 Task: 1.3.10 Create page layout and record types for every objects and make few fields required
Action: Mouse moved to (651, 102)
Screenshot: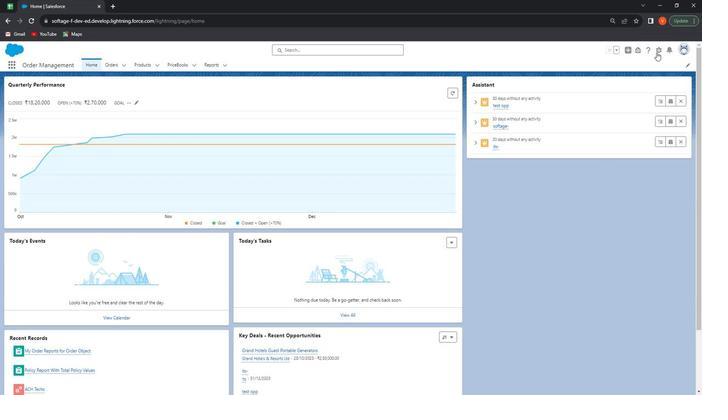 
Action: Mouse pressed left at (651, 102)
Screenshot: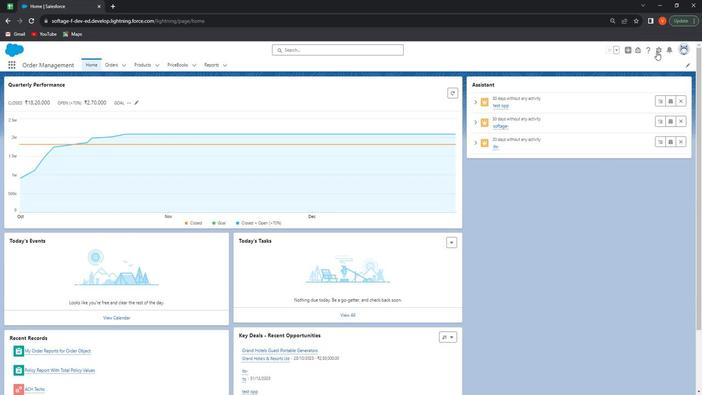
Action: Mouse moved to (642, 113)
Screenshot: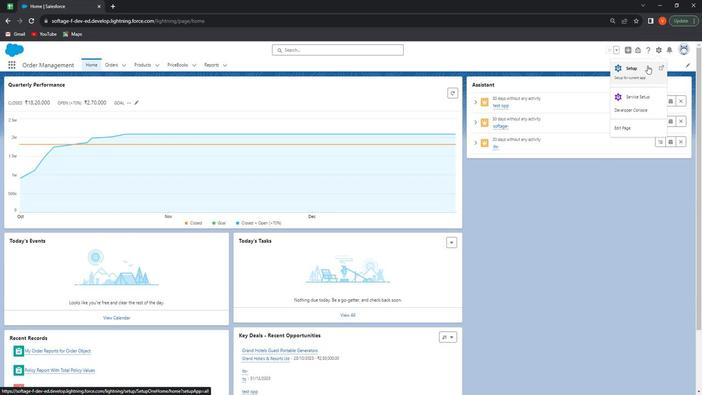 
Action: Mouse pressed left at (642, 113)
Screenshot: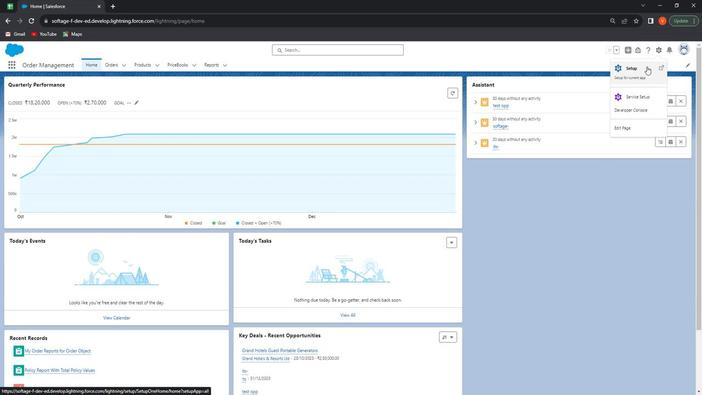 
Action: Mouse moved to (77, 113)
Screenshot: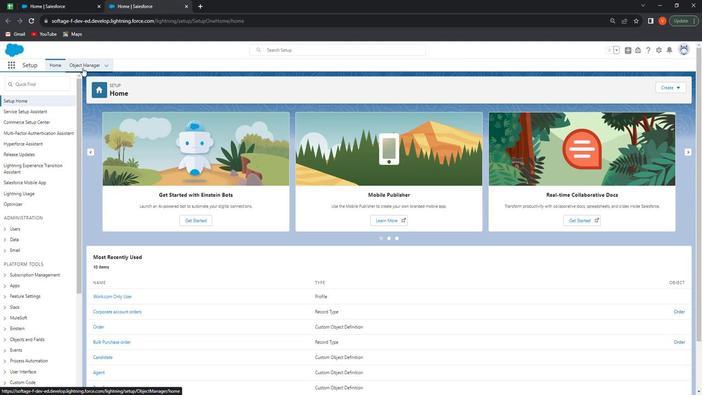 
Action: Mouse pressed left at (77, 113)
Screenshot: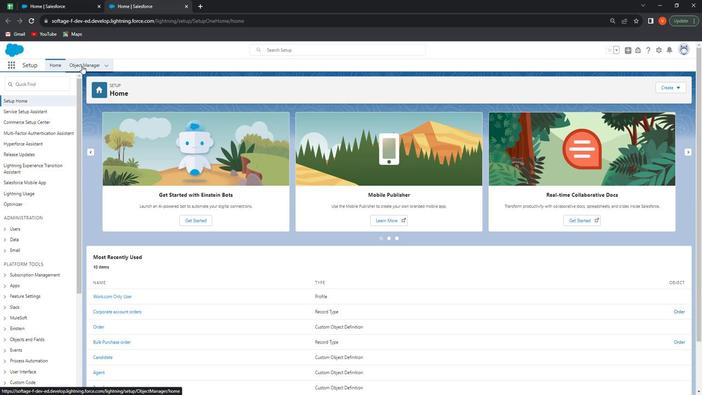 
Action: Mouse moved to (203, 221)
Screenshot: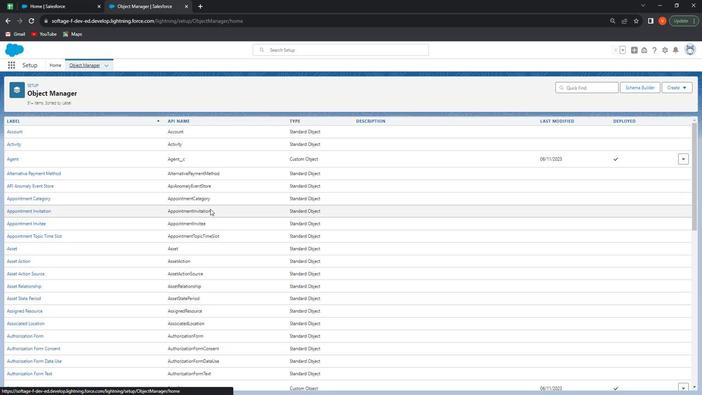 
Action: Mouse scrolled (203, 221) with delta (0, 0)
Screenshot: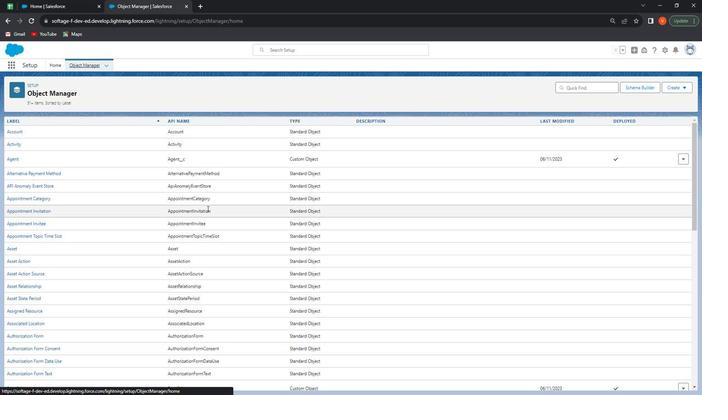 
Action: Mouse moved to (200, 222)
Screenshot: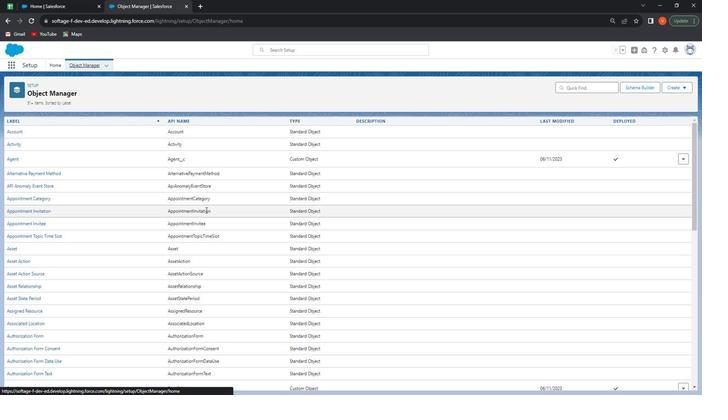 
Action: Mouse scrolled (200, 222) with delta (0, 0)
Screenshot: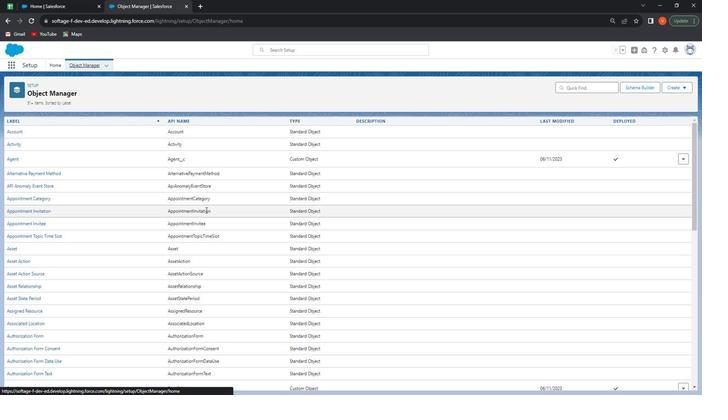 
Action: Mouse moved to (199, 222)
Screenshot: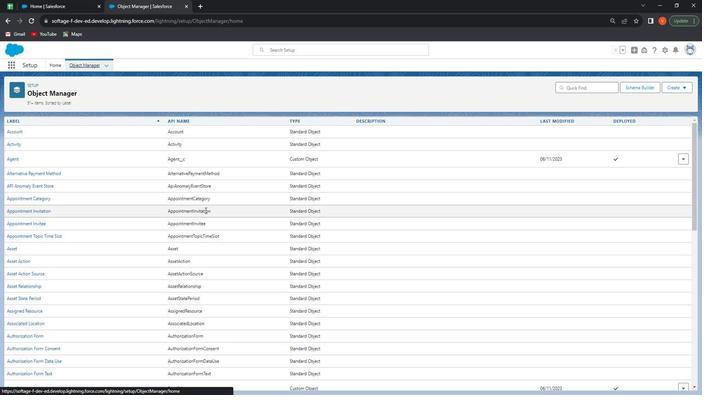 
Action: Mouse scrolled (199, 222) with delta (0, 0)
Screenshot: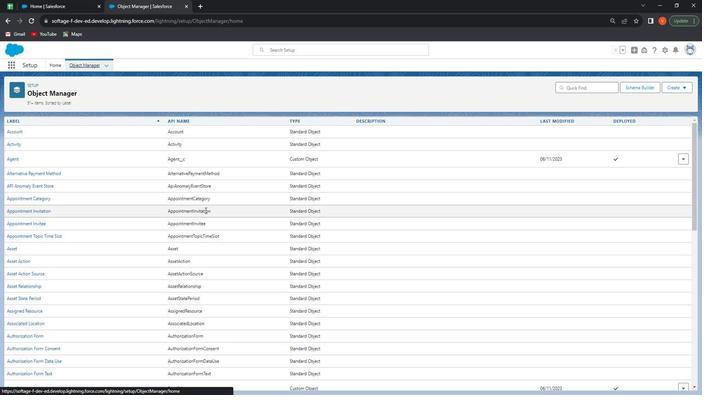 
Action: Mouse moved to (198, 222)
Screenshot: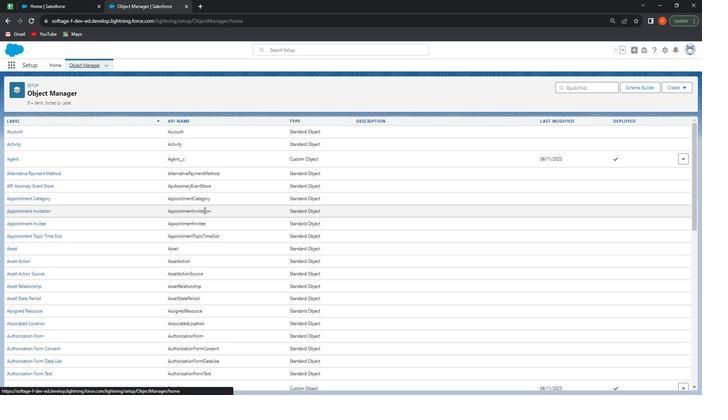 
Action: Mouse scrolled (198, 222) with delta (0, 0)
Screenshot: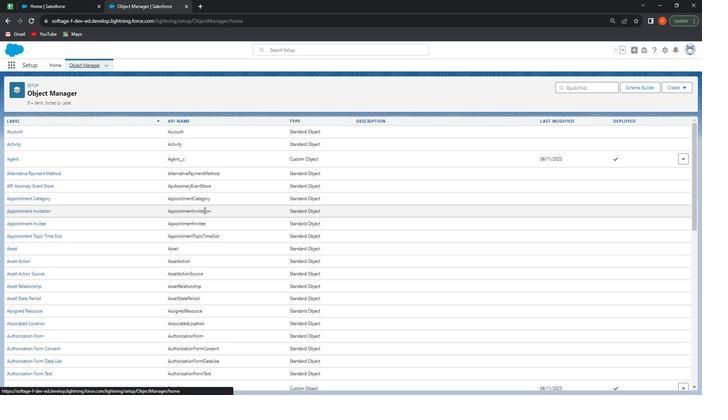 
Action: Mouse moved to (193, 222)
Screenshot: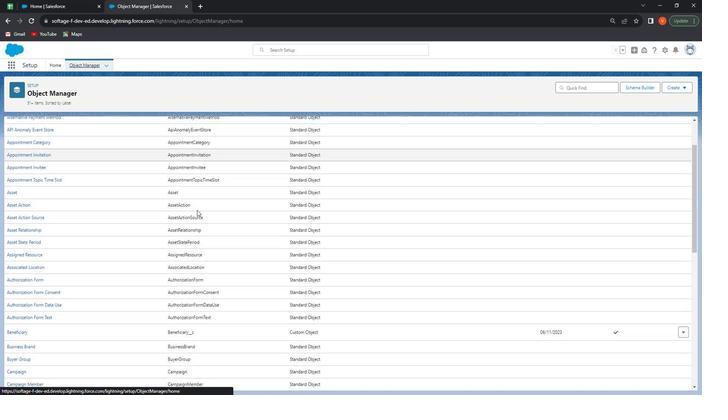 
Action: Mouse scrolled (194, 222) with delta (0, 0)
Screenshot: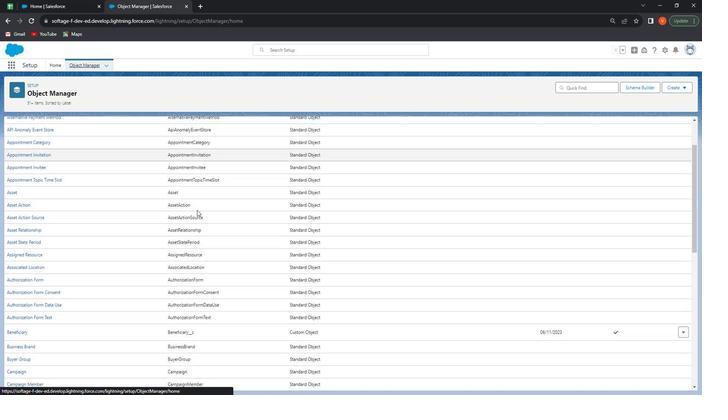 
Action: Mouse moved to (190, 222)
Screenshot: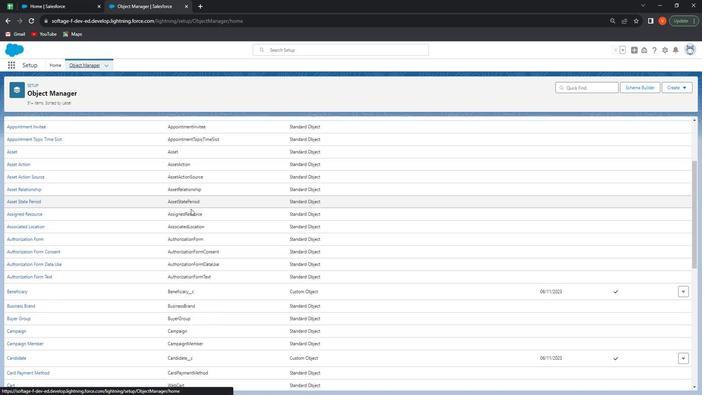 
Action: Mouse scrolled (190, 222) with delta (0, 0)
Screenshot: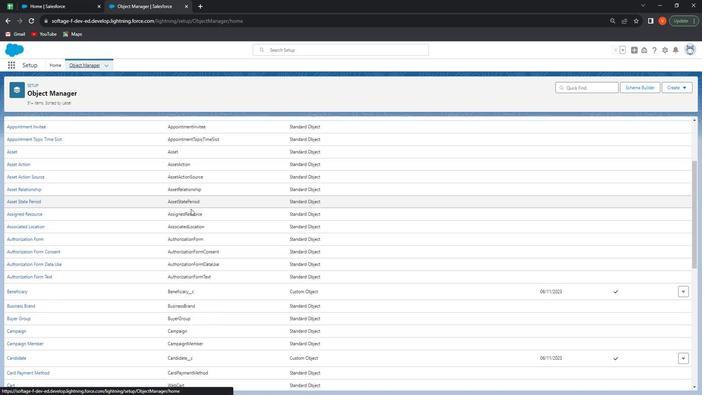 
Action: Mouse moved to (184, 221)
Screenshot: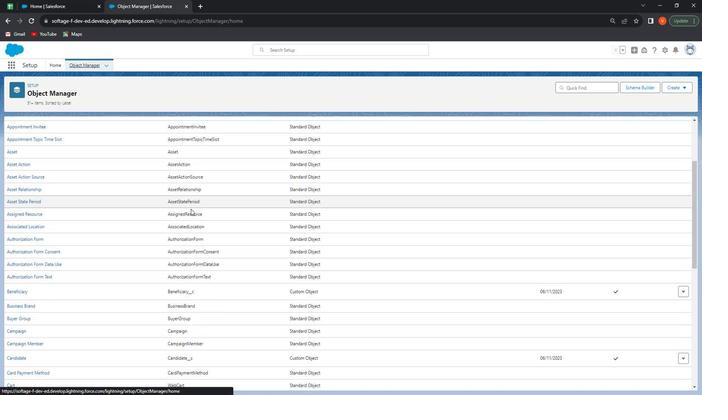 
Action: Mouse scrolled (184, 221) with delta (0, 0)
Screenshot: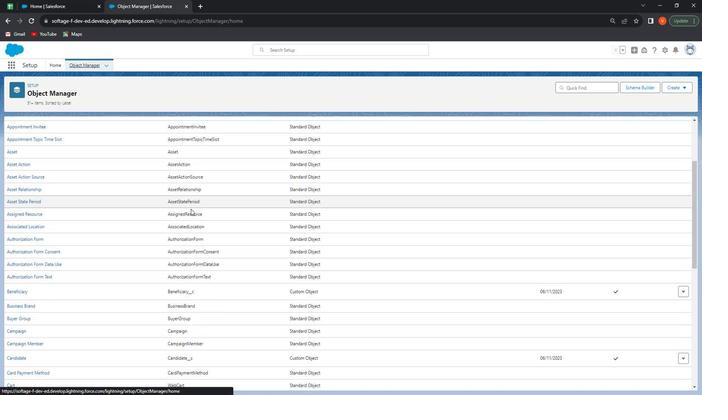 
Action: Mouse moved to (170, 226)
Screenshot: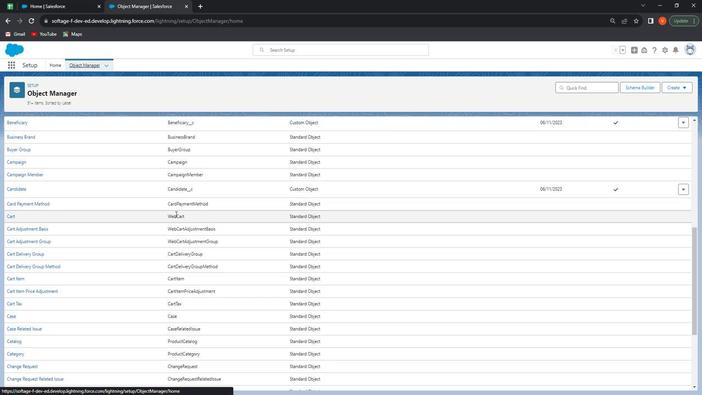 
Action: Mouse scrolled (170, 226) with delta (0, 0)
Screenshot: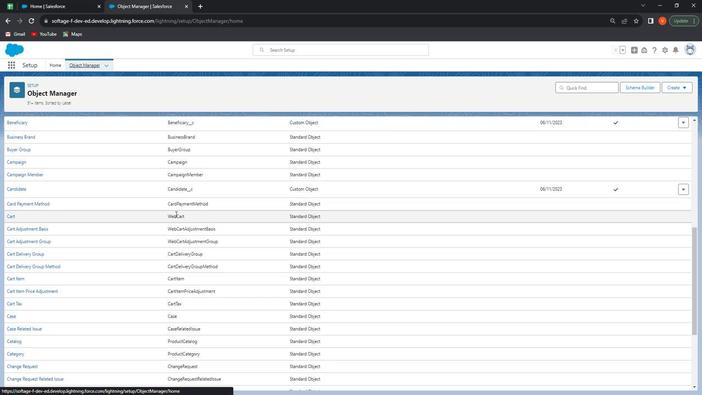 
Action: Mouse moved to (170, 226)
Screenshot: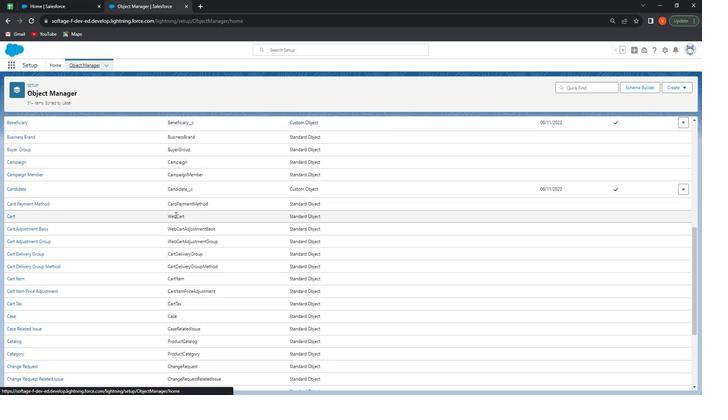 
Action: Mouse scrolled (170, 226) with delta (0, 0)
Screenshot: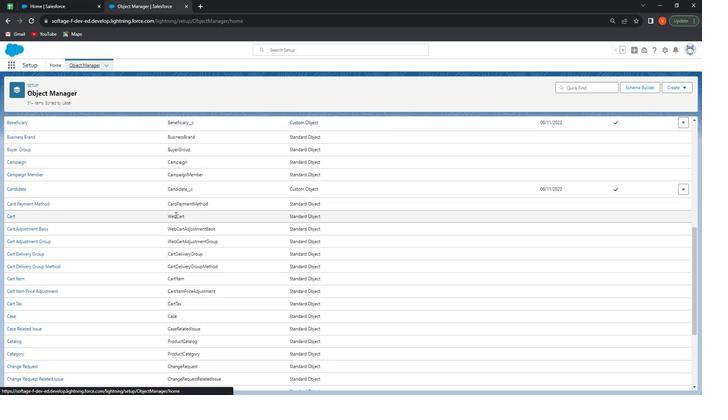 
Action: Mouse moved to (170, 227)
Screenshot: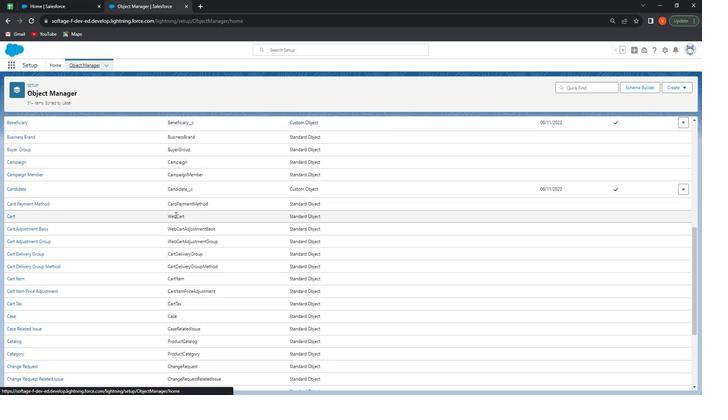 
Action: Mouse scrolled (170, 226) with delta (0, 0)
Screenshot: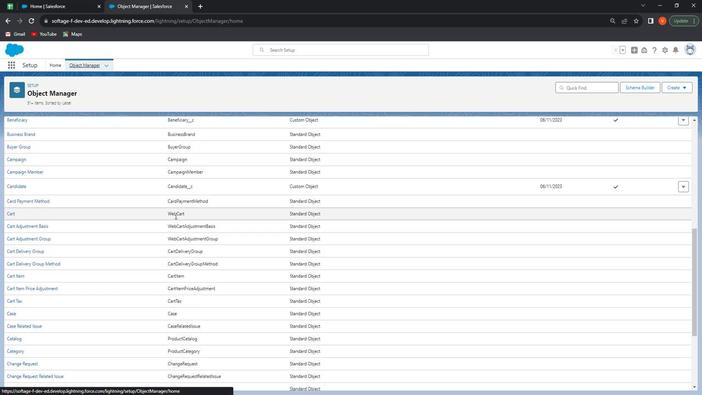 
Action: Mouse moved to (170, 227)
Screenshot: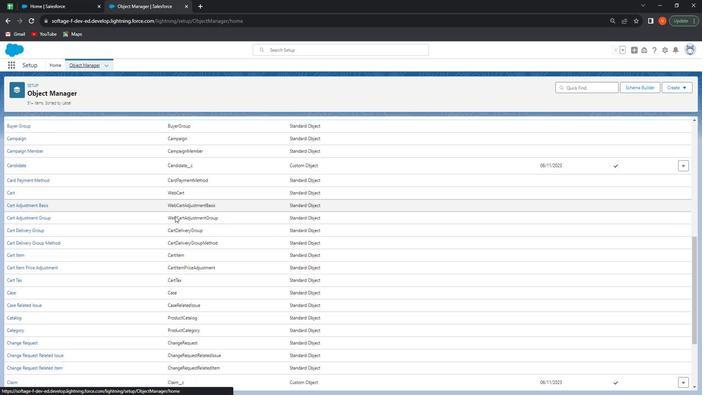 
Action: Mouse scrolled (170, 227) with delta (0, 0)
Screenshot: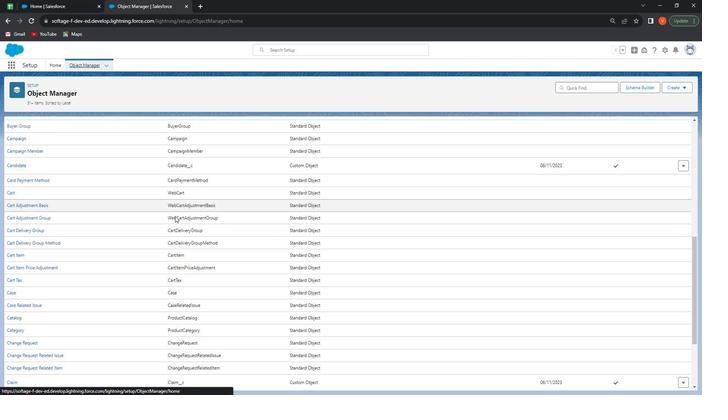 
Action: Mouse scrolled (170, 227) with delta (0, 0)
Screenshot: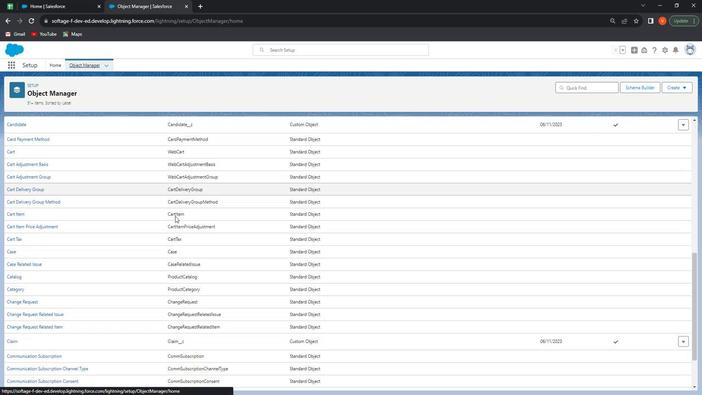 
Action: Mouse scrolled (170, 227) with delta (0, 0)
Screenshot: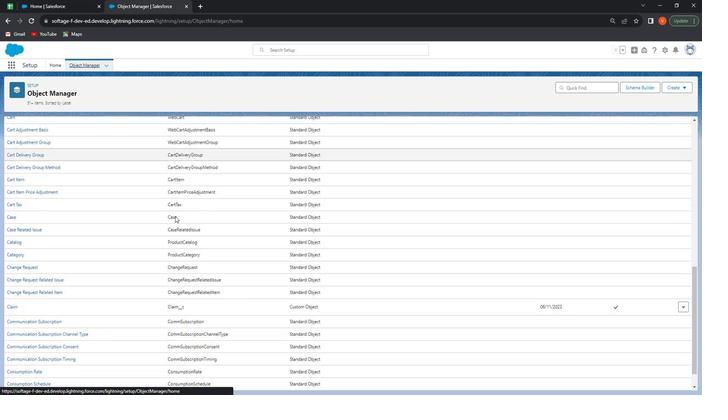 
Action: Mouse scrolled (170, 227) with delta (0, 0)
Screenshot: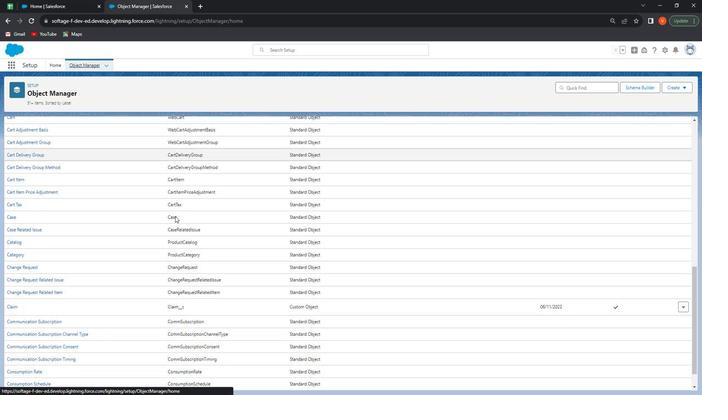 
Action: Mouse moved to (171, 227)
Screenshot: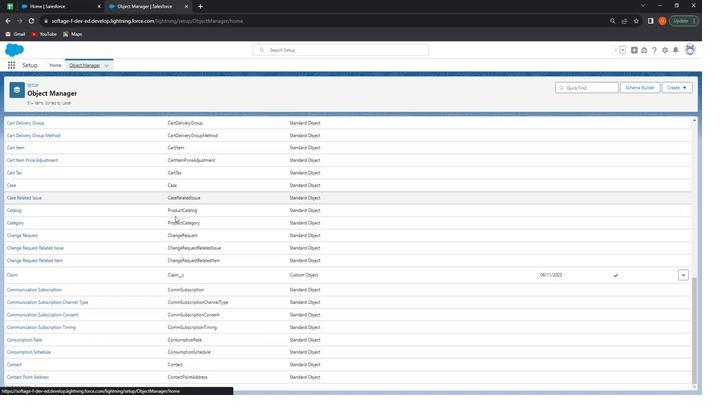 
Action: Mouse scrolled (171, 227) with delta (0, 0)
Screenshot: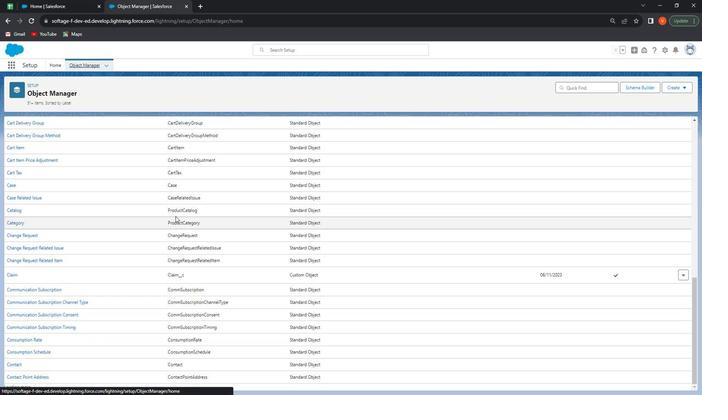 
Action: Mouse scrolled (171, 227) with delta (0, 0)
Screenshot: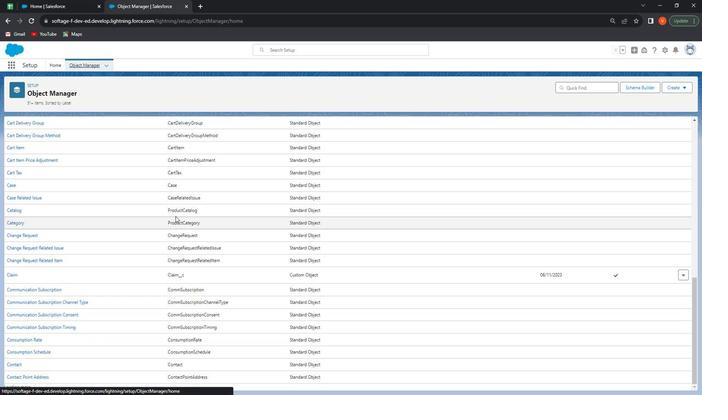 
Action: Mouse scrolled (171, 227) with delta (0, 0)
Screenshot: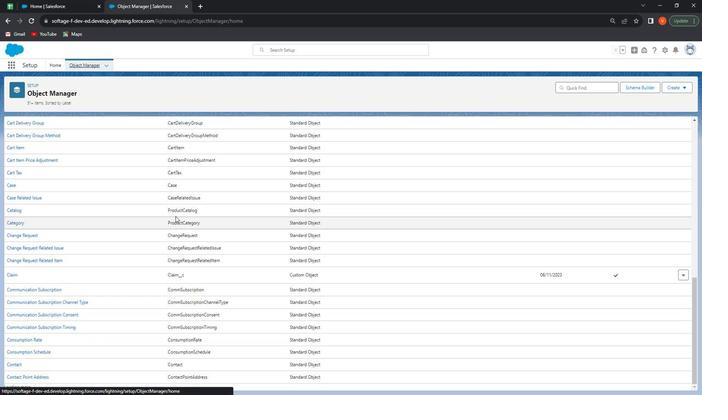 
Action: Mouse scrolled (171, 227) with delta (0, 0)
Screenshot: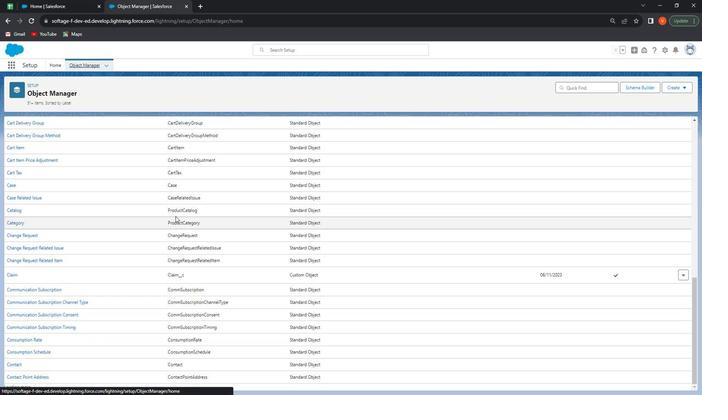 
Action: Mouse scrolled (171, 227) with delta (0, 0)
Screenshot: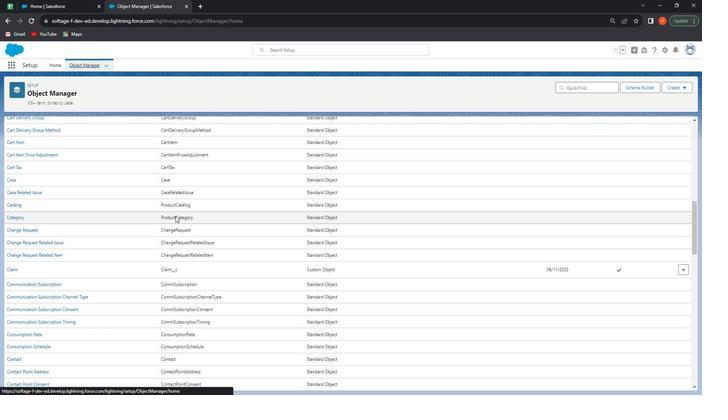 
Action: Mouse scrolled (171, 227) with delta (0, 0)
Screenshot: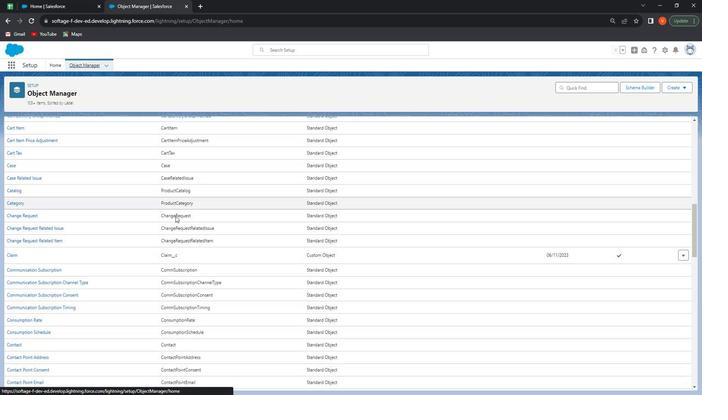 
Action: Mouse scrolled (171, 227) with delta (0, 0)
Screenshot: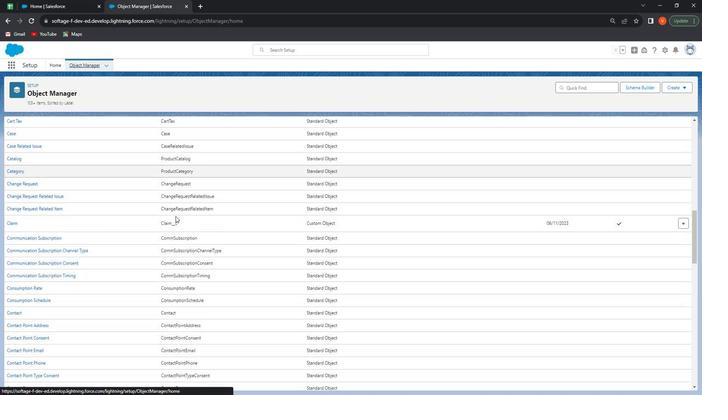 
Action: Mouse moved to (170, 228)
Screenshot: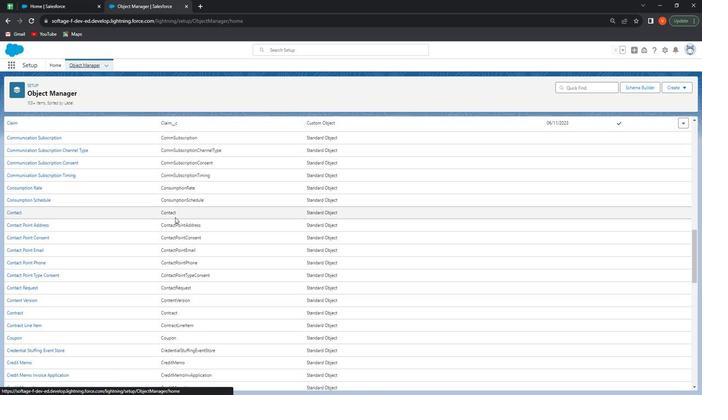 
Action: Mouse scrolled (170, 227) with delta (0, 0)
Screenshot: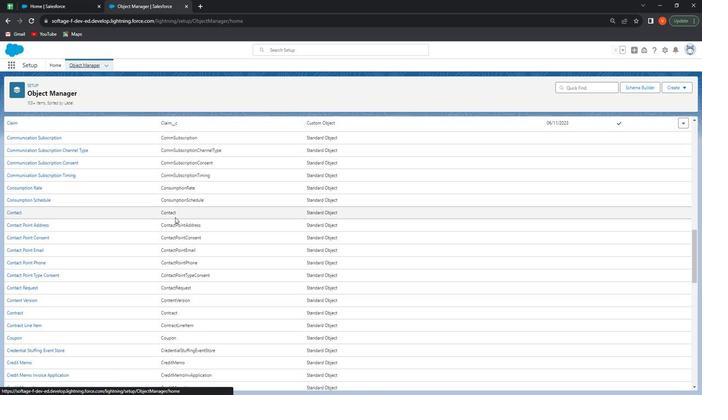
Action: Mouse moved to (169, 229)
Screenshot: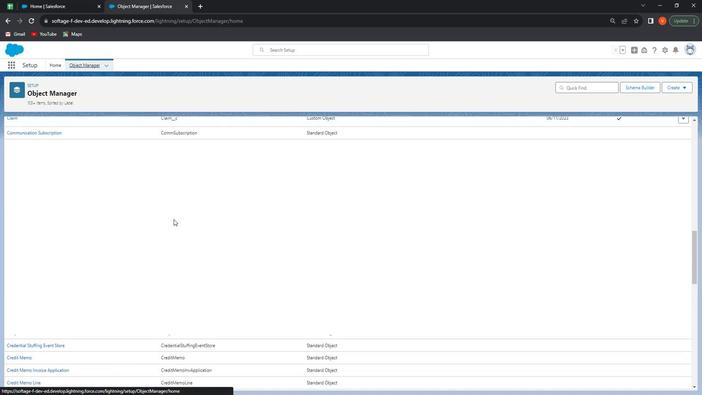 
Action: Mouse scrolled (169, 229) with delta (0, 0)
Screenshot: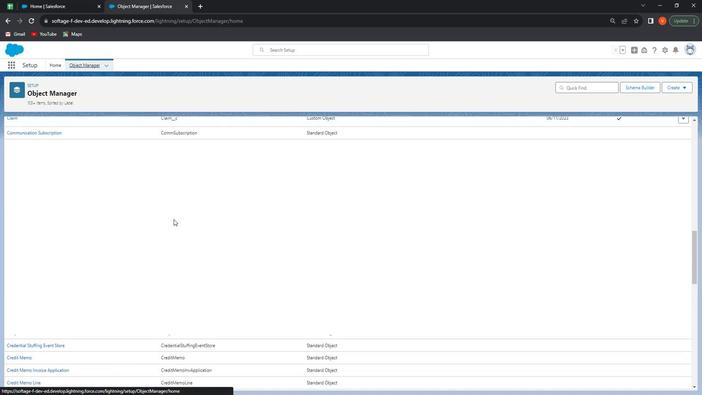
Action: Mouse moved to (169, 229)
Screenshot: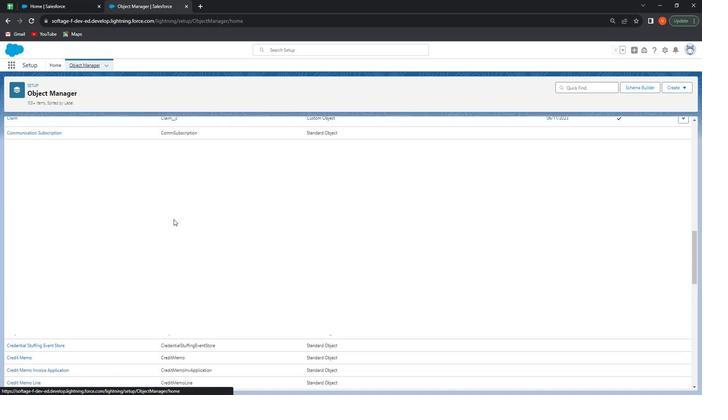 
Action: Mouse scrolled (169, 229) with delta (0, 0)
Screenshot: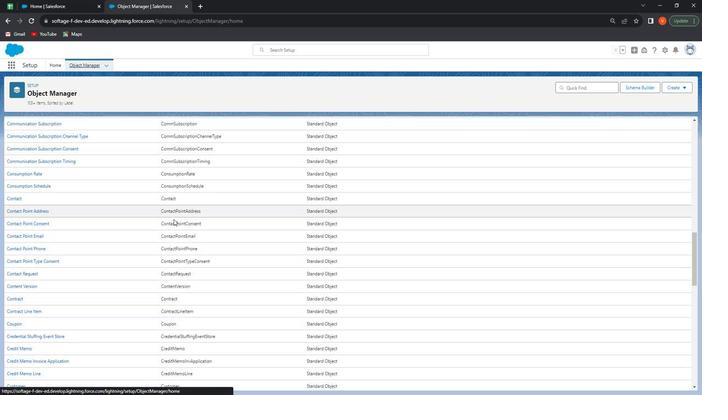 
Action: Mouse moved to (167, 230)
Screenshot: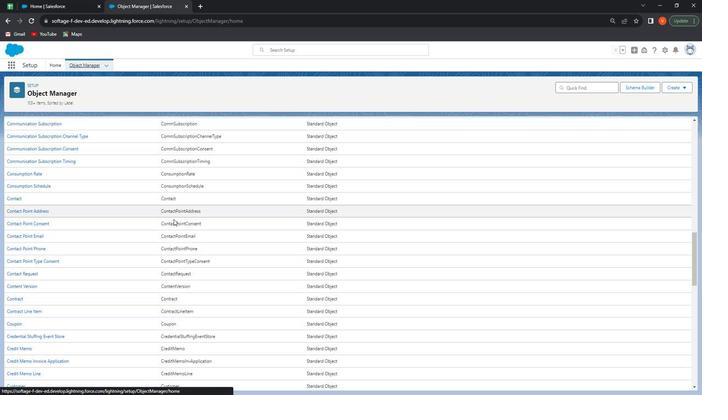 
Action: Mouse scrolled (167, 229) with delta (0, 0)
Screenshot: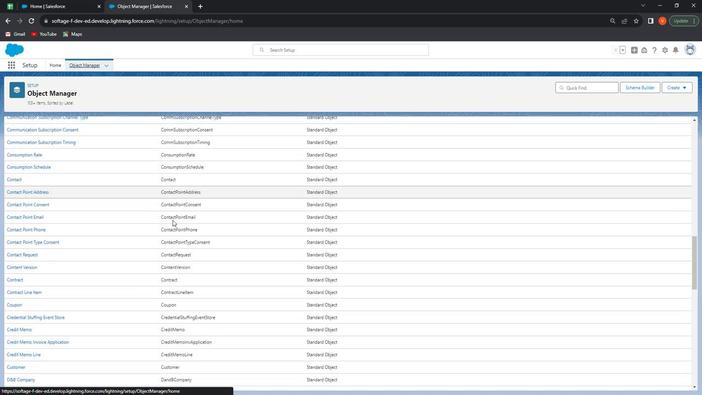
Action: Mouse moved to (167, 230)
Screenshot: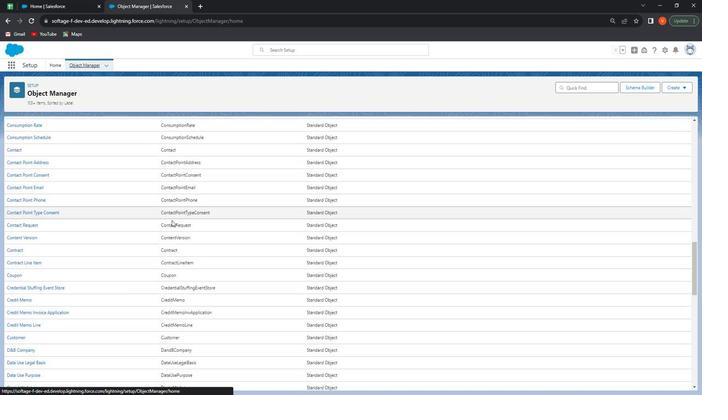 
Action: Mouse scrolled (167, 229) with delta (0, 0)
Screenshot: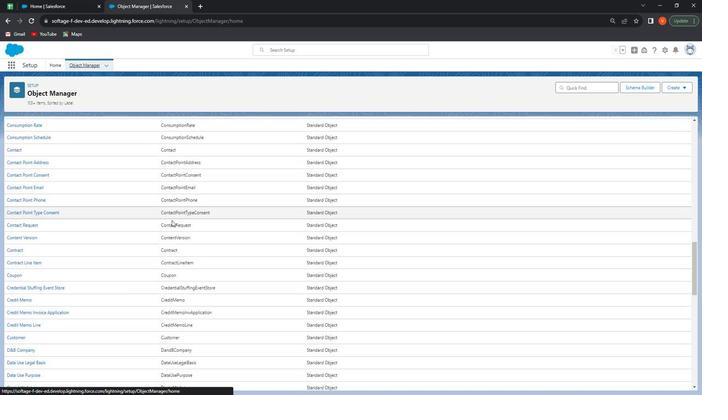 
Action: Mouse moved to (165, 230)
Screenshot: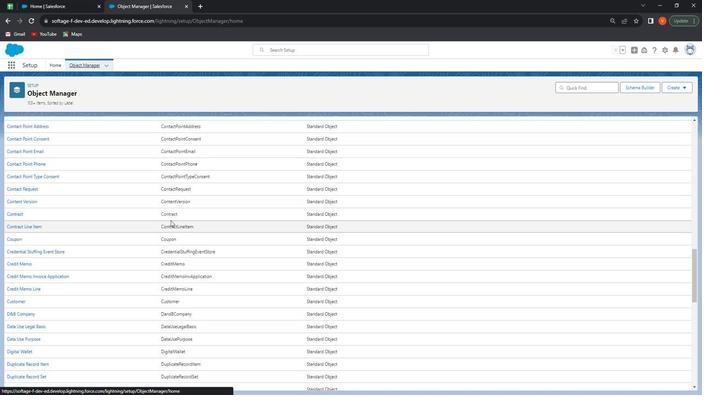 
Action: Mouse scrolled (165, 230) with delta (0, 0)
Screenshot: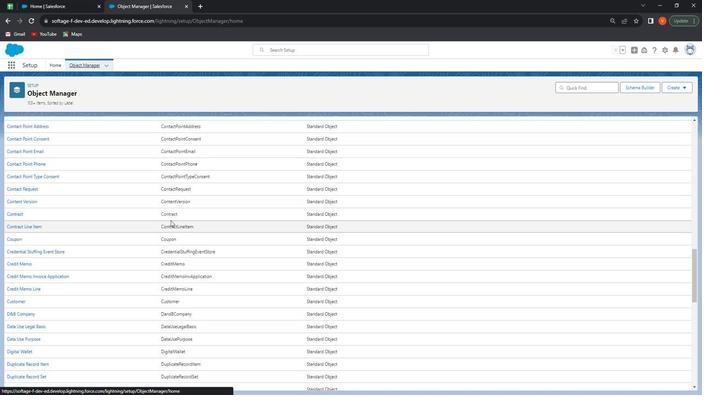 
Action: Mouse moved to (161, 230)
Screenshot: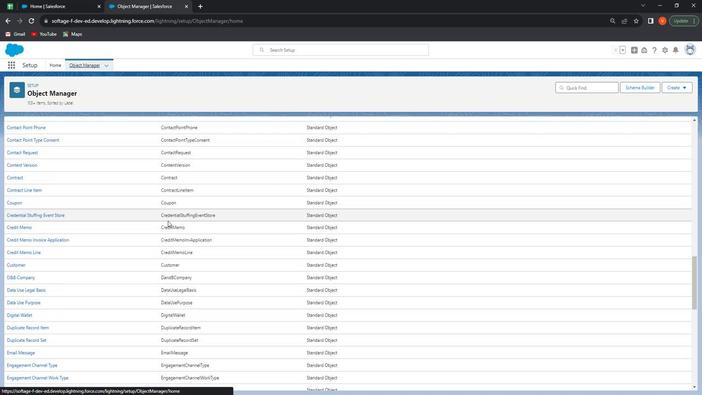 
Action: Mouse scrolled (161, 230) with delta (0, 0)
Screenshot: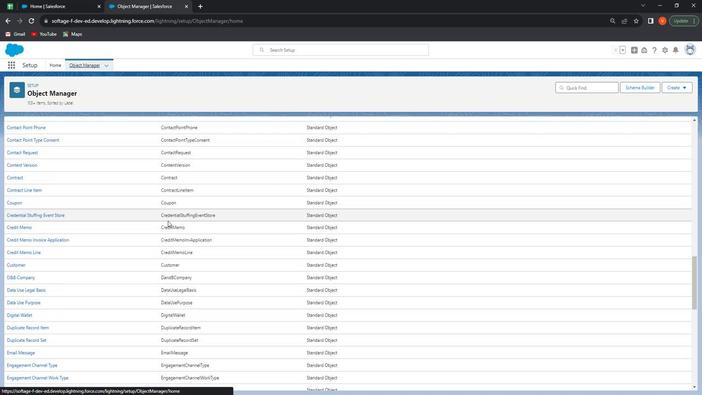 
Action: Mouse moved to (158, 230)
Screenshot: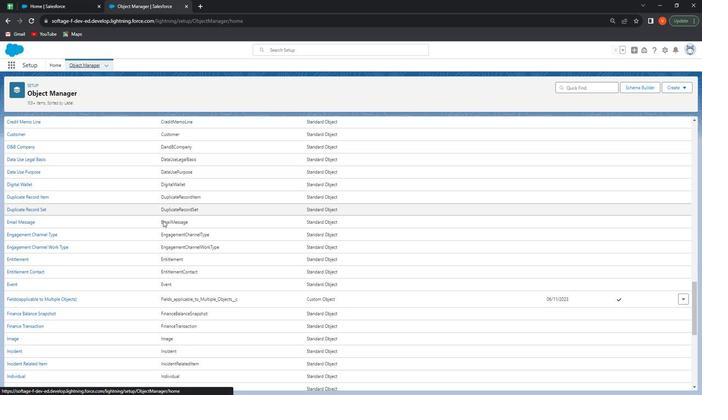 
Action: Mouse scrolled (158, 230) with delta (0, 0)
Screenshot: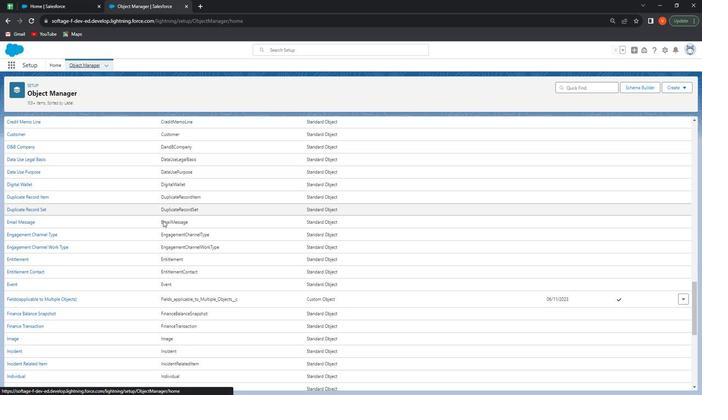 
Action: Mouse scrolled (158, 230) with delta (0, 0)
Screenshot: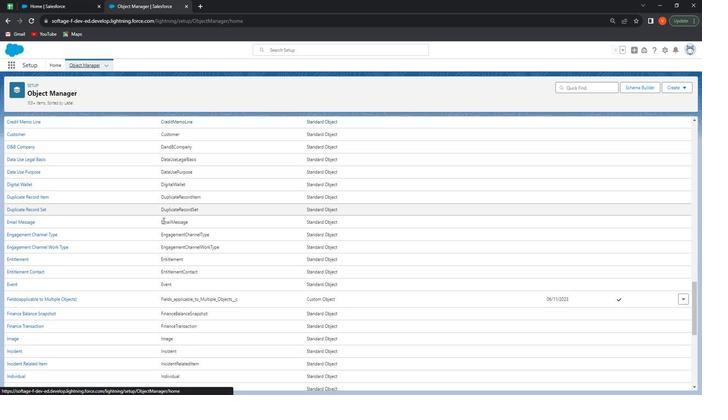 
Action: Mouse scrolled (158, 230) with delta (0, 0)
Screenshot: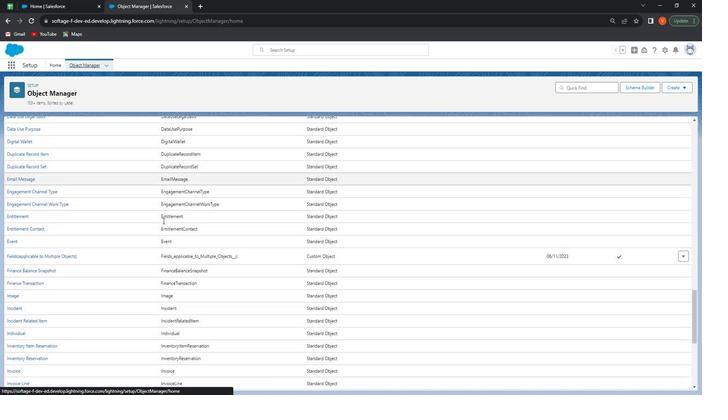 
Action: Mouse scrolled (158, 230) with delta (0, 0)
Screenshot: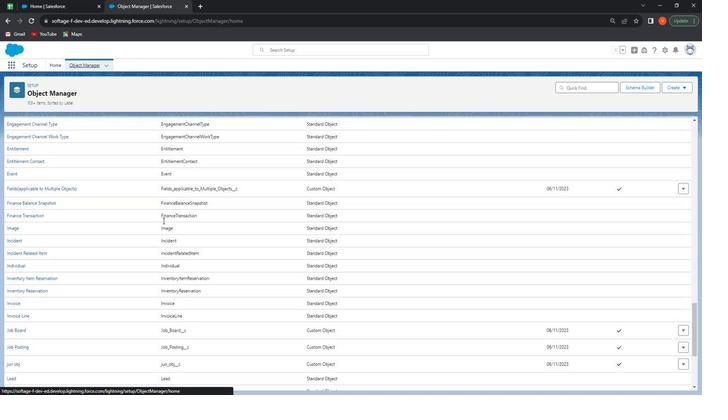 
Action: Mouse scrolled (158, 230) with delta (0, 0)
Screenshot: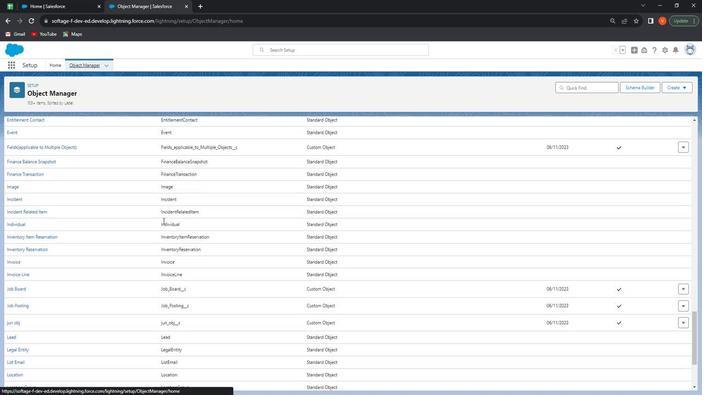 
Action: Mouse scrolled (158, 230) with delta (0, 0)
Screenshot: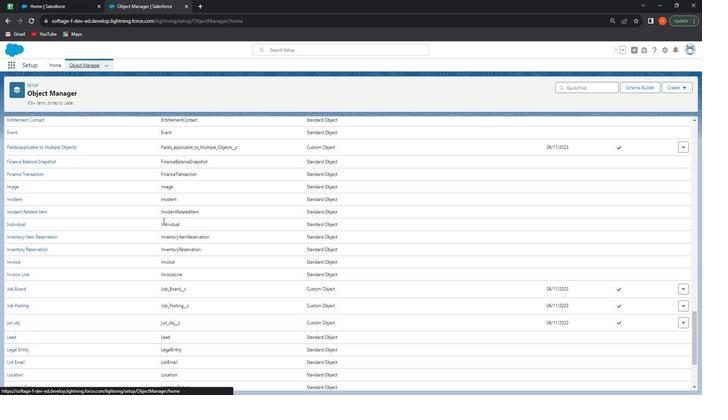 
Action: Mouse scrolled (158, 230) with delta (0, 0)
Screenshot: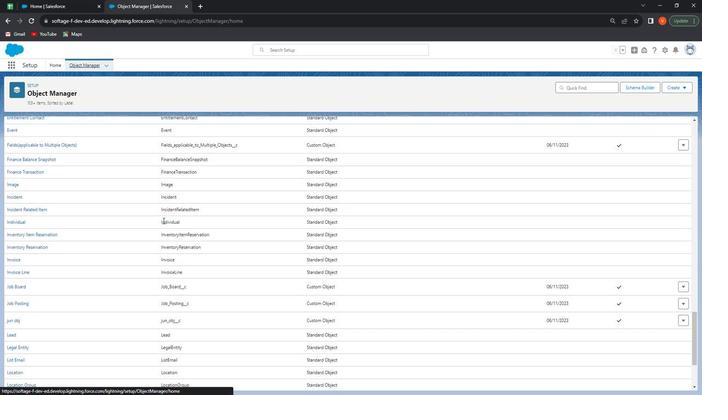 
Action: Mouse scrolled (158, 230) with delta (0, 0)
Screenshot: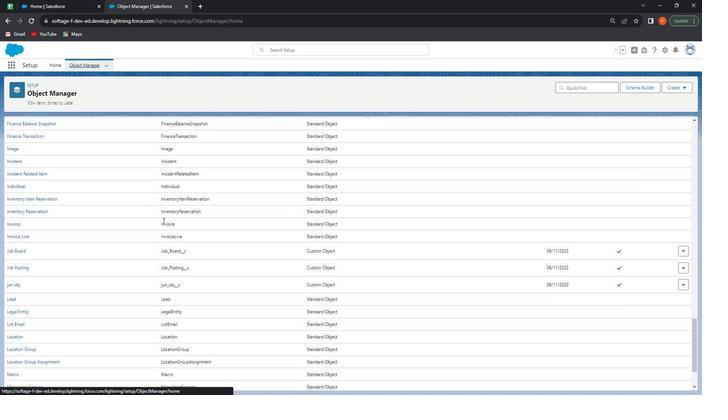 
Action: Mouse scrolled (158, 230) with delta (0, 0)
Screenshot: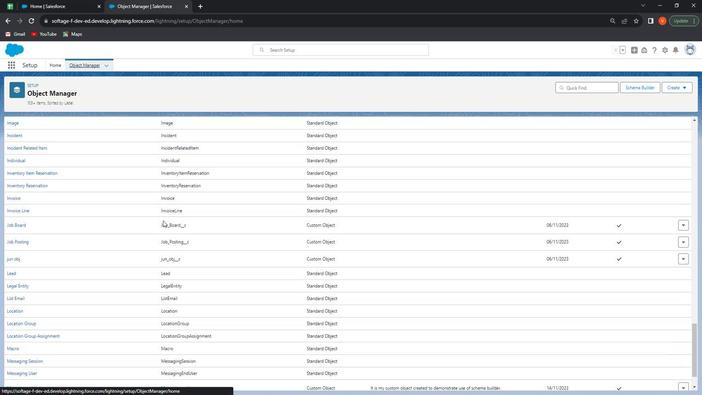 
Action: Mouse scrolled (158, 230) with delta (0, 0)
Screenshot: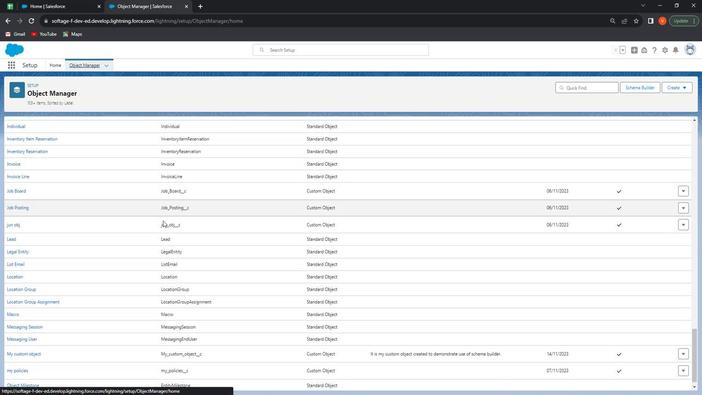 
Action: Mouse scrolled (158, 230) with delta (0, 0)
Screenshot: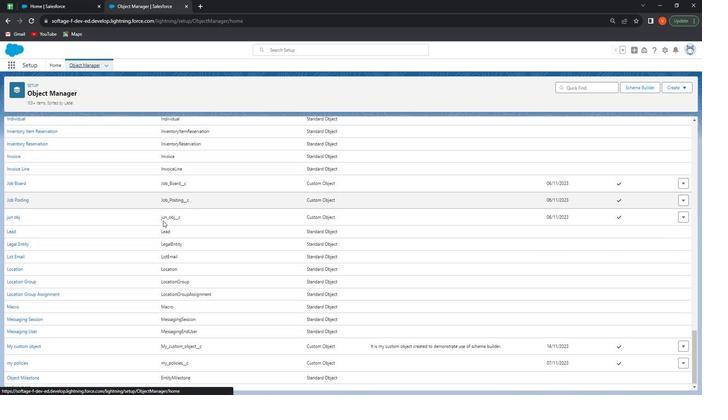 
Action: Mouse moved to (158, 233)
Screenshot: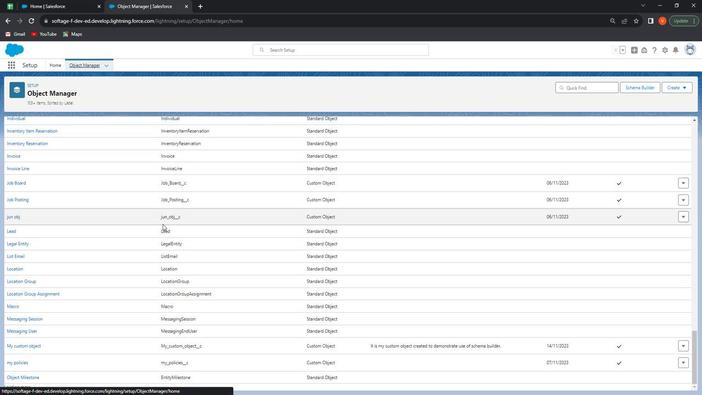 
Action: Mouse scrolled (158, 233) with delta (0, 0)
Screenshot: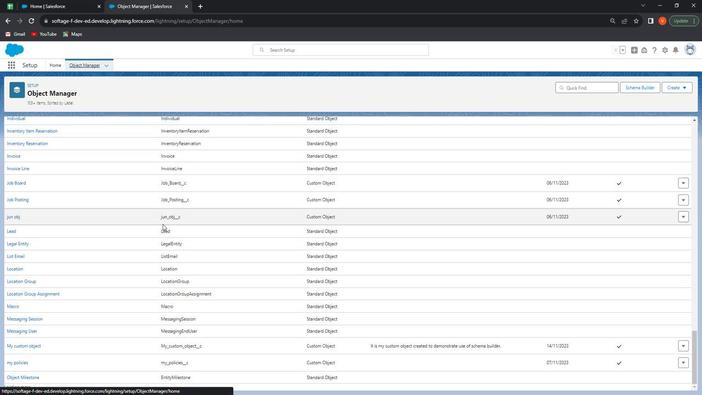 
Action: Mouse moved to (158, 234)
Screenshot: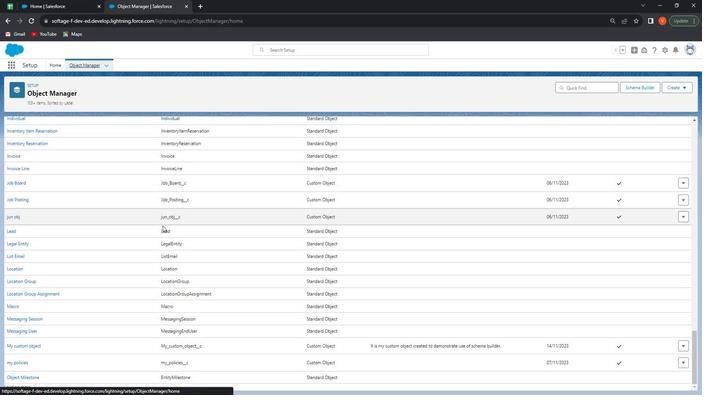 
Action: Mouse scrolled (158, 234) with delta (0, 0)
Screenshot: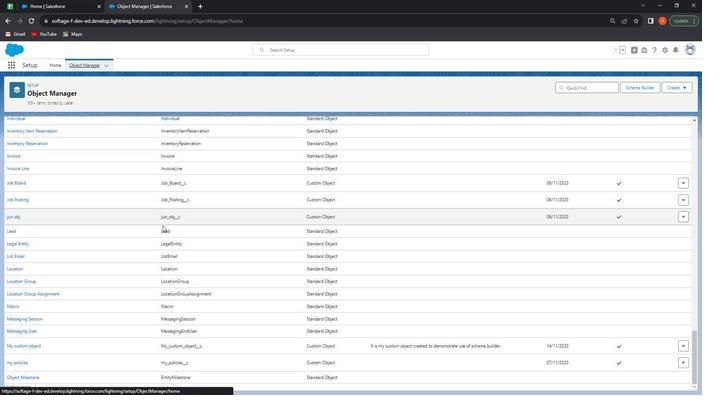 
Action: Mouse scrolled (158, 234) with delta (0, 0)
Screenshot: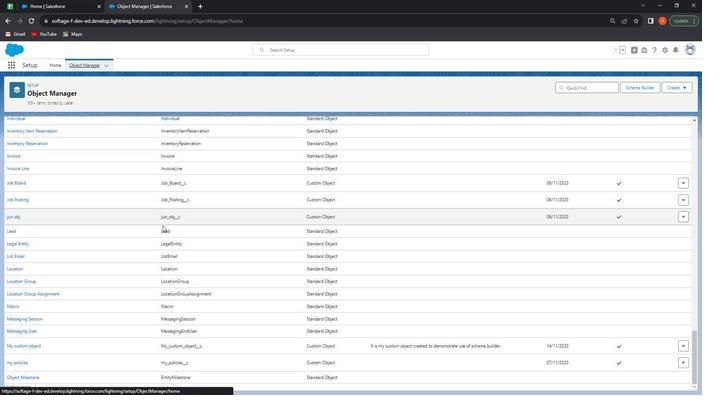 
Action: Mouse scrolled (158, 234) with delta (0, 0)
Screenshot: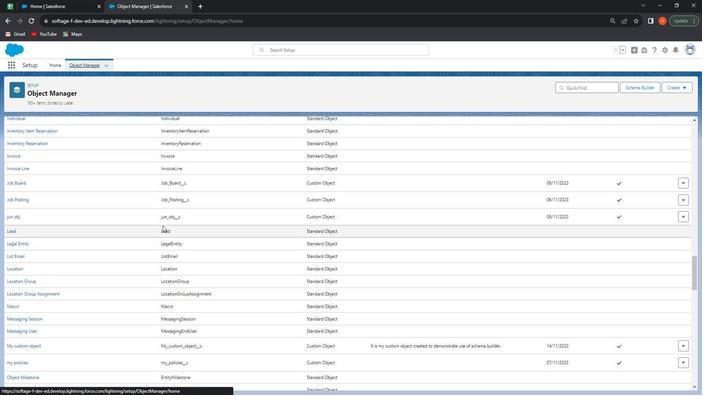 
Action: Mouse scrolled (158, 234) with delta (0, 0)
Screenshot: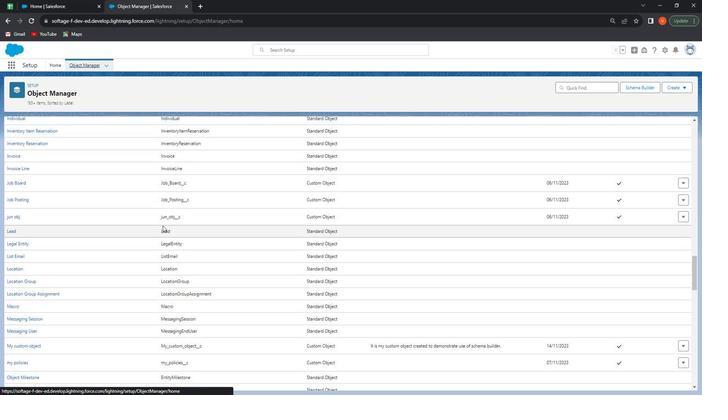 
Action: Mouse scrolled (158, 234) with delta (0, 0)
Screenshot: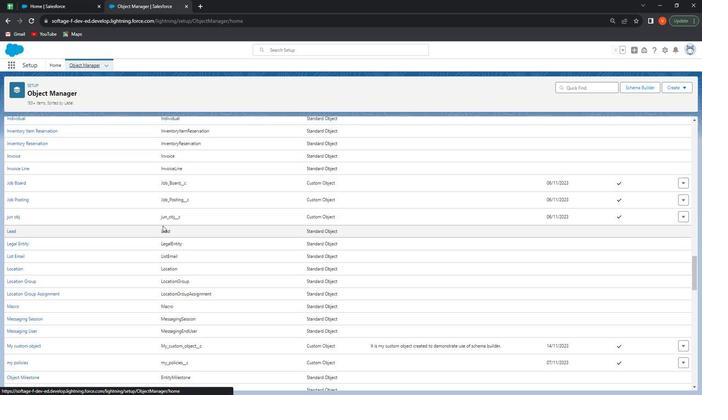 
Action: Mouse scrolled (158, 234) with delta (0, 0)
Screenshot: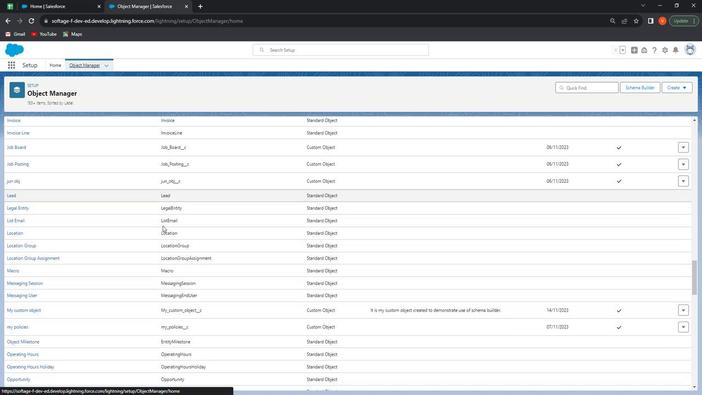 
Action: Mouse scrolled (158, 234) with delta (0, 0)
Screenshot: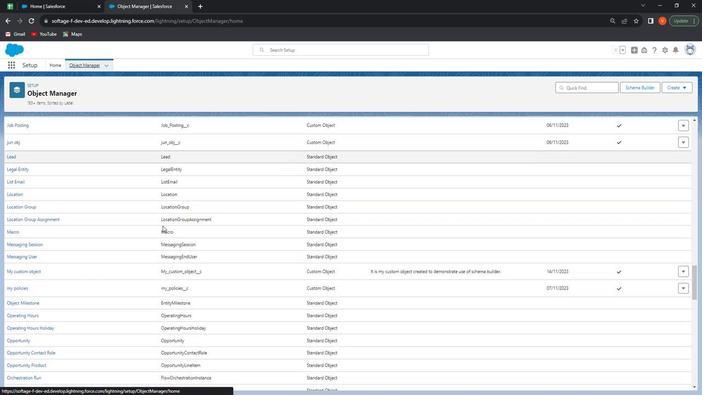 
Action: Mouse scrolled (158, 234) with delta (0, 0)
Screenshot: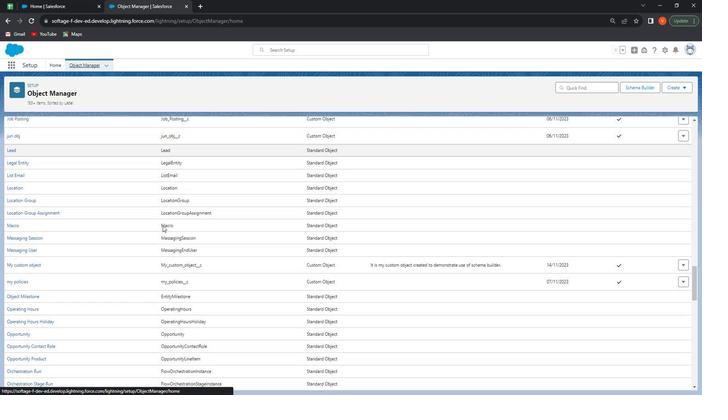 
Action: Mouse scrolled (158, 234) with delta (0, 0)
Screenshot: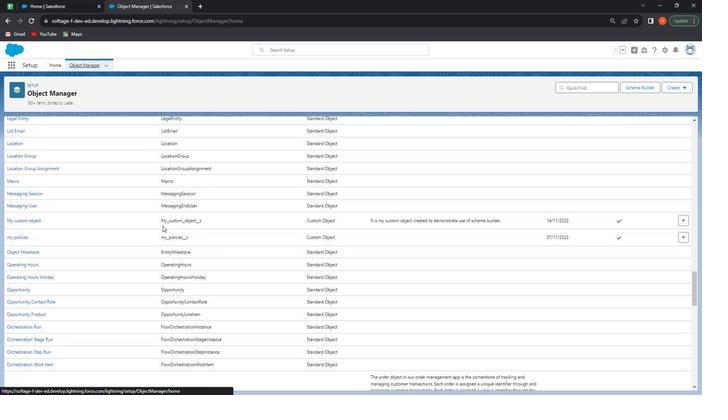 
Action: Mouse moved to (160, 233)
Screenshot: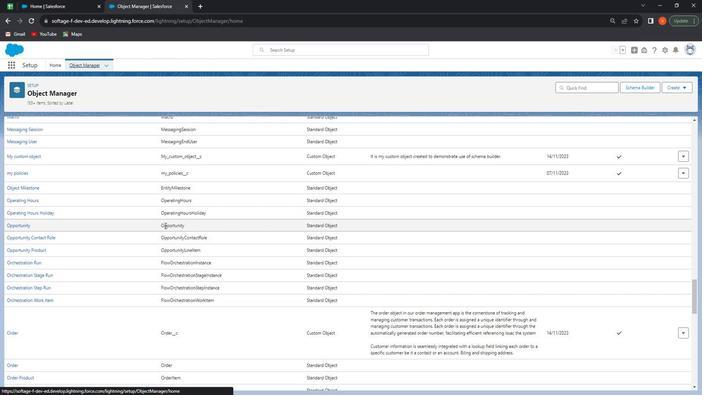 
Action: Mouse scrolled (160, 233) with delta (0, 0)
Screenshot: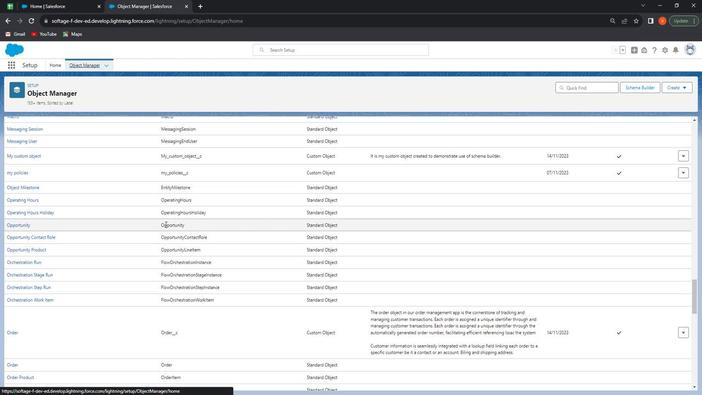 
Action: Mouse scrolled (160, 233) with delta (0, 0)
Screenshot: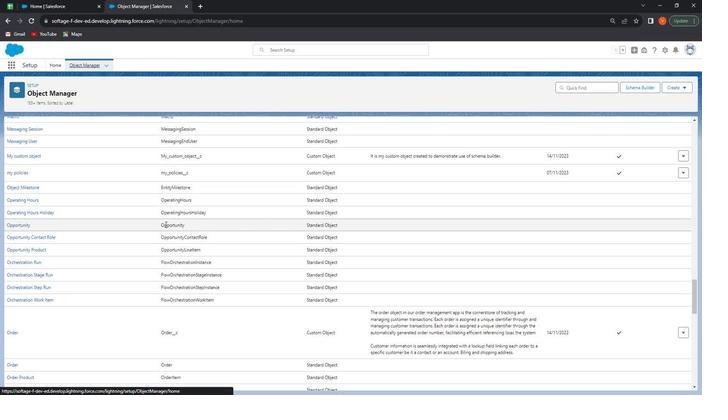 
Action: Mouse moved to (160, 234)
Screenshot: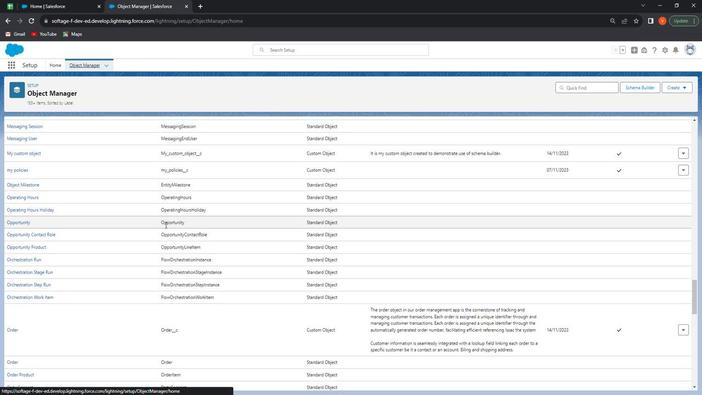 
Action: Mouse scrolled (160, 233) with delta (0, 0)
Screenshot: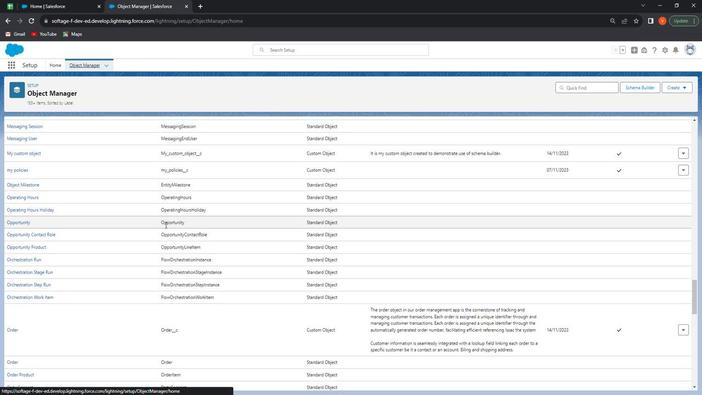 
Action: Mouse scrolled (160, 233) with delta (0, 0)
Screenshot: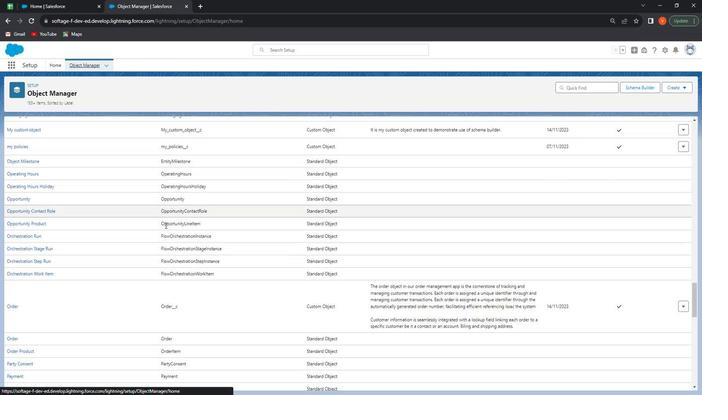
Action: Mouse moved to (5, 199)
Screenshot: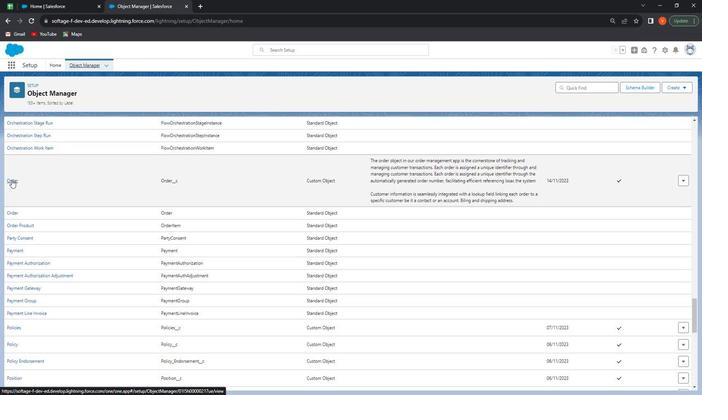
Action: Mouse pressed left at (5, 199)
Screenshot: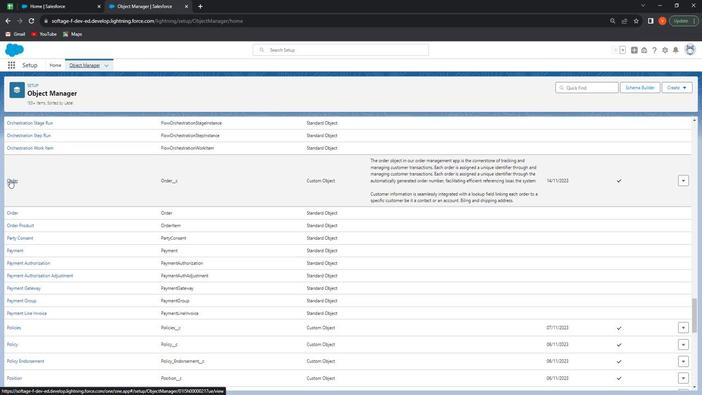
Action: Mouse moved to (38, 173)
Screenshot: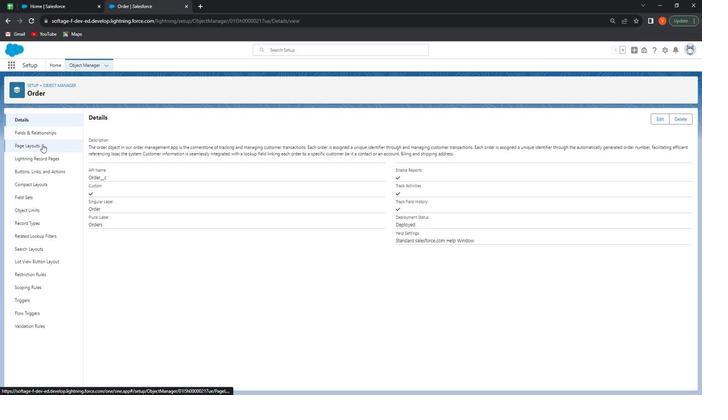 
Action: Mouse pressed left at (38, 173)
Screenshot: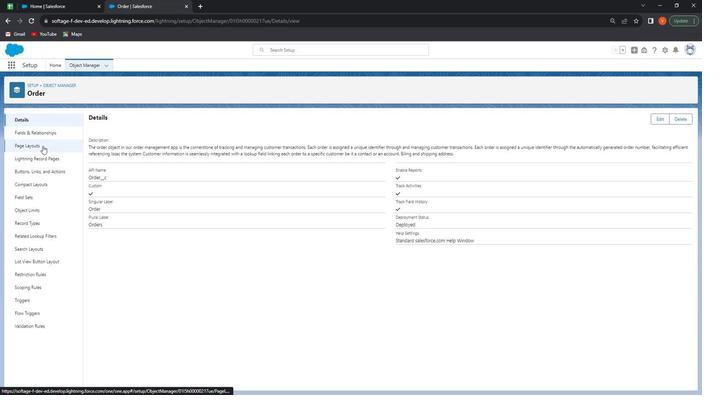 
Action: Mouse moved to (618, 154)
Screenshot: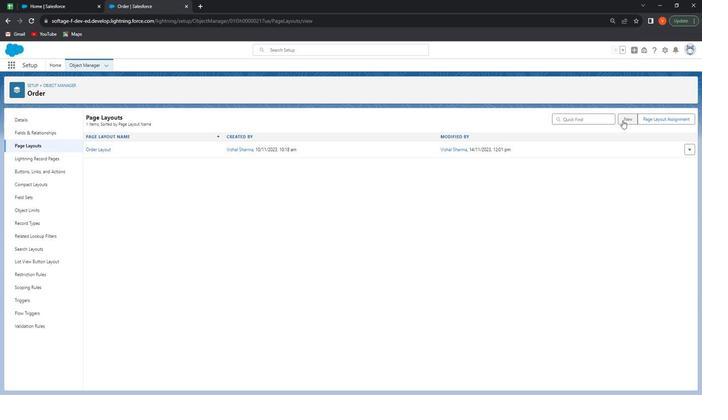 
Action: Mouse pressed left at (618, 154)
Screenshot: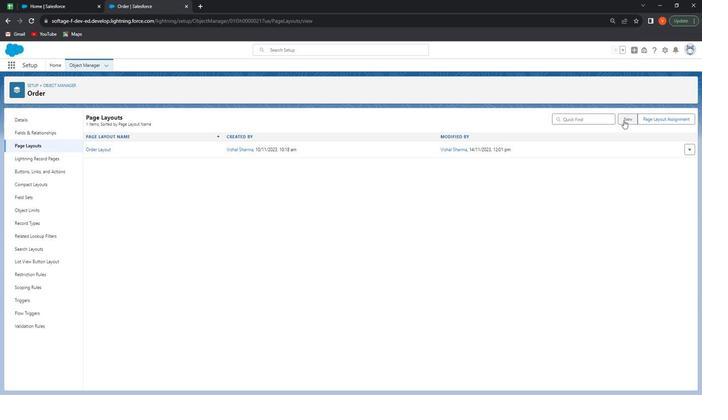 
Action: Mouse moved to (221, 185)
Screenshot: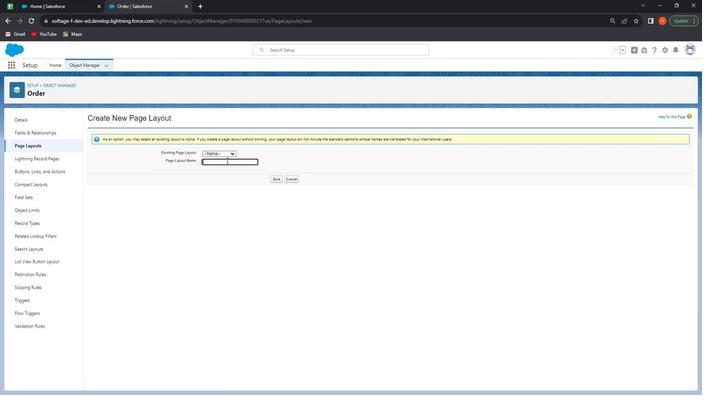 
Action: Mouse pressed left at (221, 185)
Screenshot: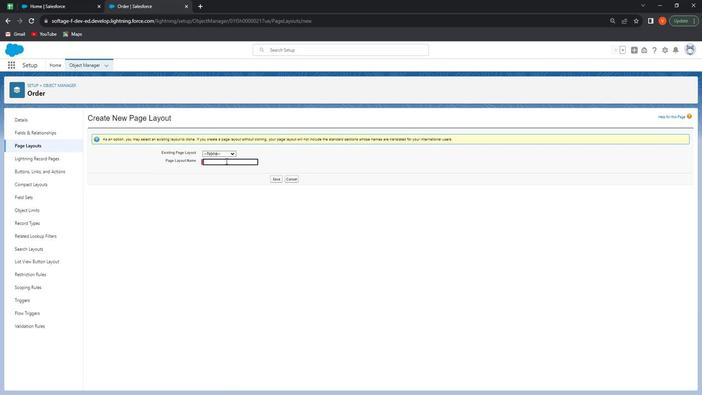 
Action: Key pressed <Key.shift>My<Key.space>page<Key.space>layout<Key.space>1
Screenshot: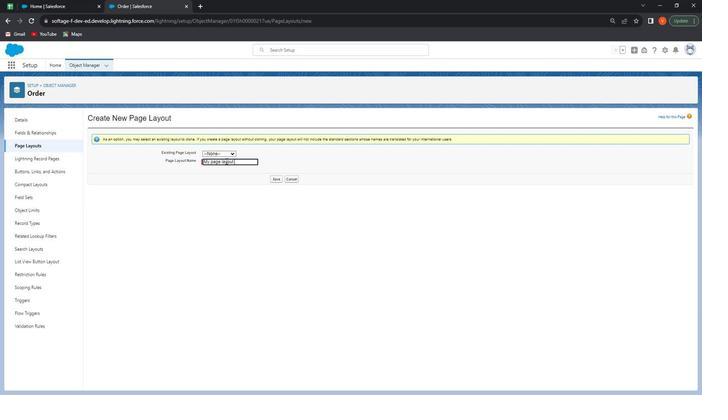 
Action: Mouse moved to (273, 198)
Screenshot: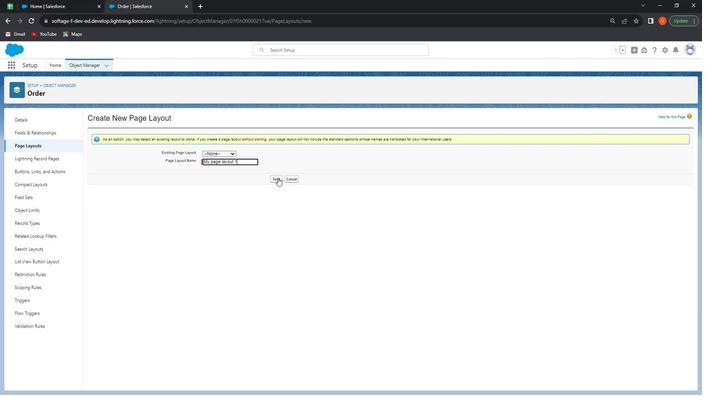 
Action: Mouse pressed left at (273, 198)
Screenshot: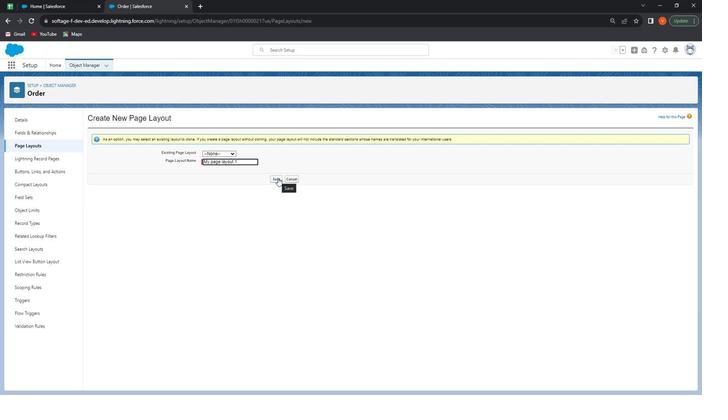 
Action: Mouse moved to (249, 282)
Screenshot: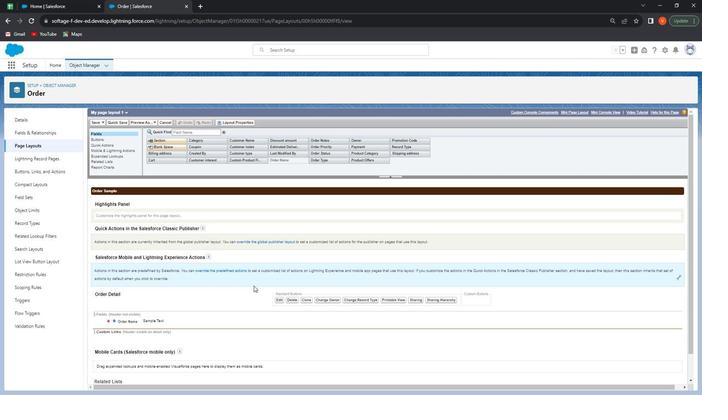 
Action: Mouse scrolled (249, 281) with delta (0, 0)
Screenshot: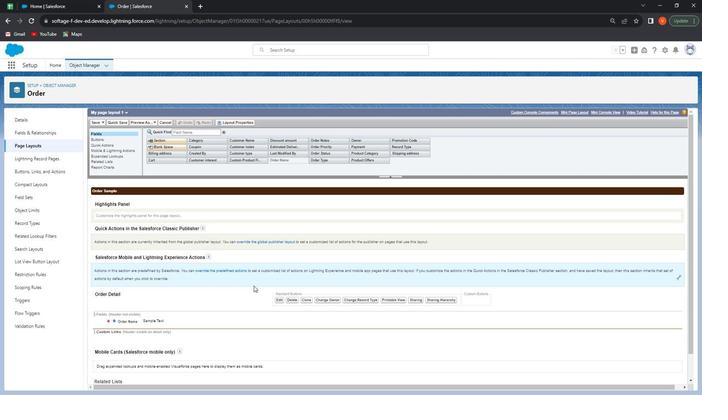 
Action: Mouse moved to (250, 282)
Screenshot: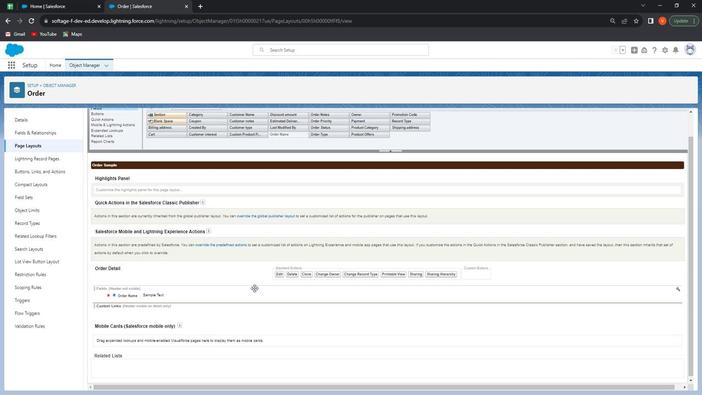 
Action: Mouse scrolled (250, 282) with delta (0, 0)
Screenshot: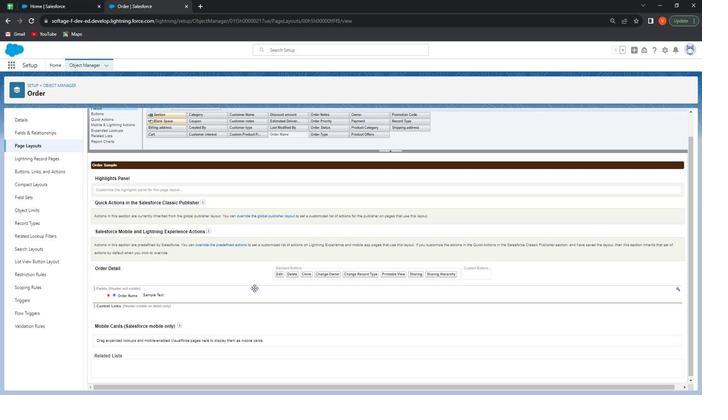 
Action: Mouse moved to (89, 148)
Screenshot: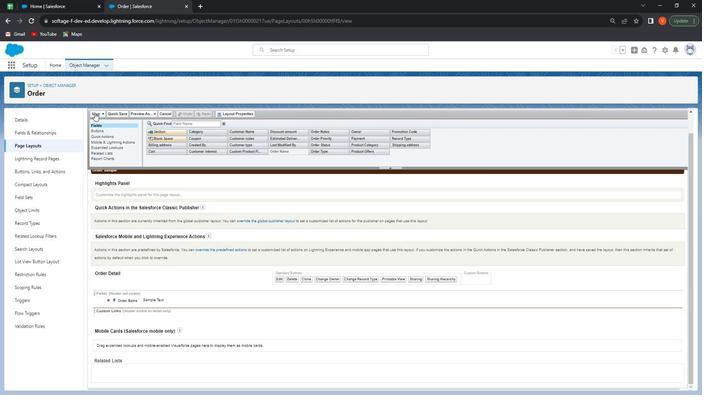 
Action: Mouse pressed left at (89, 148)
Screenshot: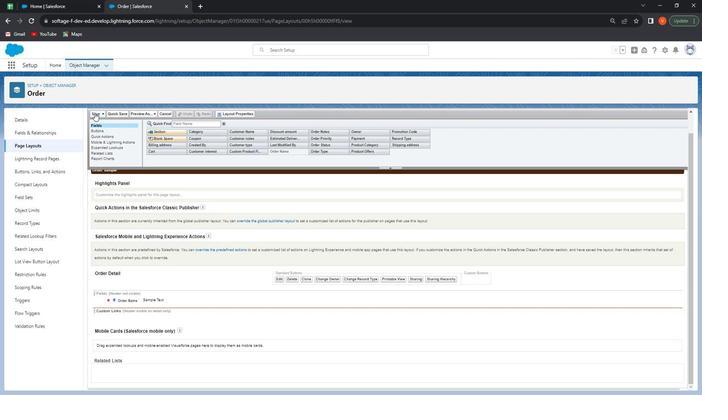 
Action: Mouse moved to (26, 154)
Screenshot: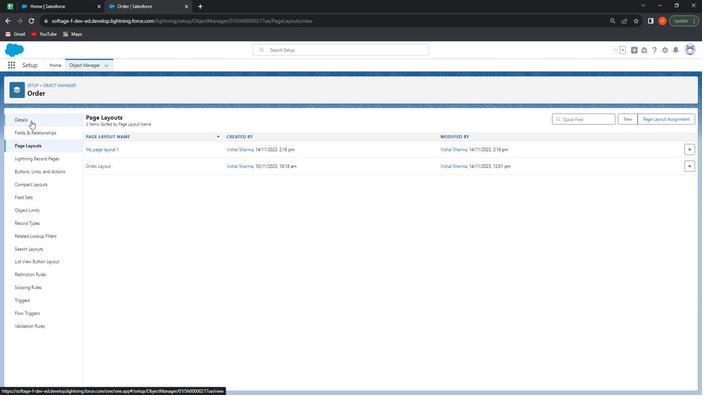 
Action: Mouse pressed left at (26, 154)
Screenshot: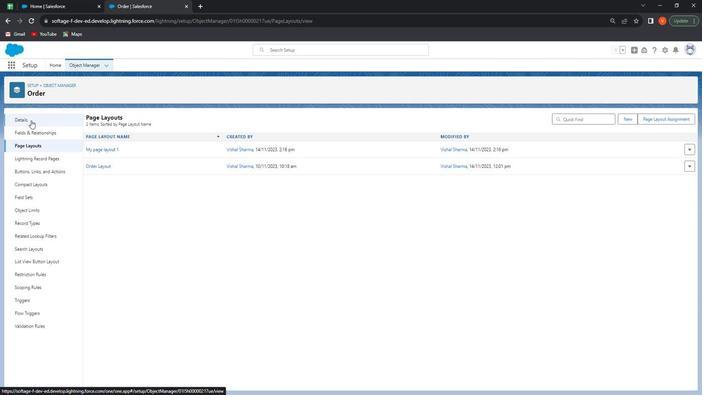 
Action: Mouse moved to (35, 176)
Screenshot: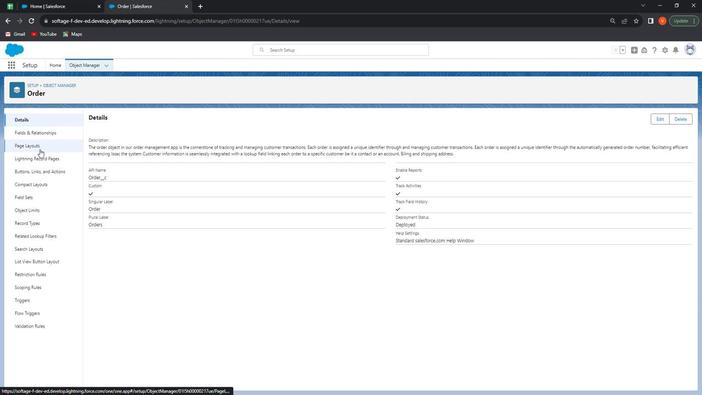 
Action: Mouse pressed left at (35, 176)
Screenshot: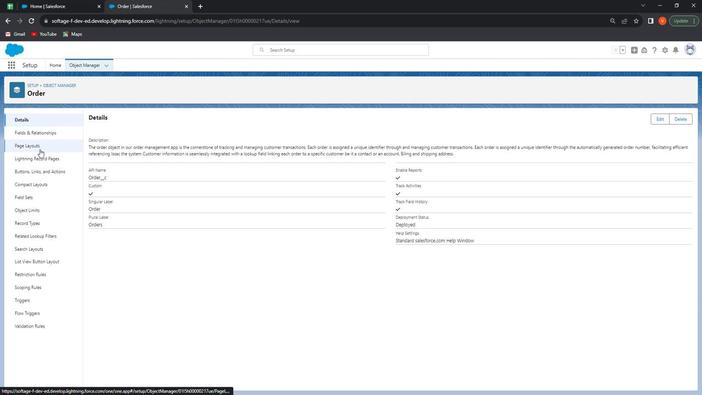 
Action: Mouse moved to (622, 153)
Screenshot: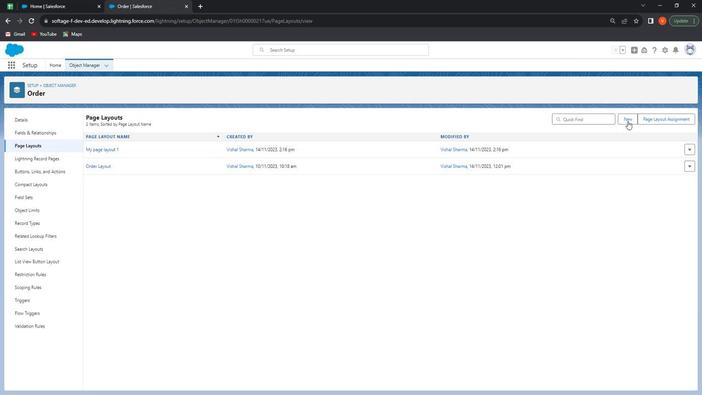
Action: Mouse pressed left at (622, 153)
Screenshot: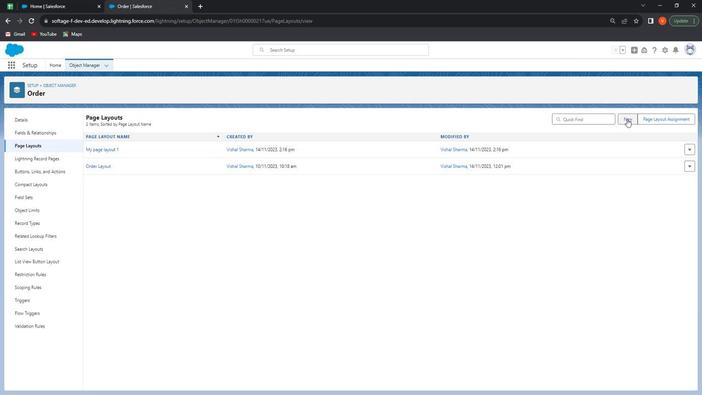 
Action: Mouse moved to (224, 186)
Screenshot: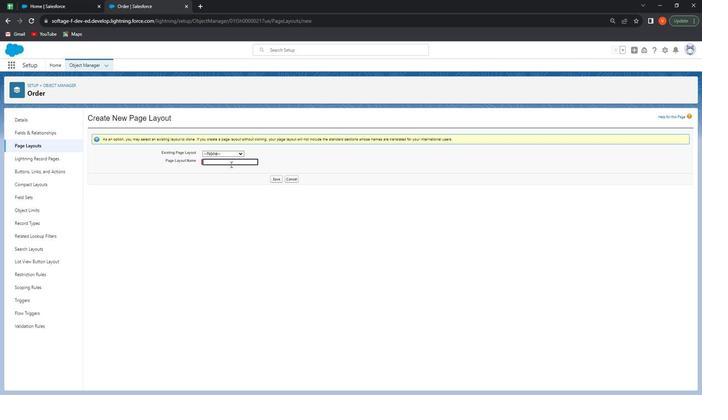 
Action: Mouse pressed left at (224, 186)
Screenshot: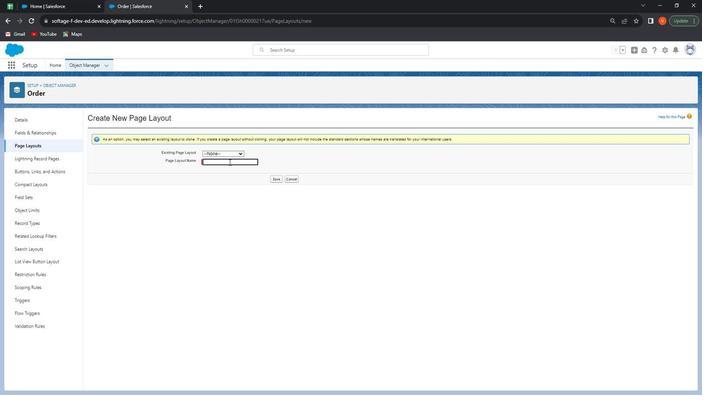 
Action: Key pressed <Key.shift>My<Key.space>page<Key.space>layout<Key.space>2
Screenshot: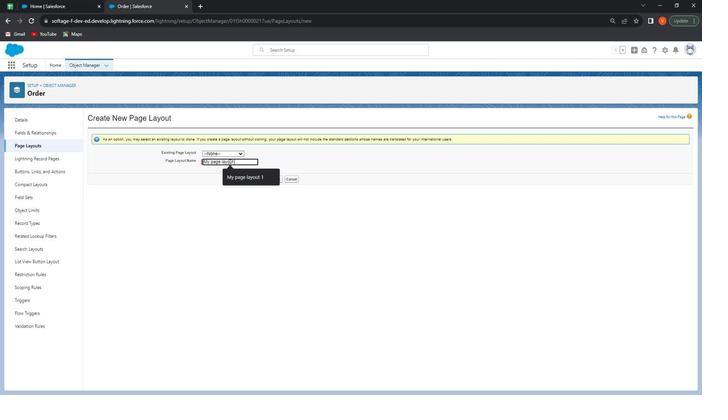 
Action: Mouse moved to (272, 198)
Screenshot: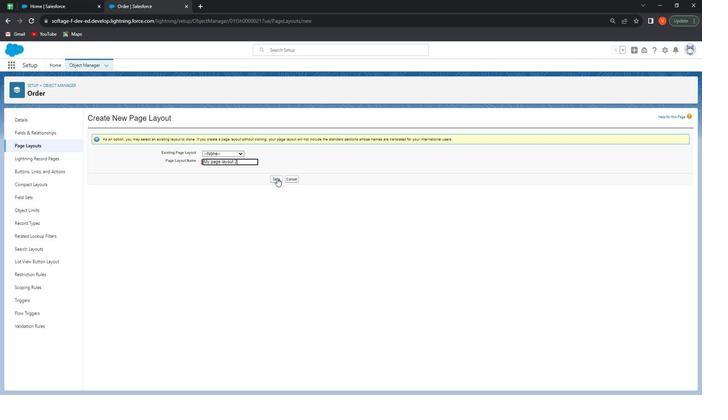 
Action: Mouse pressed left at (272, 198)
Screenshot: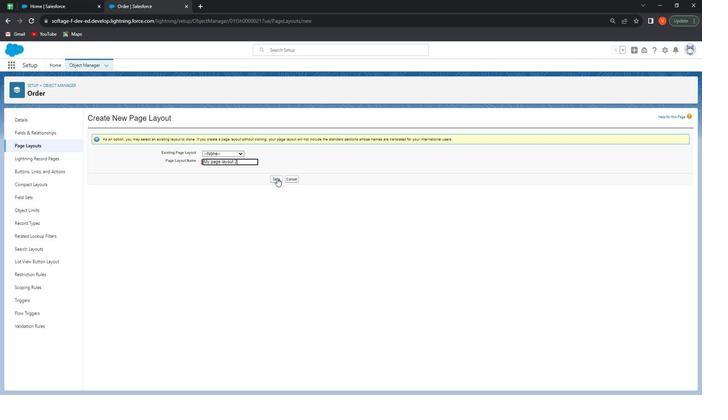 
Action: Mouse moved to (318, 254)
Screenshot: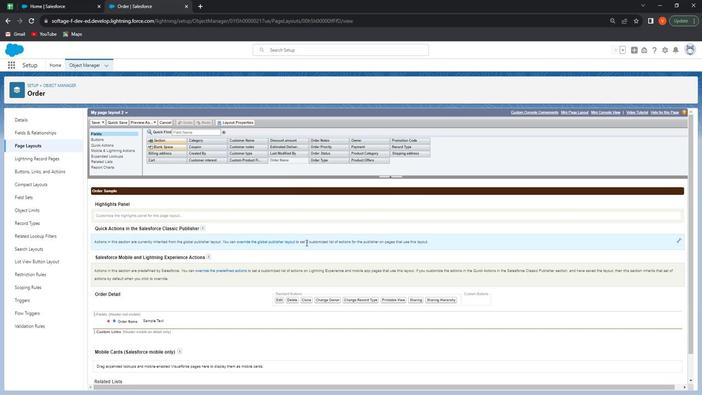 
Action: Mouse scrolled (318, 253) with delta (0, 0)
Screenshot: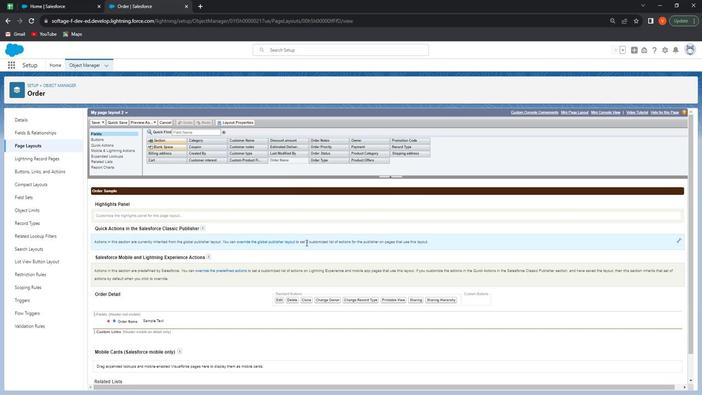 
Action: Mouse moved to (333, 263)
Screenshot: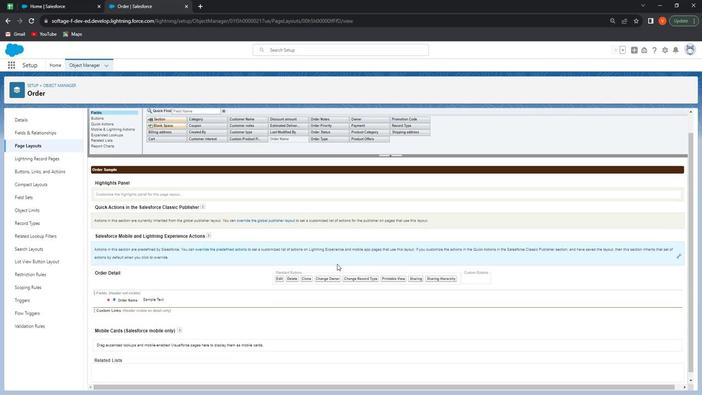 
Action: Mouse scrolled (333, 263) with delta (0, 0)
Screenshot: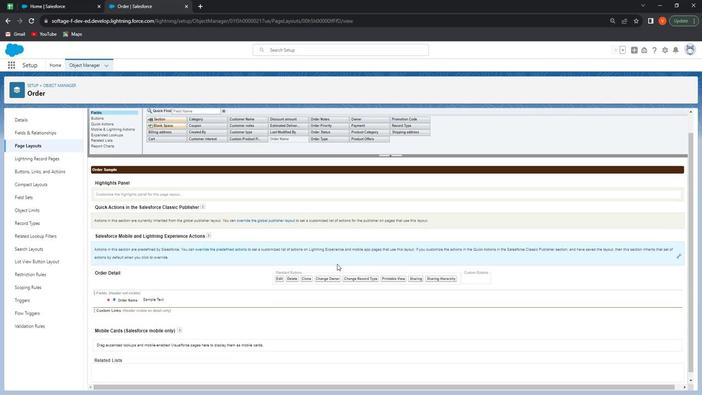 
Action: Mouse moved to (334, 263)
Screenshot: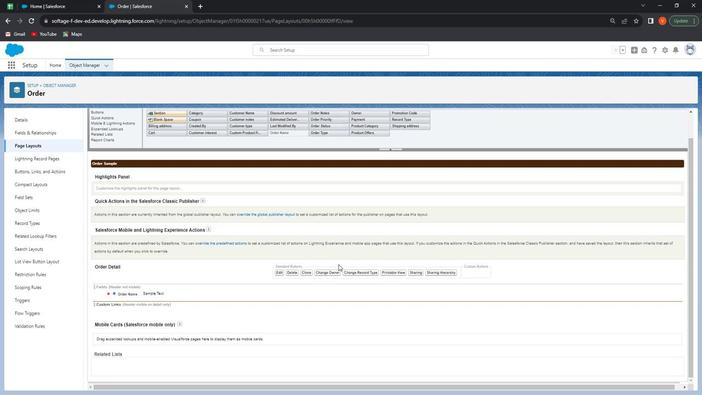 
Action: Mouse scrolled (334, 263) with delta (0, 0)
Screenshot: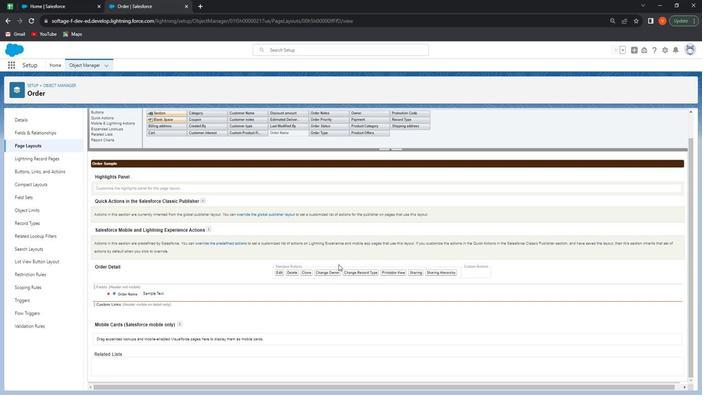 
Action: Mouse scrolled (334, 263) with delta (0, 0)
Screenshot: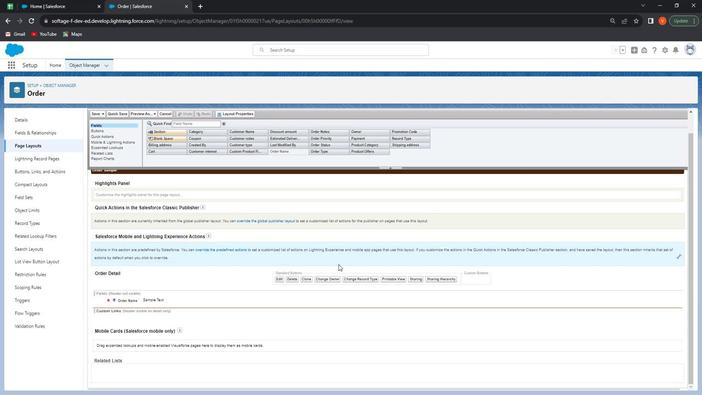 
Action: Mouse moved to (145, 223)
Screenshot: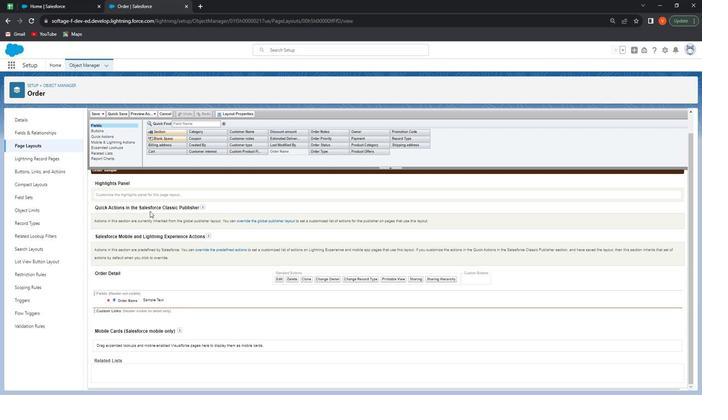 
Action: Mouse scrolled (145, 223) with delta (0, 0)
Screenshot: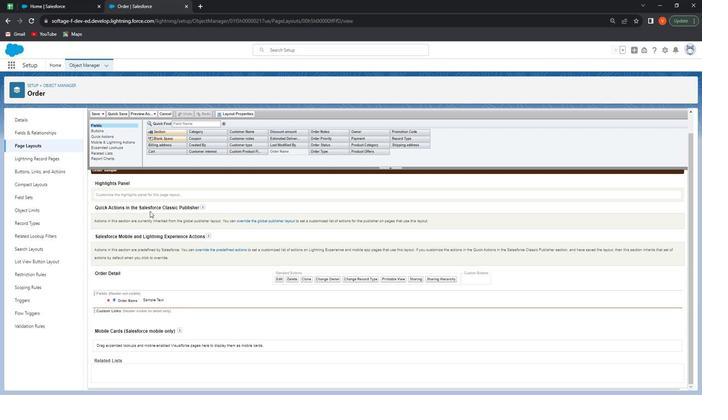 
Action: Mouse moved to (145, 222)
Screenshot: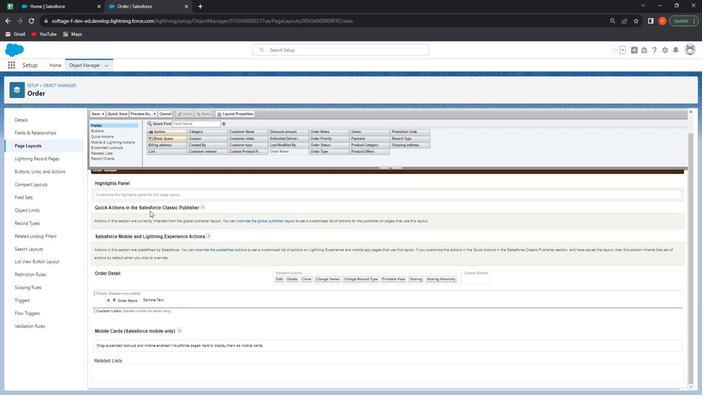 
Action: Mouse scrolled (145, 223) with delta (0, 0)
Screenshot: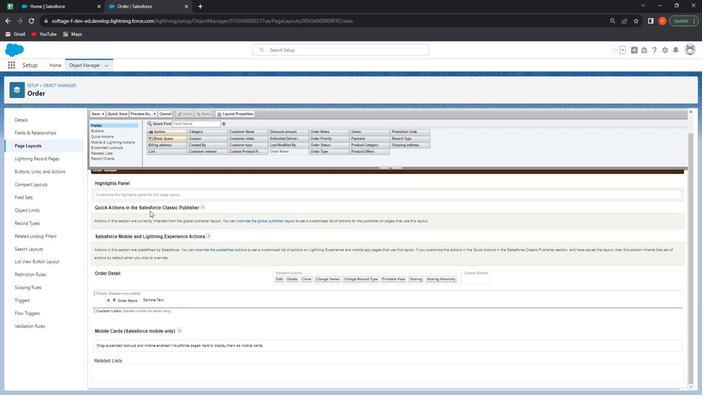 
Action: Mouse moved to (212, 170)
Screenshot: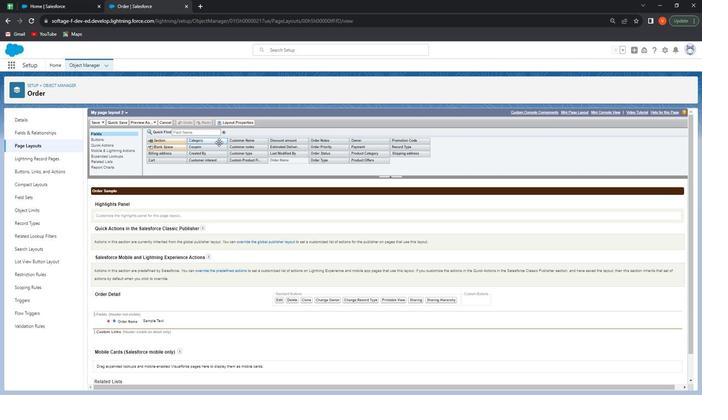 
Action: Mouse pressed left at (212, 170)
Screenshot: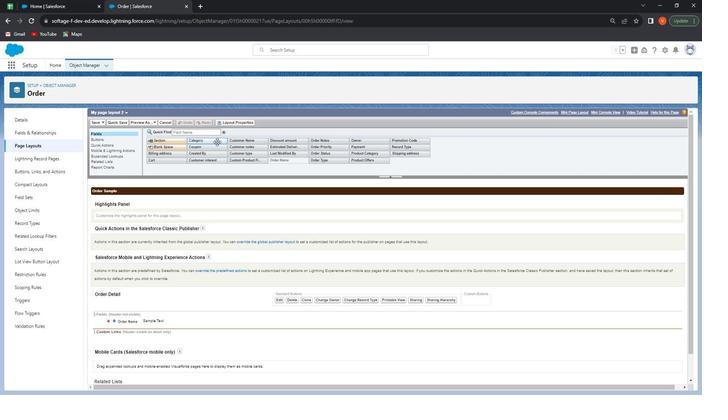 
Action: Mouse moved to (201, 176)
Screenshot: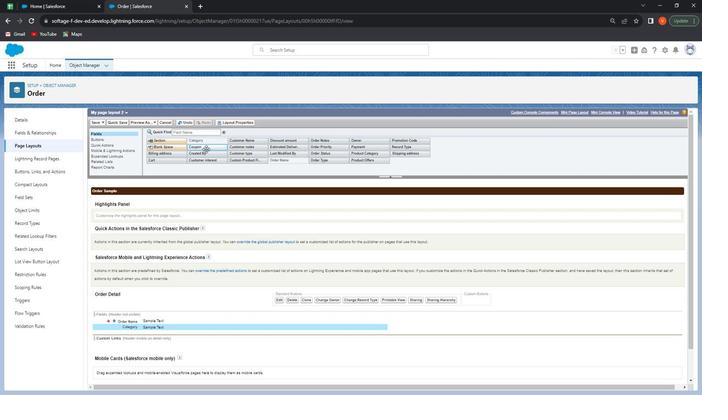 
Action: Mouse pressed left at (201, 176)
Screenshot: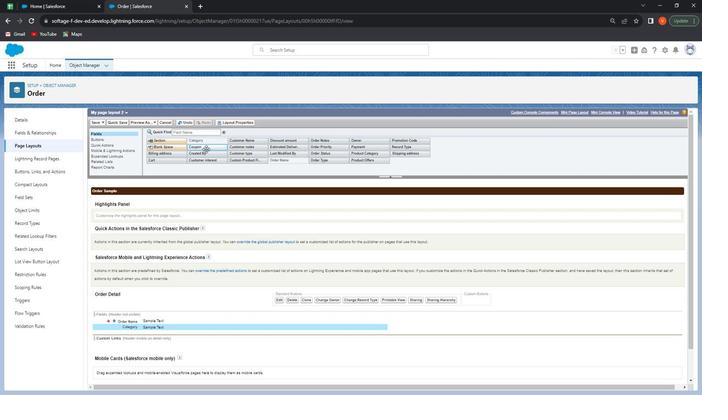 
Action: Mouse moved to (204, 179)
Screenshot: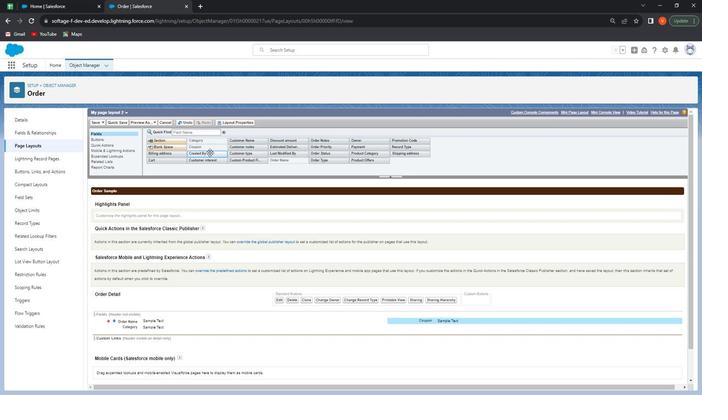 
Action: Mouse pressed left at (204, 179)
Screenshot: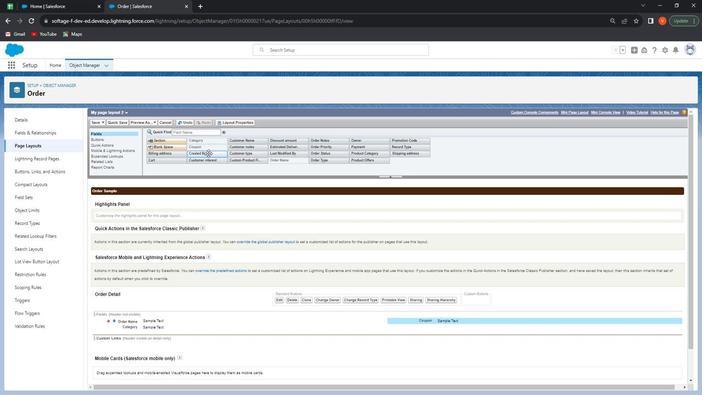 
Action: Mouse moved to (206, 184)
Screenshot: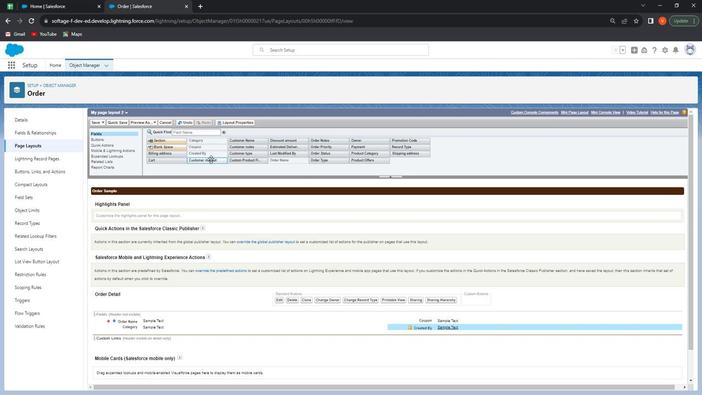 
Action: Mouse pressed left at (206, 184)
Screenshot: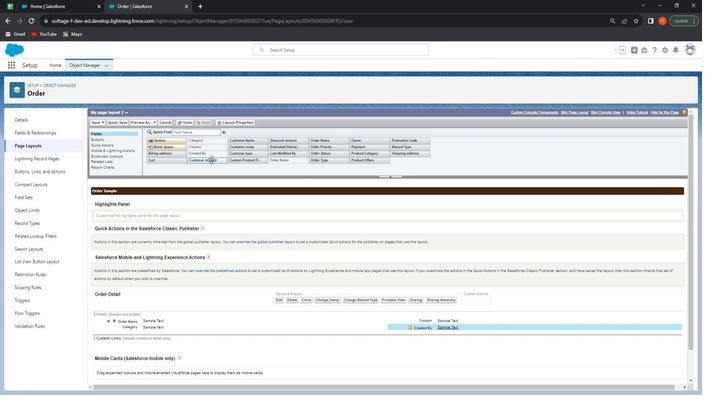 
Action: Mouse moved to (238, 170)
Screenshot: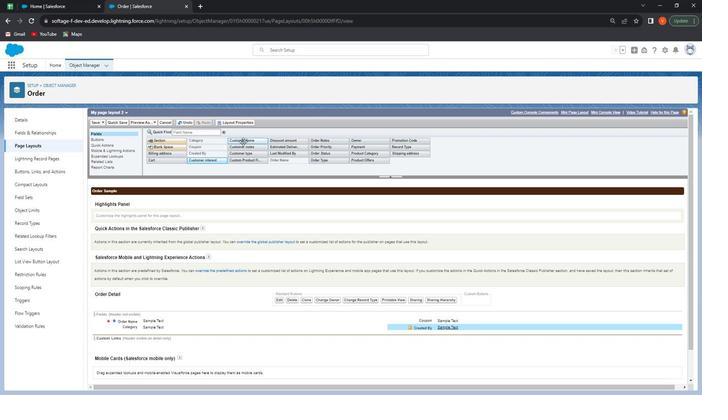 
Action: Mouse pressed left at (238, 170)
Screenshot: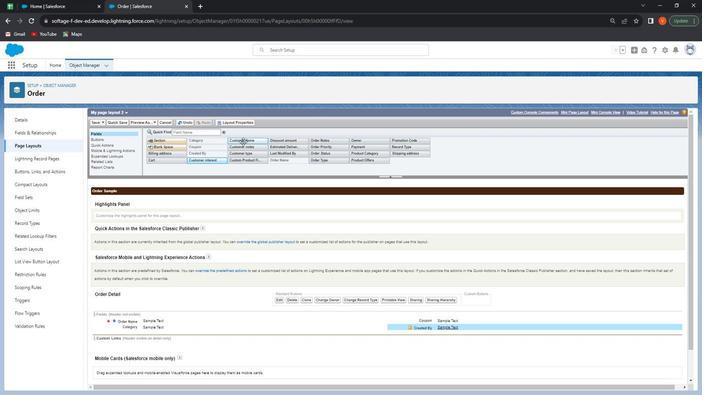 
Action: Mouse moved to (252, 175)
Screenshot: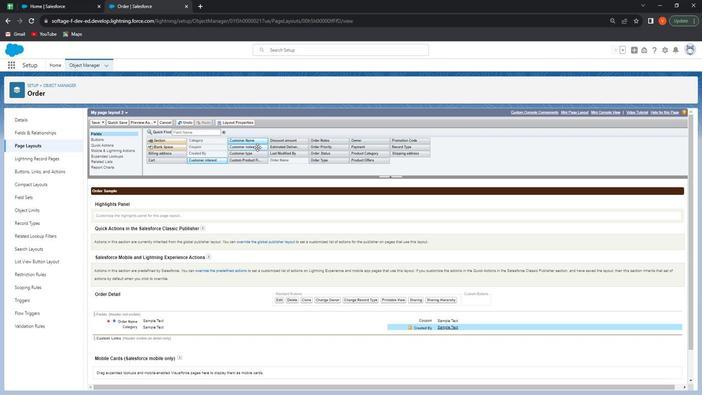 
Action: Mouse pressed left at (252, 175)
Screenshot: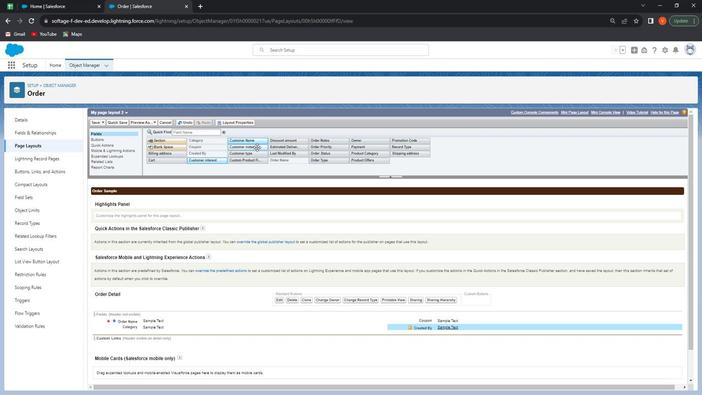
Action: Mouse moved to (254, 179)
Screenshot: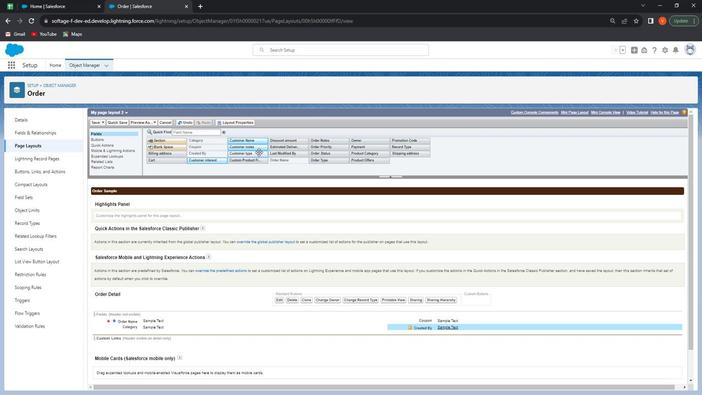 
Action: Mouse pressed left at (254, 179)
Screenshot: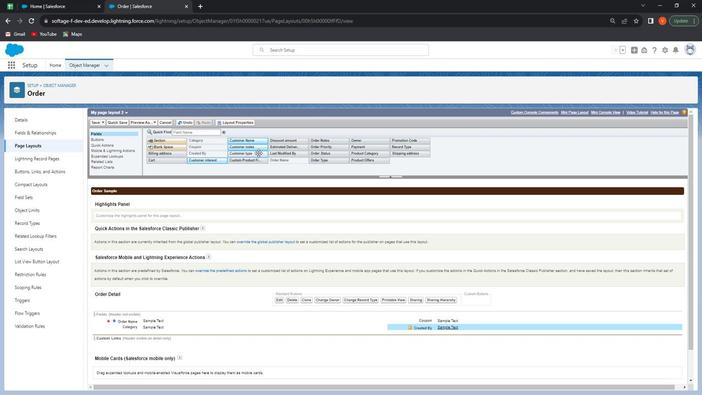 
Action: Mouse moved to (253, 184)
Screenshot: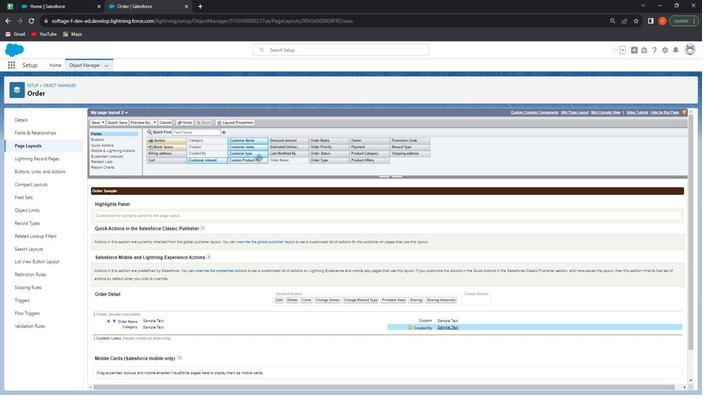 
Action: Mouse pressed left at (253, 184)
Screenshot: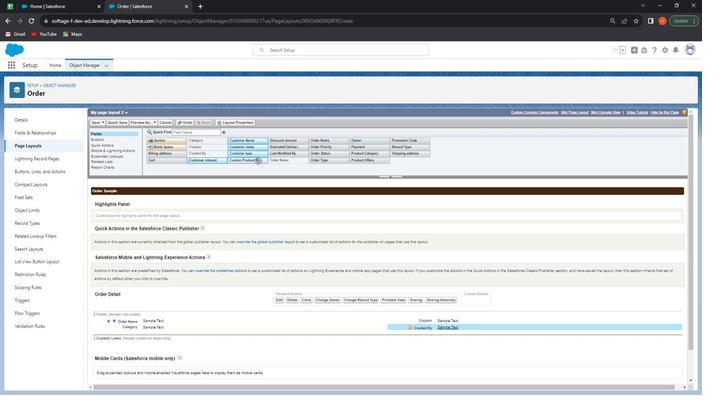 
Action: Mouse moved to (279, 169)
Screenshot: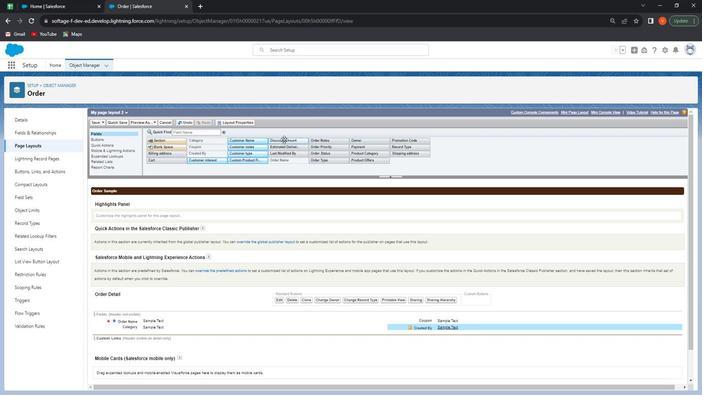 
Action: Mouse pressed left at (279, 169)
Screenshot: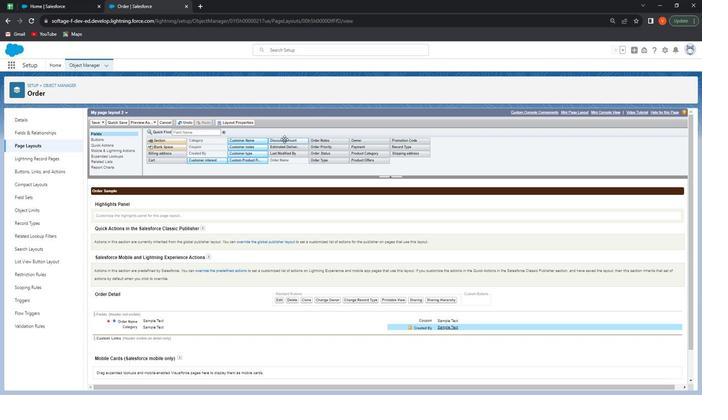 
Action: Mouse moved to (283, 175)
Screenshot: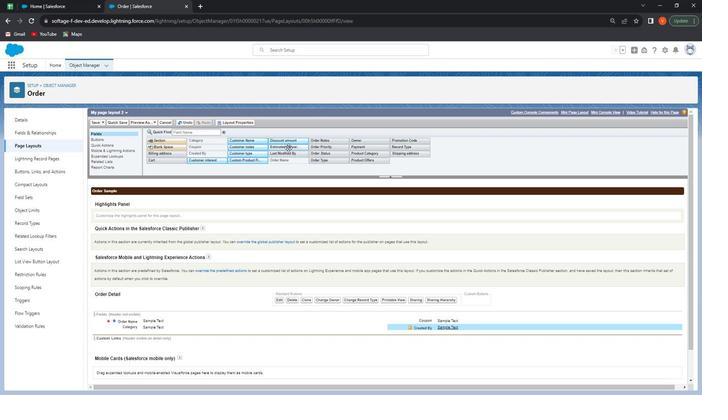 
Action: Mouse pressed left at (283, 175)
Screenshot: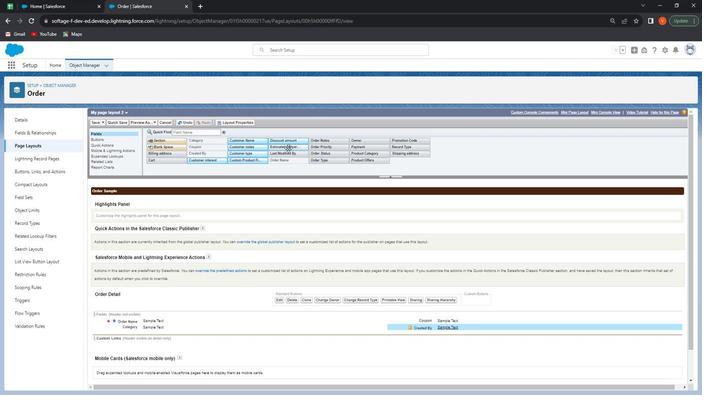 
Action: Mouse moved to (286, 180)
Screenshot: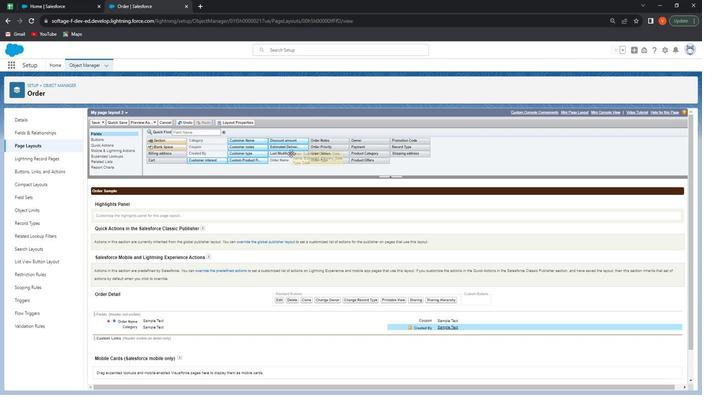 
Action: Mouse pressed left at (286, 180)
Screenshot: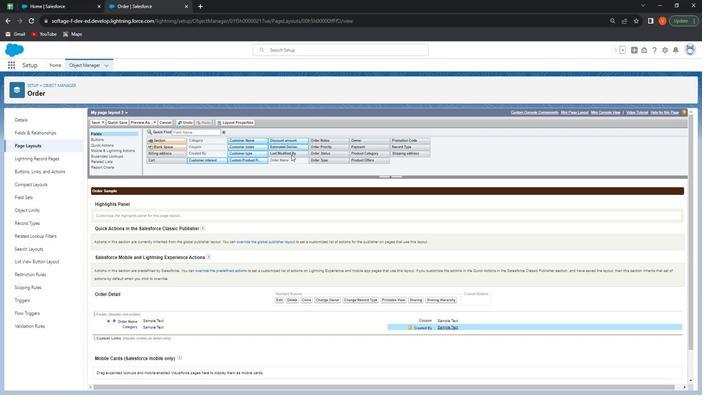 
Action: Mouse moved to (284, 179)
Screenshot: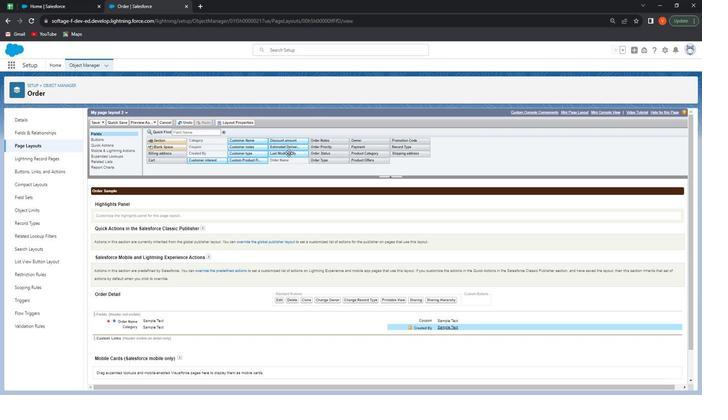 
Action: Mouse pressed left at (284, 179)
Screenshot: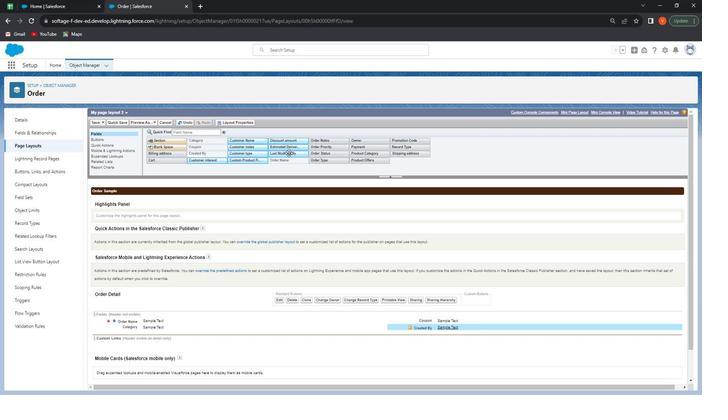 
Action: Mouse moved to (323, 170)
Screenshot: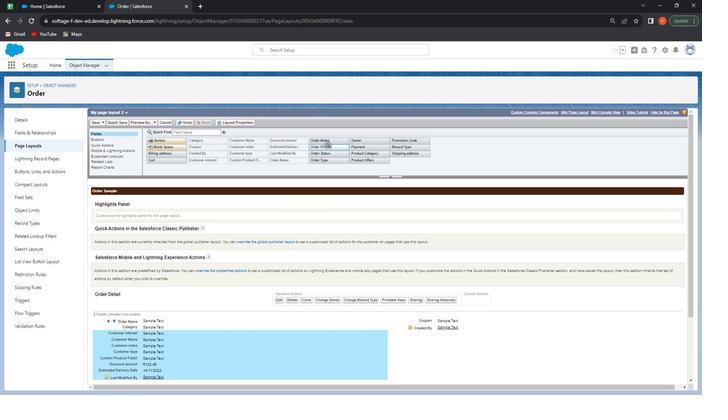 
Action: Mouse pressed left at (323, 170)
Screenshot: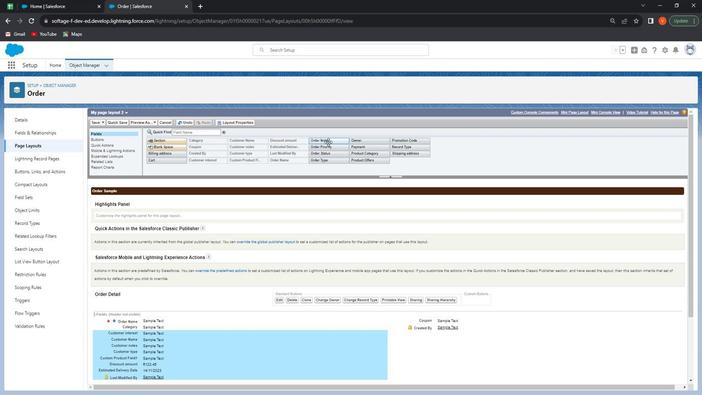 
Action: Mouse moved to (329, 174)
Screenshot: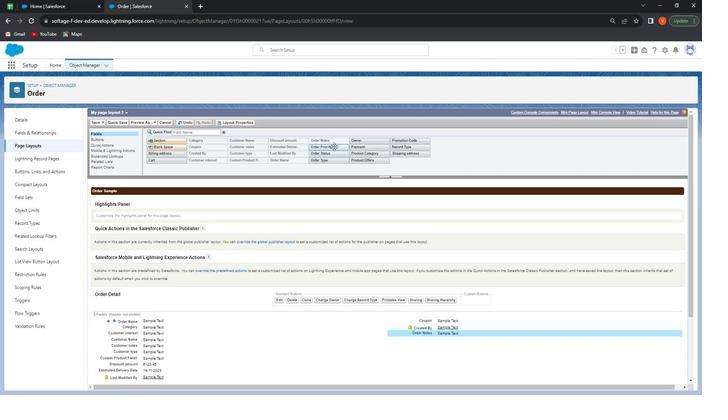 
Action: Mouse pressed left at (329, 174)
Screenshot: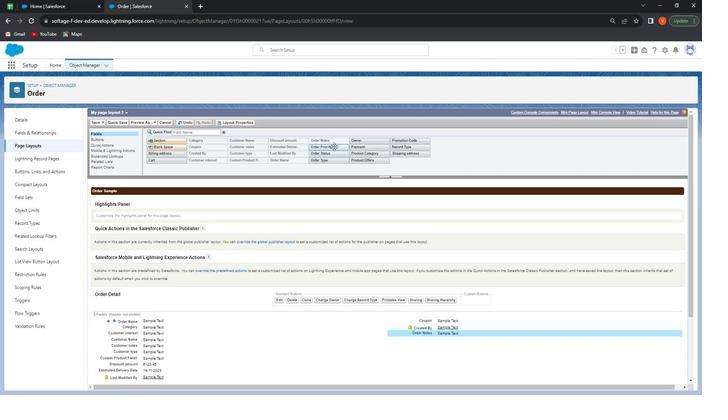 
Action: Mouse moved to (321, 180)
Screenshot: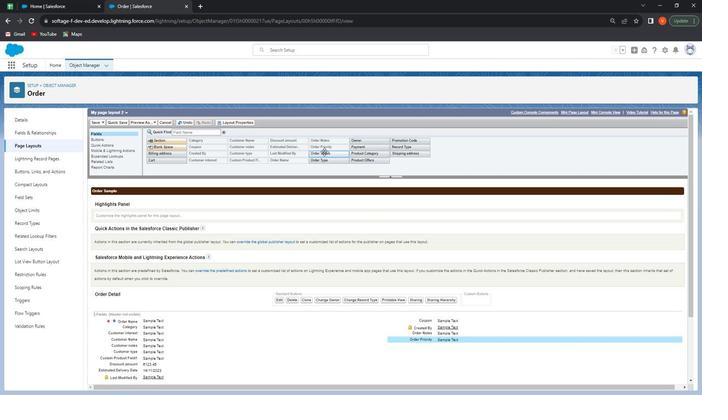 
Action: Mouse pressed left at (321, 180)
Screenshot: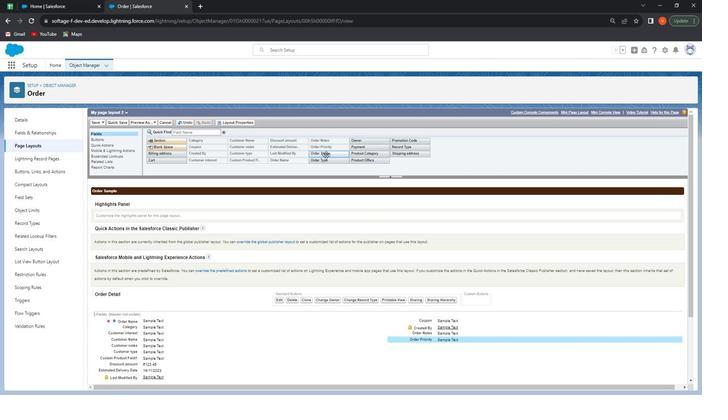 
Action: Mouse moved to (328, 183)
Screenshot: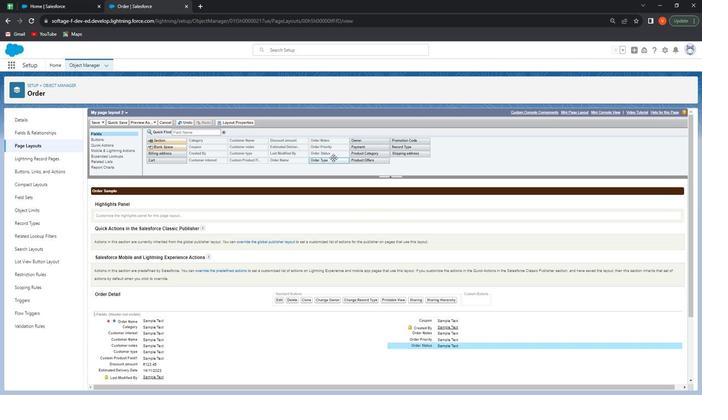 
Action: Mouse pressed left at (328, 183)
Screenshot: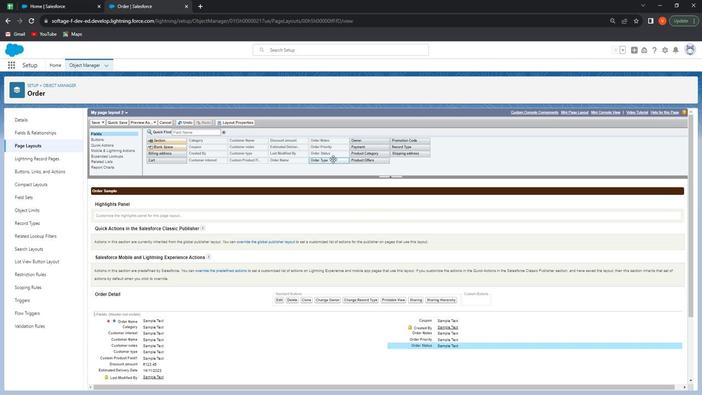 
Action: Mouse moved to (360, 170)
Screenshot: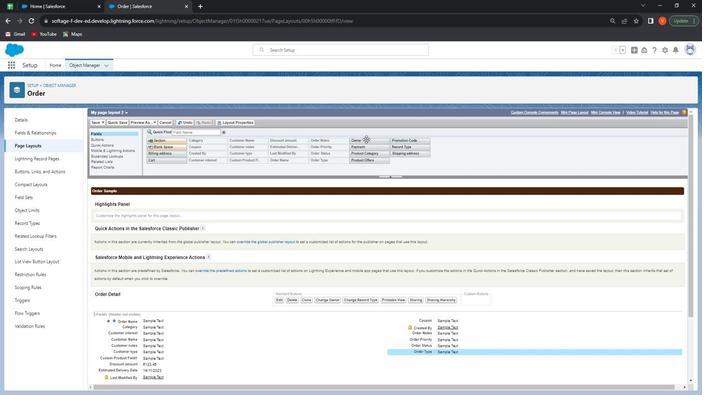 
Action: Mouse pressed left at (360, 170)
Screenshot: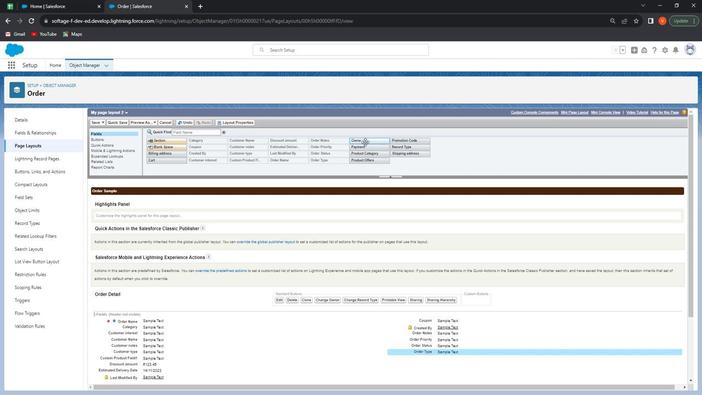 
Action: Mouse moved to (370, 175)
Screenshot: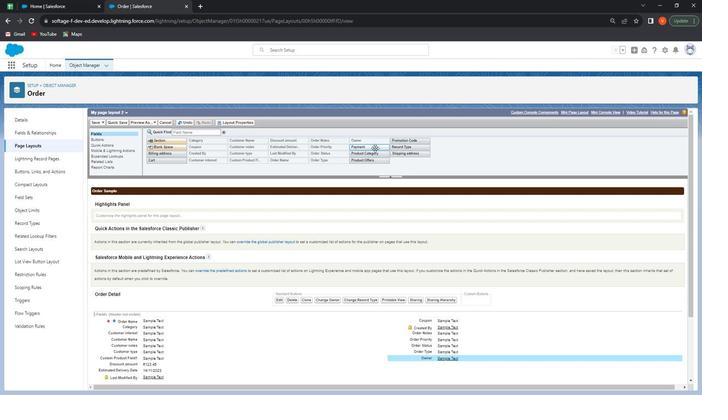 
Action: Mouse pressed left at (370, 175)
Screenshot: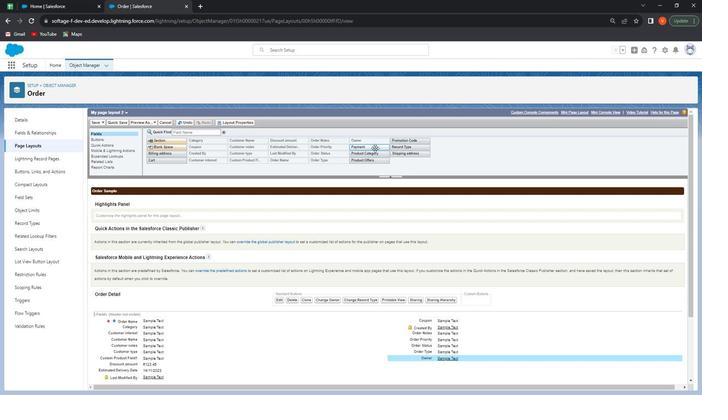 
Action: Mouse moved to (370, 185)
Screenshot: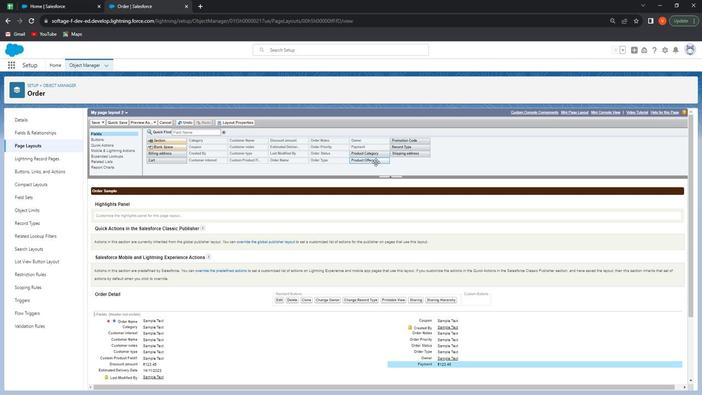 
Action: Mouse pressed left at (370, 185)
Screenshot: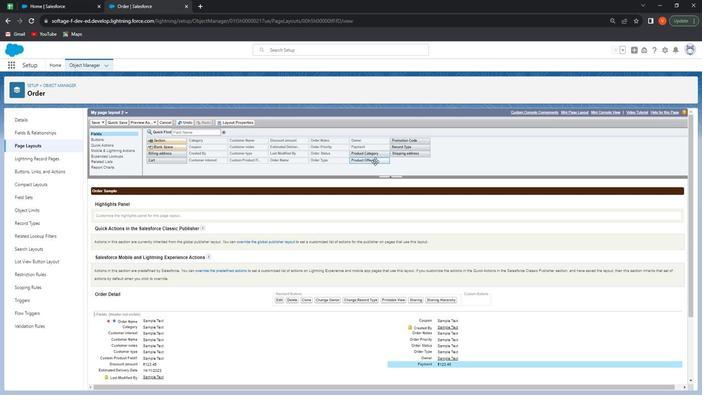 
Action: Mouse moved to (366, 178)
Screenshot: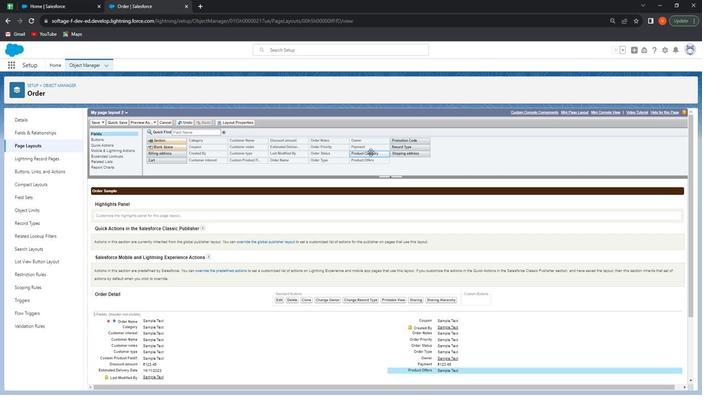 
Action: Mouse pressed left at (366, 178)
Screenshot: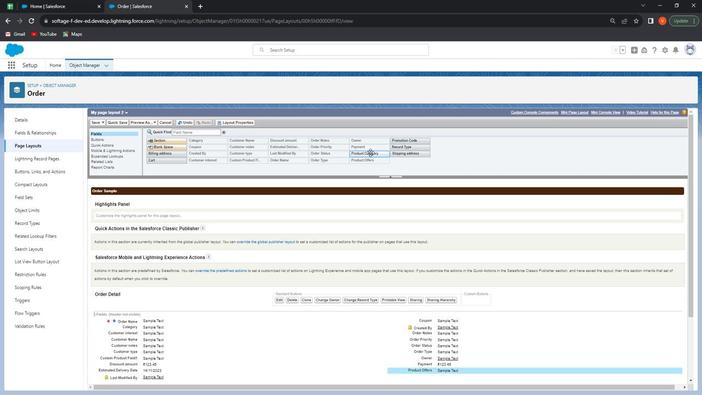 
Action: Mouse moved to (406, 171)
Screenshot: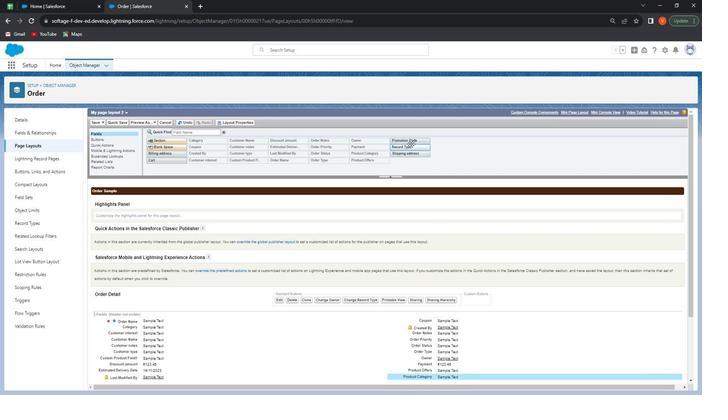 
Action: Mouse pressed left at (406, 171)
Screenshot: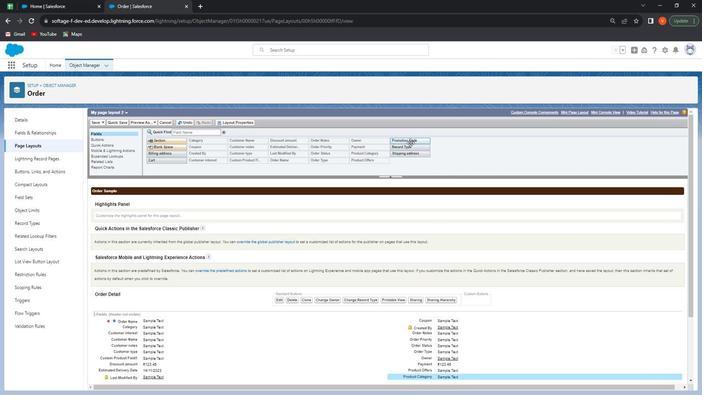 
Action: Mouse moved to (392, 169)
Screenshot: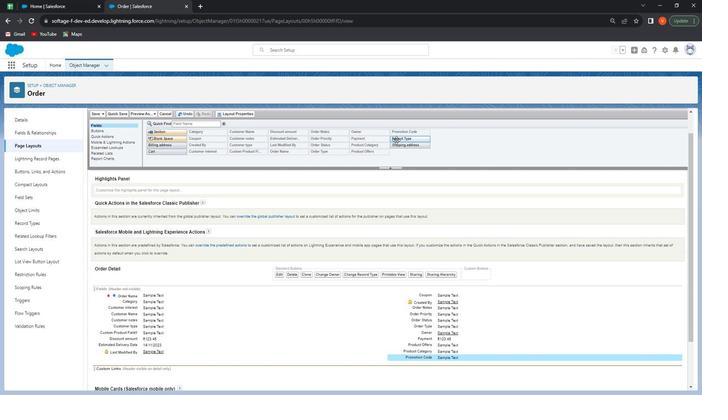 
Action: Mouse pressed left at (392, 169)
Screenshot: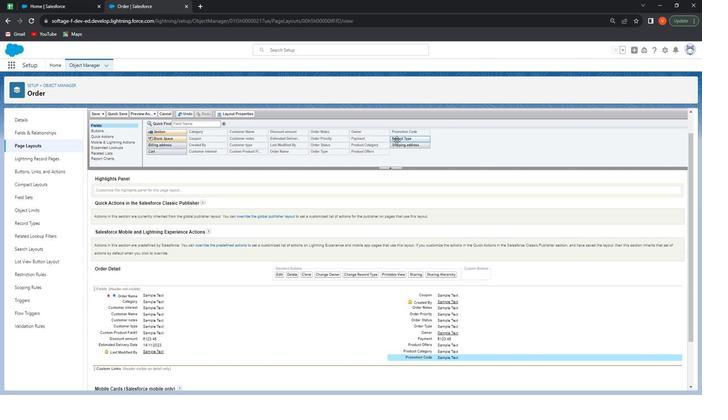
Action: Mouse moved to (170, 176)
Screenshot: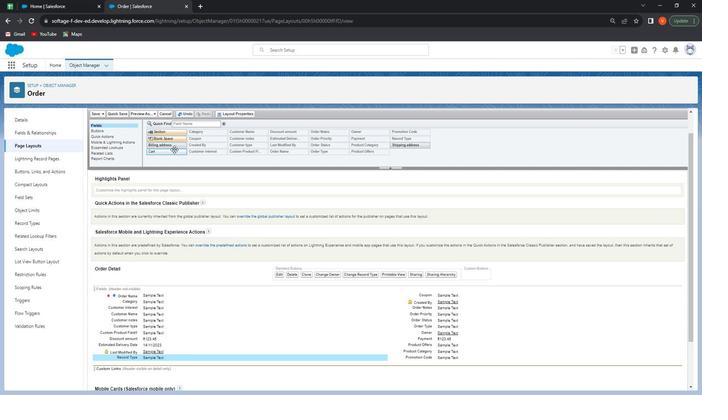 
Action: Mouse pressed left at (170, 176)
Screenshot: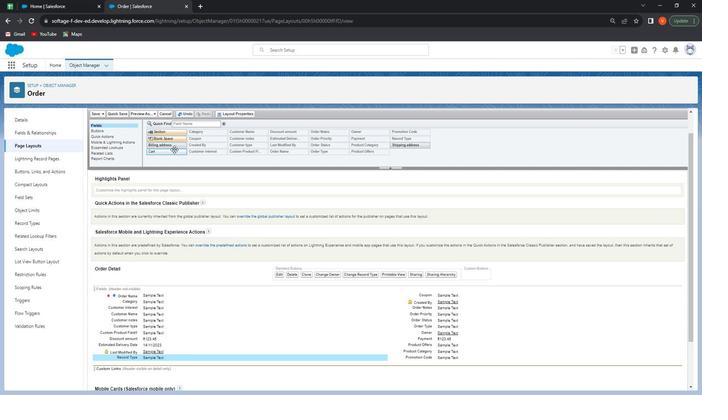 
Action: Mouse moved to (132, 331)
Screenshot: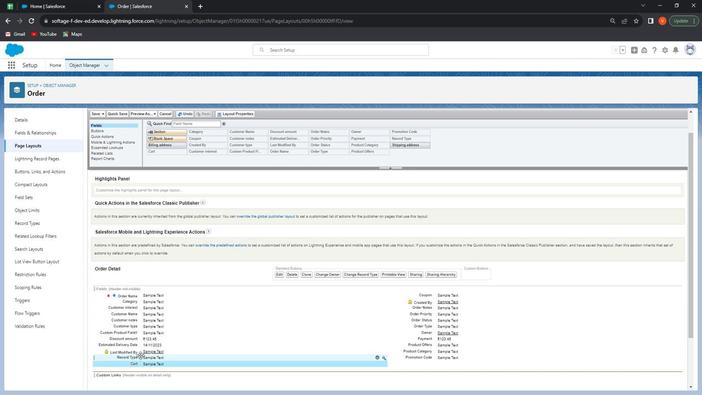 
Action: Mouse pressed left at (132, 331)
Screenshot: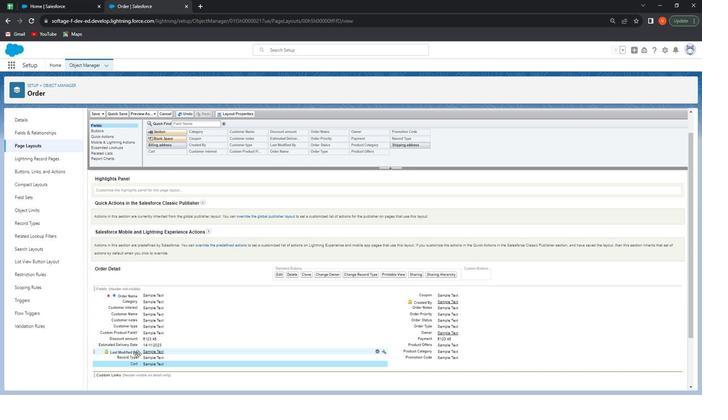 
Action: Mouse moved to (160, 171)
Screenshot: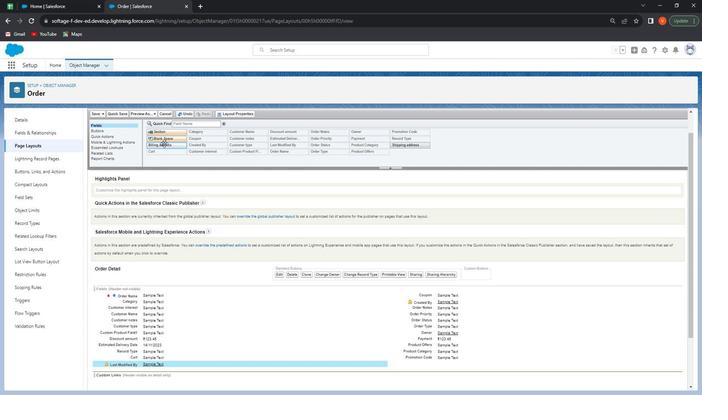 
Action: Mouse pressed left at (160, 171)
Screenshot: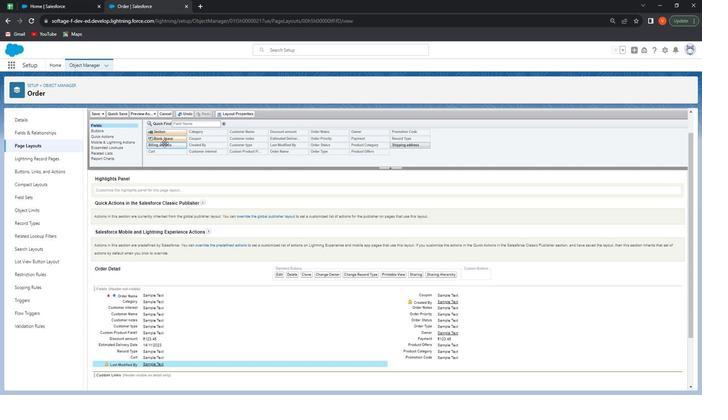
Action: Mouse moved to (193, 214)
Screenshot: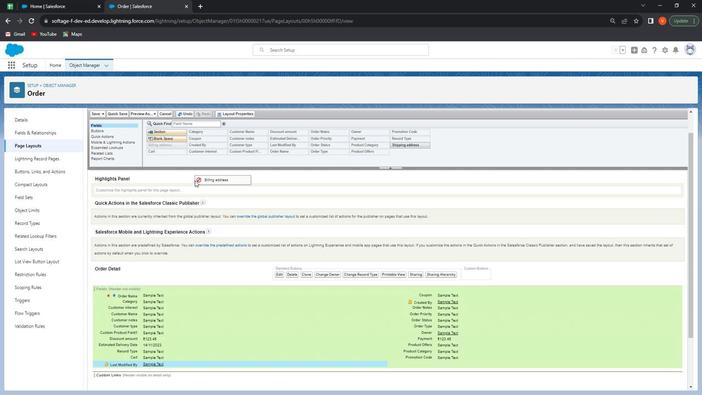 
Action: Mouse scrolled (193, 214) with delta (0, 0)
Screenshot: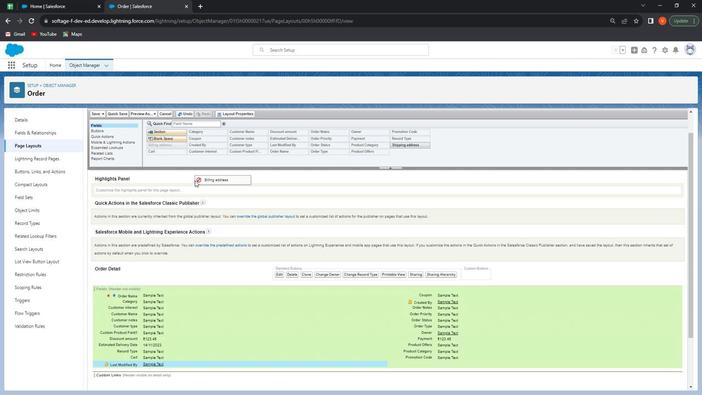 
Action: Mouse moved to (321, 272)
Screenshot: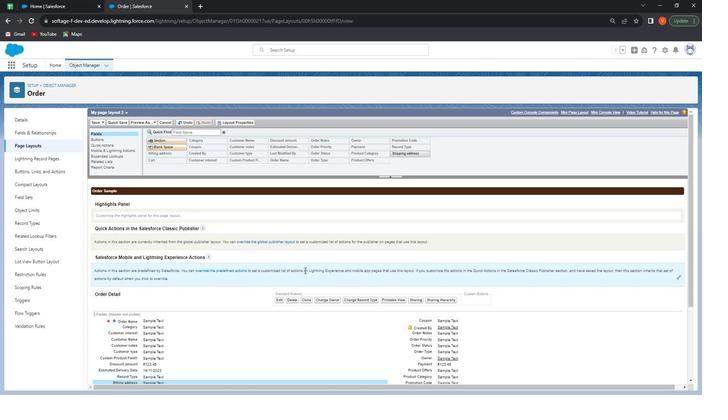 
Action: Mouse scrolled (321, 272) with delta (0, 0)
Screenshot: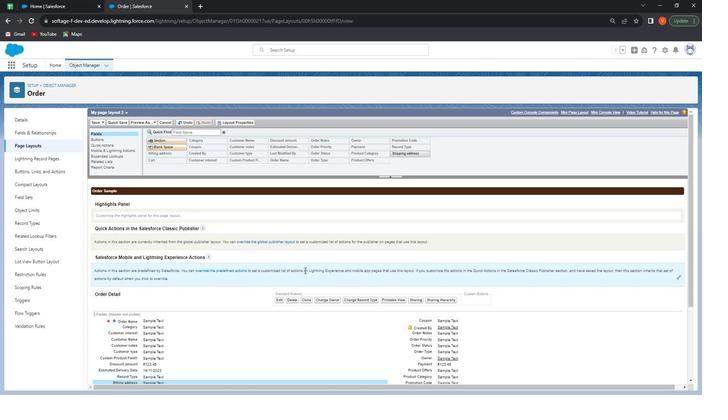 
Action: Mouse moved to (323, 273)
Screenshot: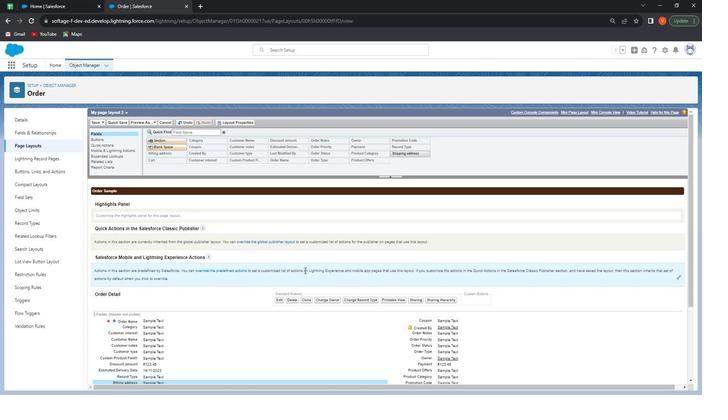 
Action: Mouse scrolled (323, 272) with delta (0, 0)
Screenshot: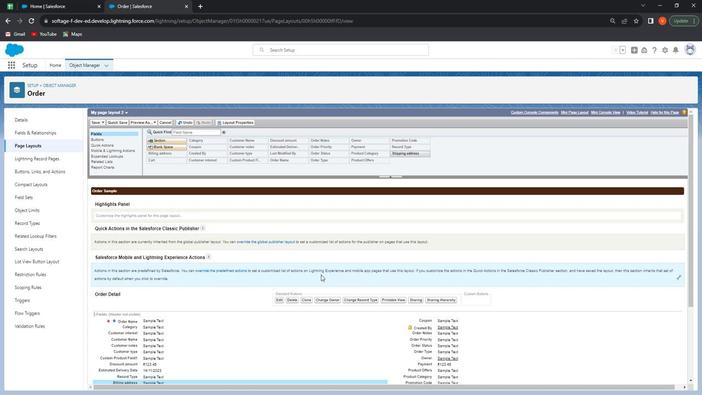 
Action: Mouse moved to (331, 276)
Screenshot: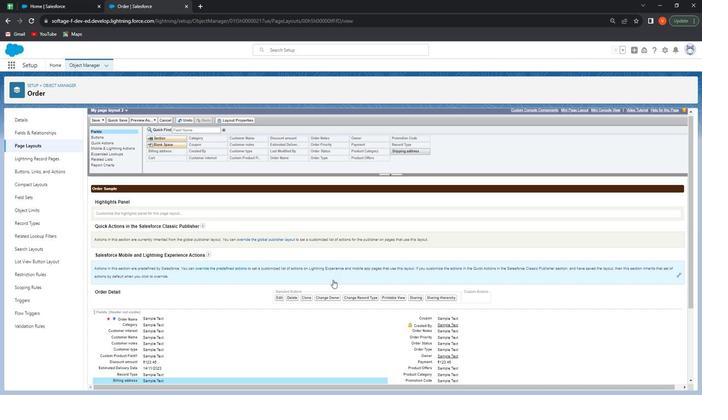 
Action: Mouse scrolled (331, 276) with delta (0, 0)
Screenshot: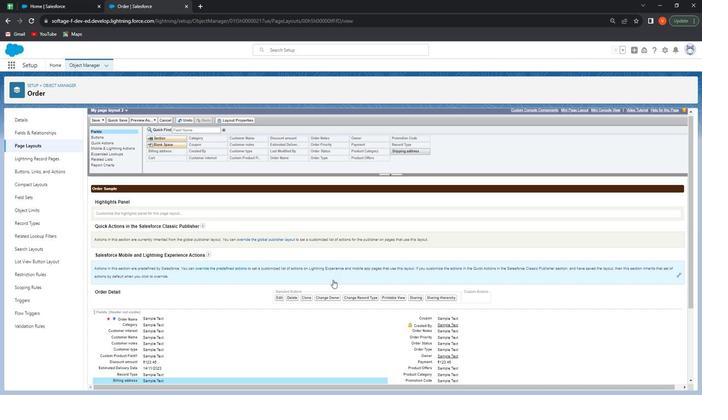 
Action: Mouse moved to (372, 232)
Screenshot: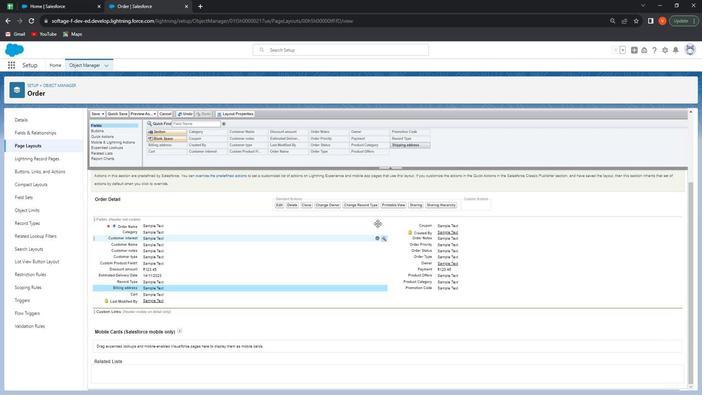 
Action: Mouse scrolled (372, 233) with delta (0, 0)
Screenshot: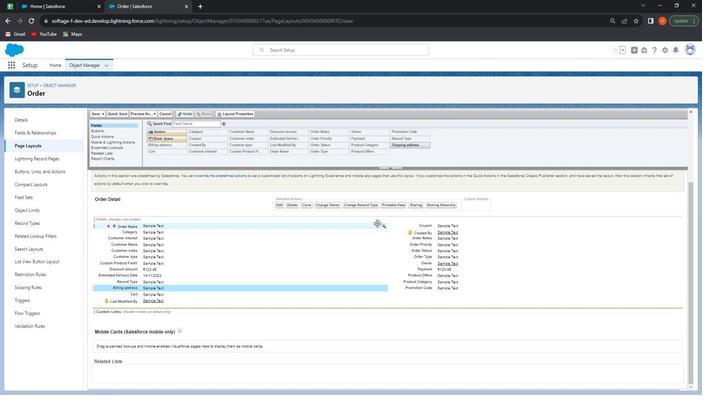 
Action: Mouse moved to (400, 173)
Screenshot: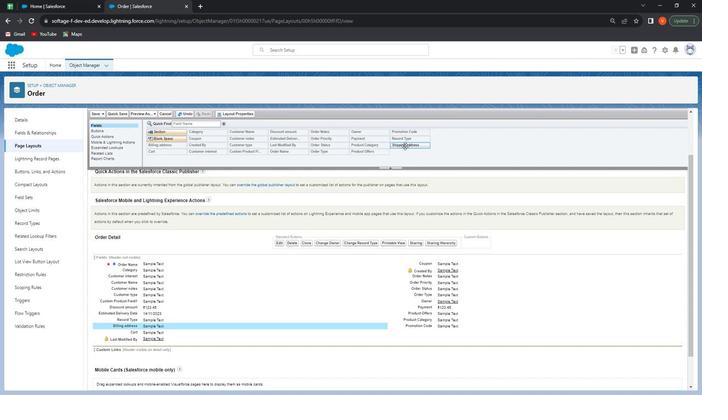
Action: Mouse pressed left at (400, 173)
Screenshot: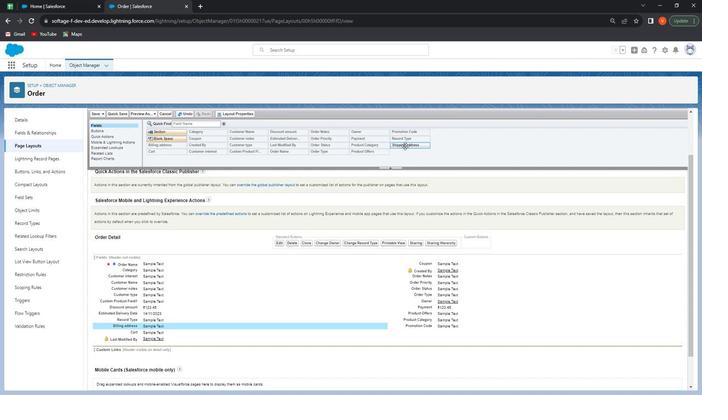 
Action: Mouse moved to (91, 148)
Screenshot: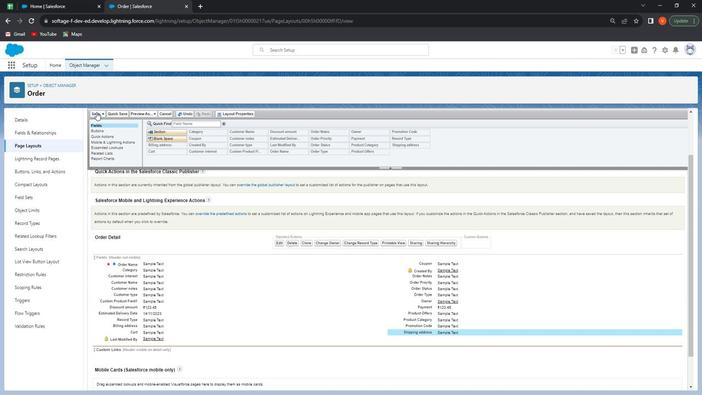 
Action: Mouse pressed left at (91, 148)
Screenshot: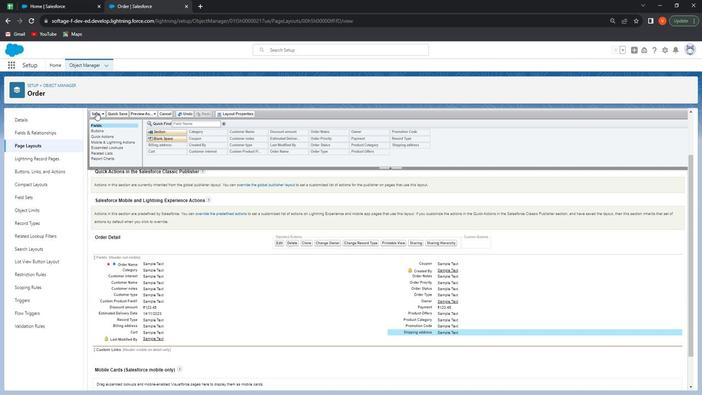 
Action: Mouse moved to (629, 152)
Screenshot: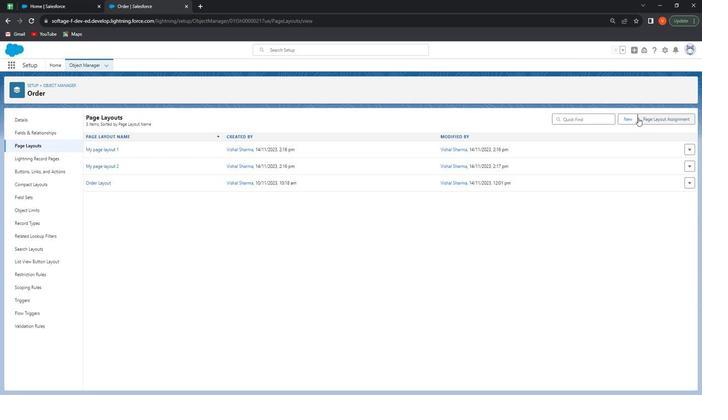 
Action: Mouse pressed left at (629, 152)
Screenshot: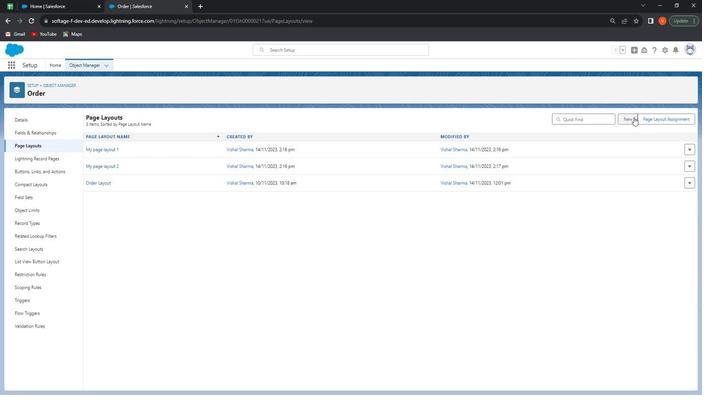 
Action: Mouse moved to (224, 185)
Screenshot: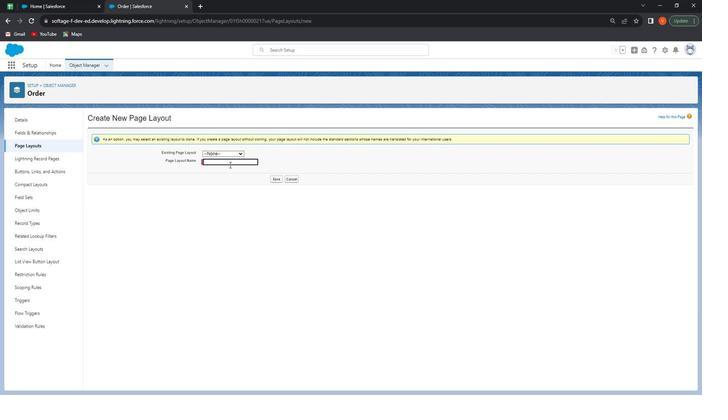 
Action: Mouse pressed left at (224, 185)
Screenshot: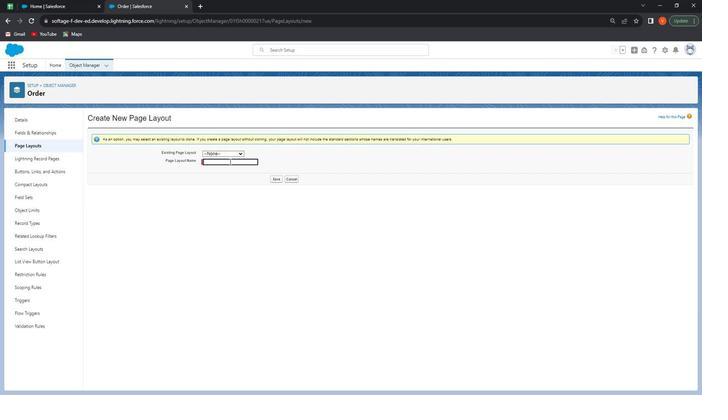 
Action: Mouse moved to (224, 185)
Screenshot: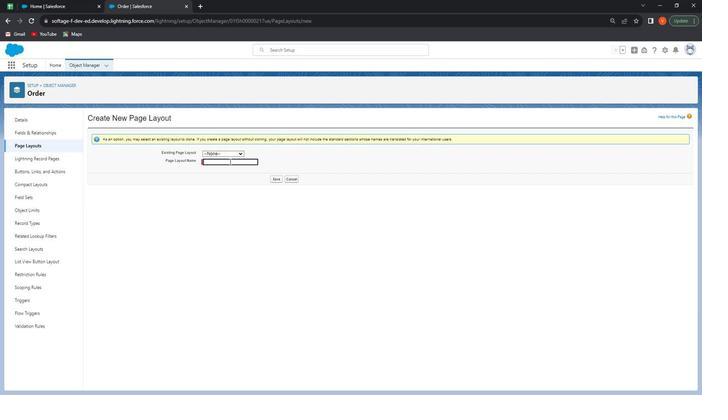 
Action: Key pressed <Key.shift>My<Key.space>page<Key.space>layout<Key.space>3
Screenshot: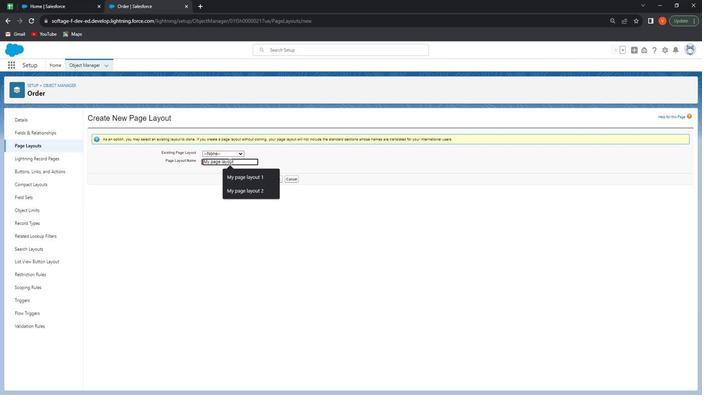 
Action: Mouse scrolled (224, 186) with delta (0, 0)
Screenshot: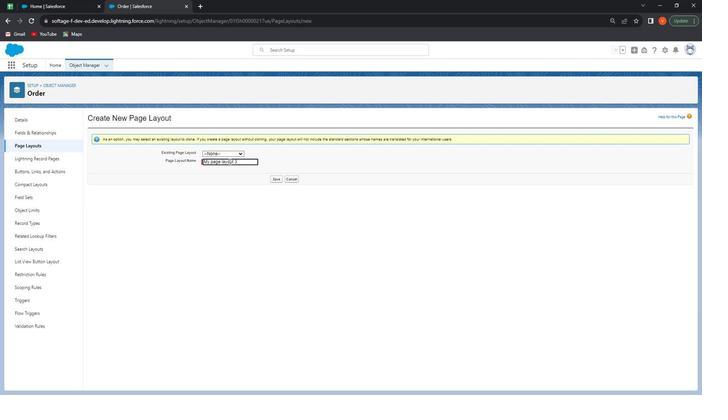 
Action: Mouse moved to (268, 197)
Screenshot: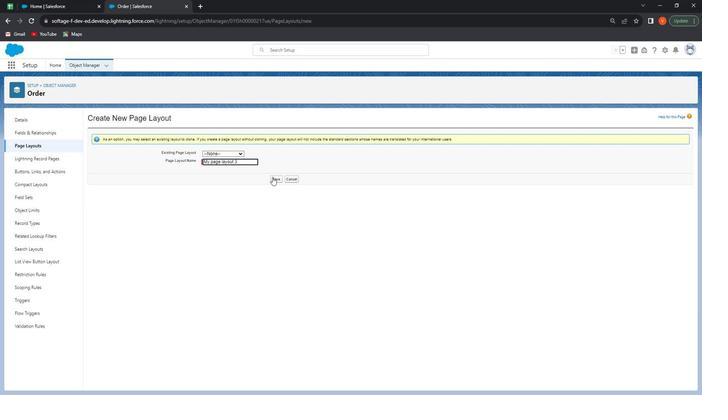 
Action: Mouse pressed left at (268, 197)
Screenshot: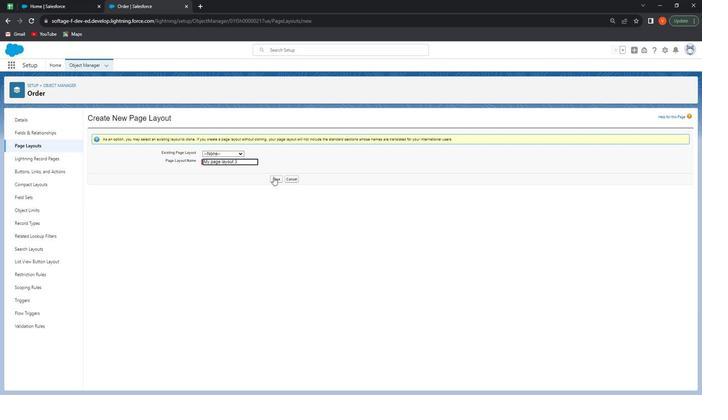 
Action: Mouse moved to (224, 262)
Screenshot: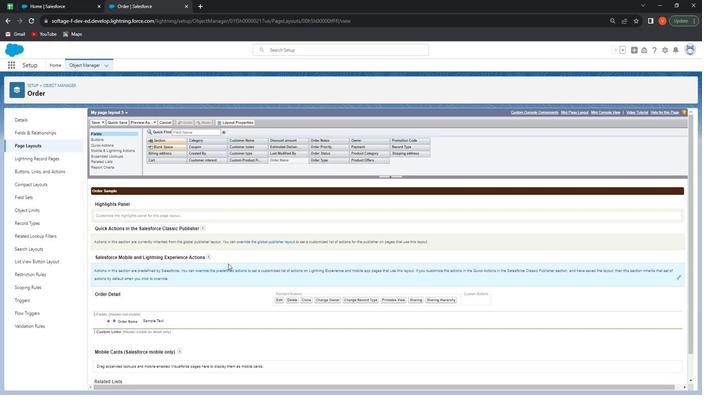 
Action: Mouse scrolled (224, 262) with delta (0, 0)
Screenshot: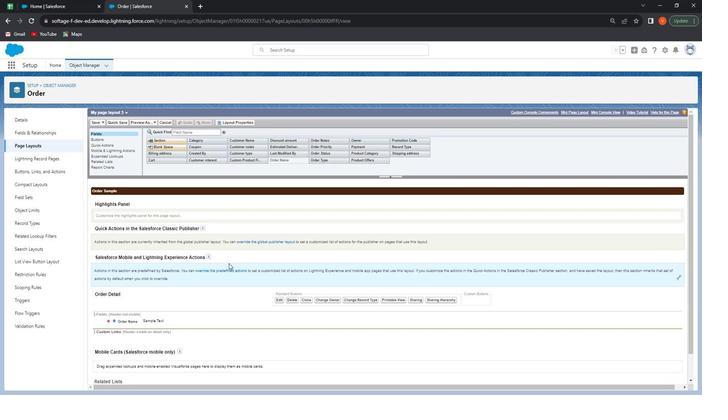 
Action: Mouse moved to (225, 262)
Screenshot: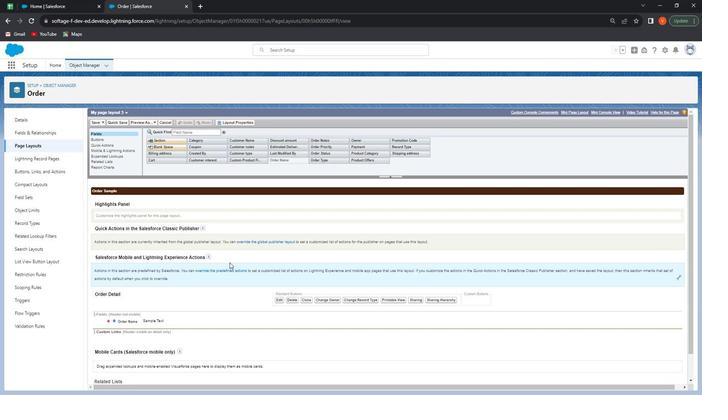 
Action: Mouse scrolled (225, 261) with delta (0, 0)
Screenshot: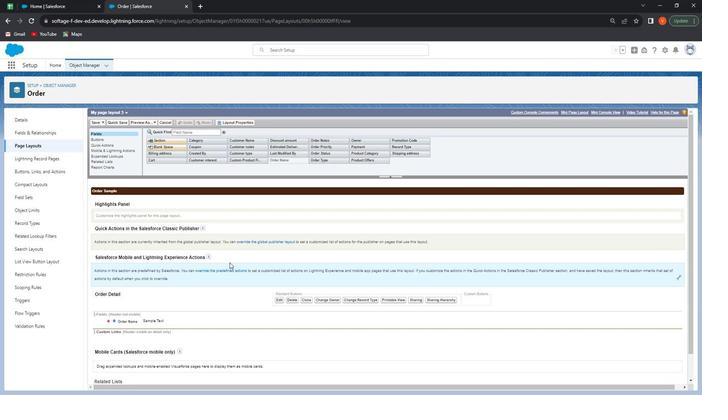 
Action: Mouse moved to (226, 261)
Screenshot: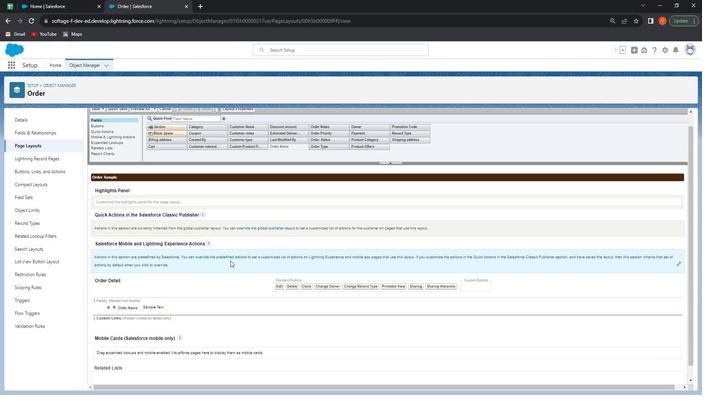 
Action: Mouse scrolled (226, 260) with delta (0, 0)
Screenshot: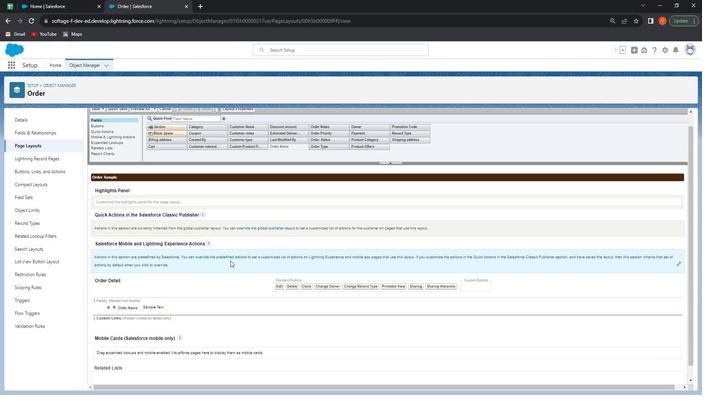 
Action: Mouse moved to (226, 257)
Screenshot: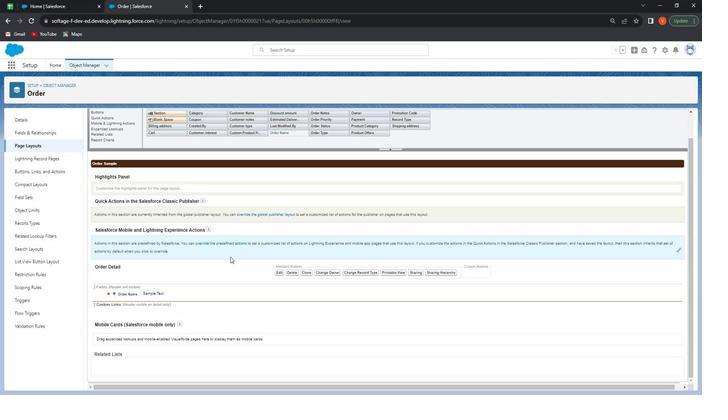 
Action: Mouse scrolled (226, 257) with delta (0, 0)
Screenshot: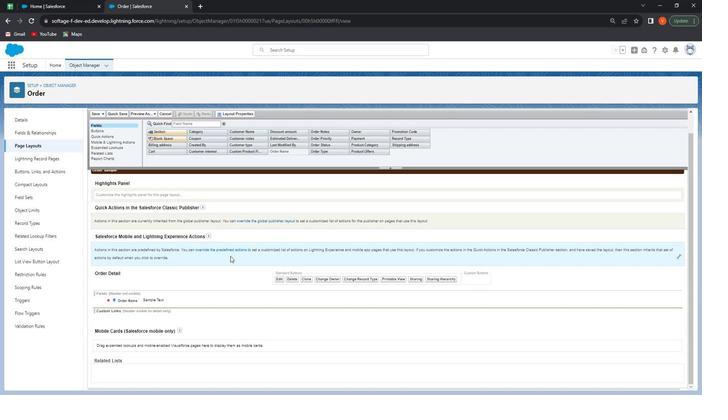 
Action: Mouse scrolled (226, 257) with delta (0, 0)
Screenshot: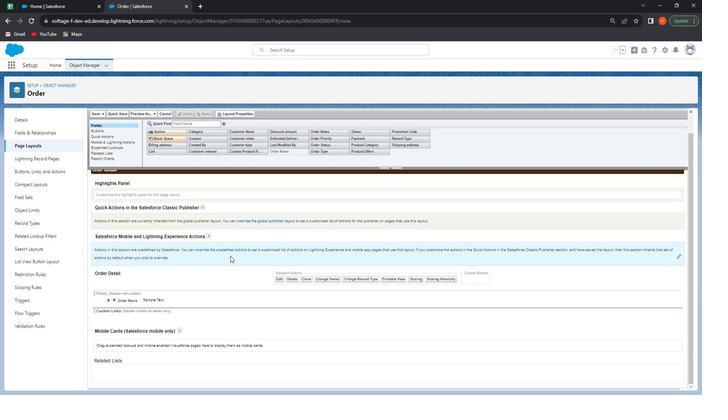 
Action: Mouse scrolled (226, 257) with delta (0, 0)
Screenshot: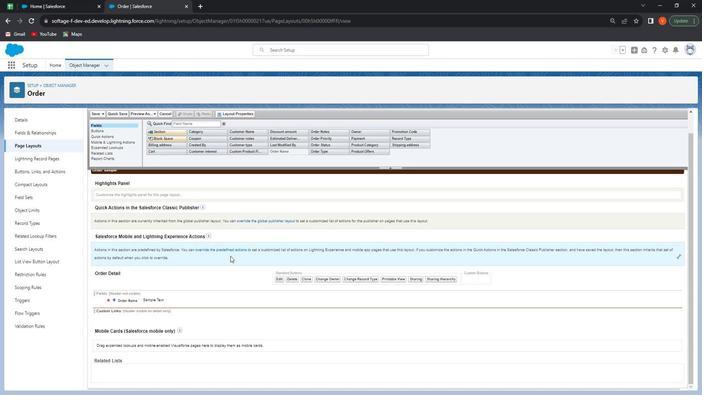 
Action: Mouse moved to (206, 164)
Screenshot: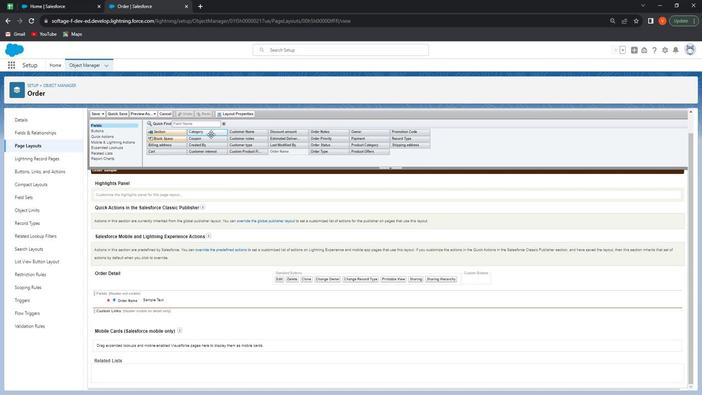 
Action: Mouse pressed left at (206, 164)
Screenshot: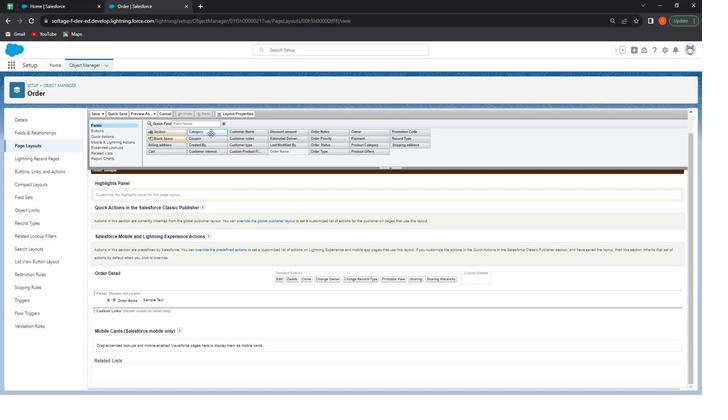 
Action: Mouse moved to (207, 167)
Screenshot: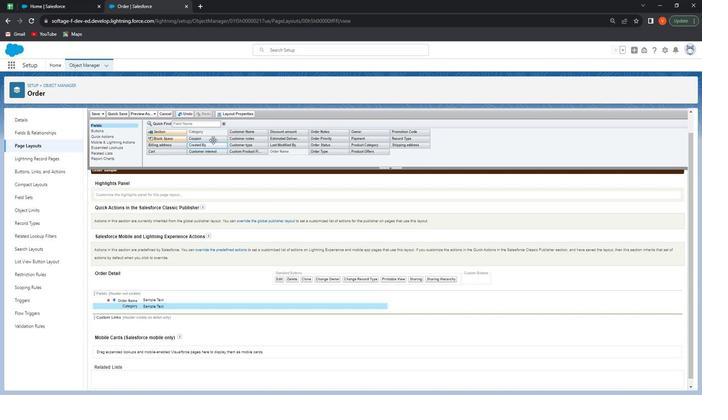 
Action: Mouse pressed left at (207, 167)
Screenshot: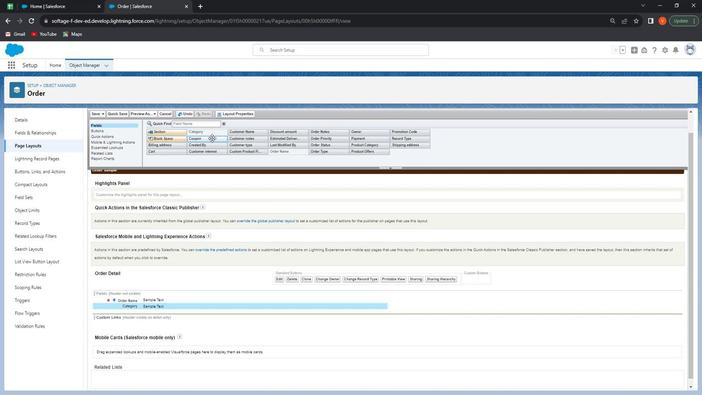 
Action: Mouse moved to (170, 175)
Screenshot: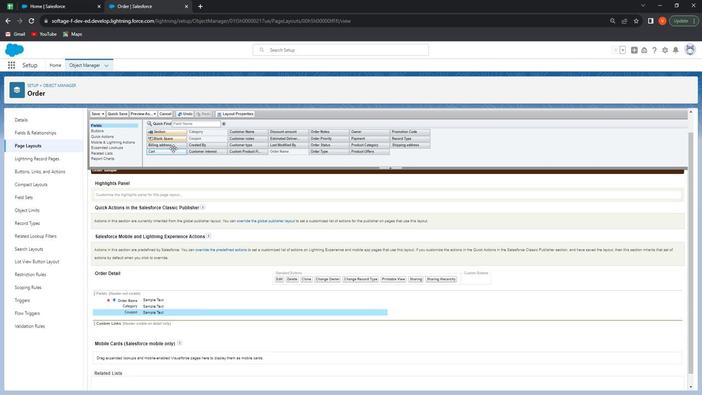 
Action: Mouse pressed left at (170, 175)
Screenshot: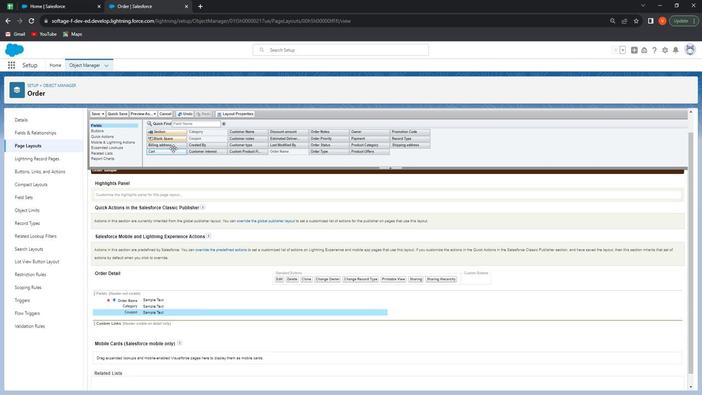 
Action: Mouse moved to (158, 173)
Screenshot: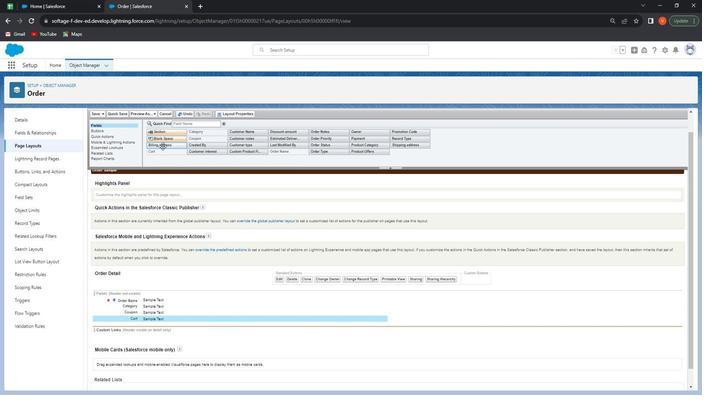 
Action: Mouse pressed left at (158, 173)
Screenshot: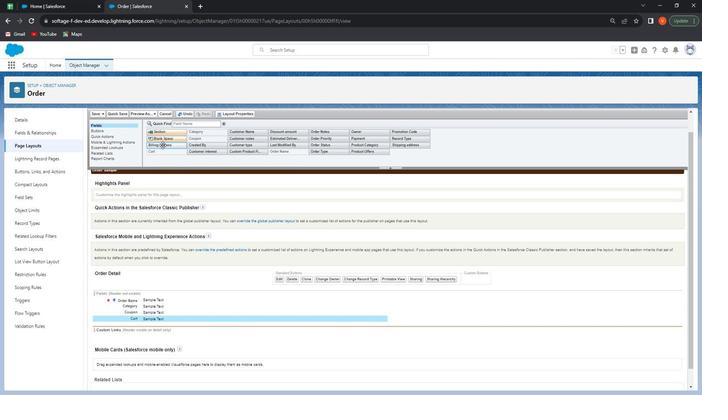 
Action: Mouse moved to (203, 174)
Screenshot: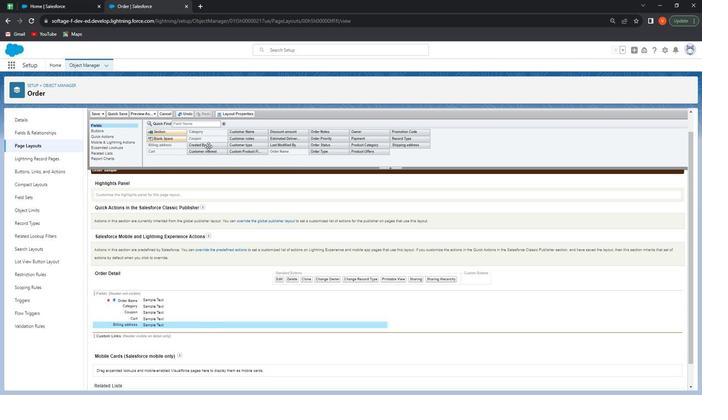 
Action: Mouse pressed left at (203, 174)
Screenshot: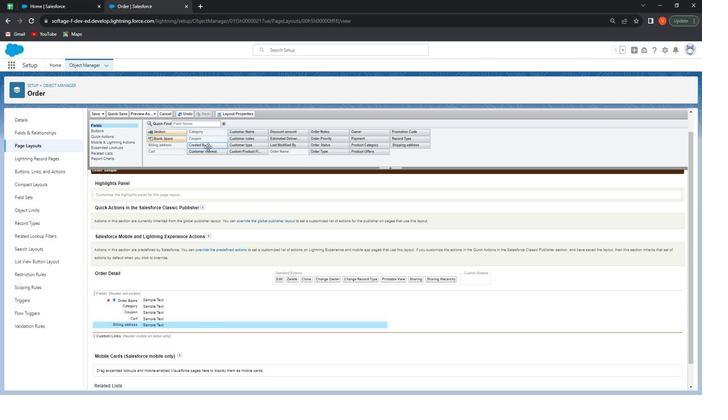 
Action: Mouse moved to (200, 178)
Screenshot: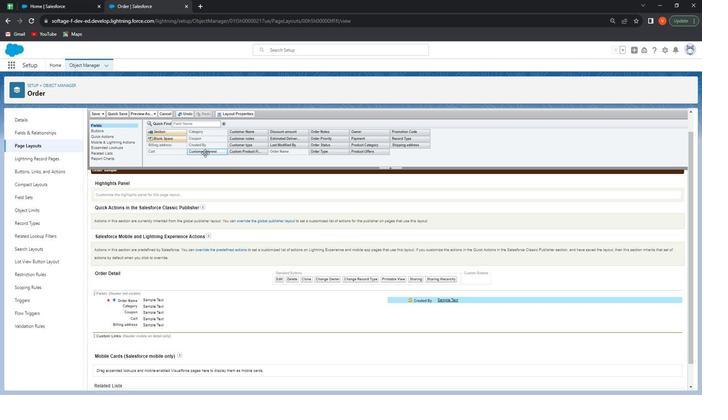 
Action: Mouse pressed left at (200, 178)
Screenshot: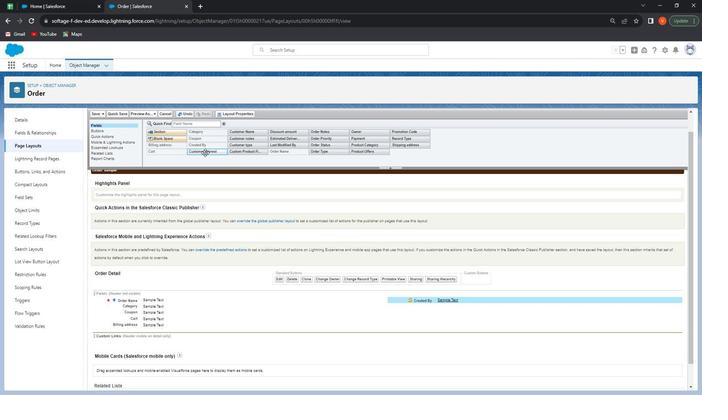 
Action: Mouse moved to (245, 165)
Screenshot: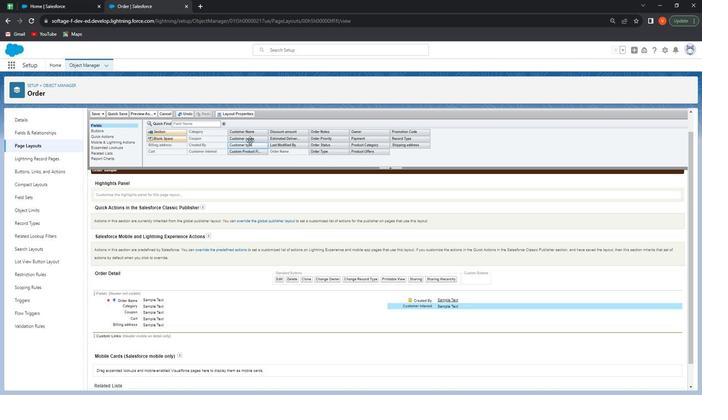 
Action: Mouse pressed left at (245, 165)
Screenshot: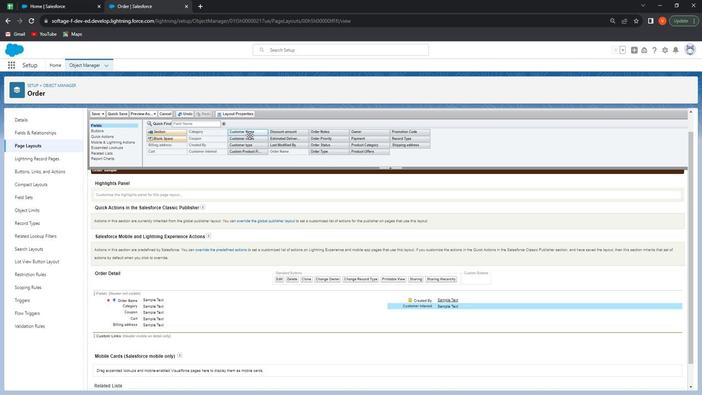 
Action: Mouse moved to (240, 170)
Screenshot: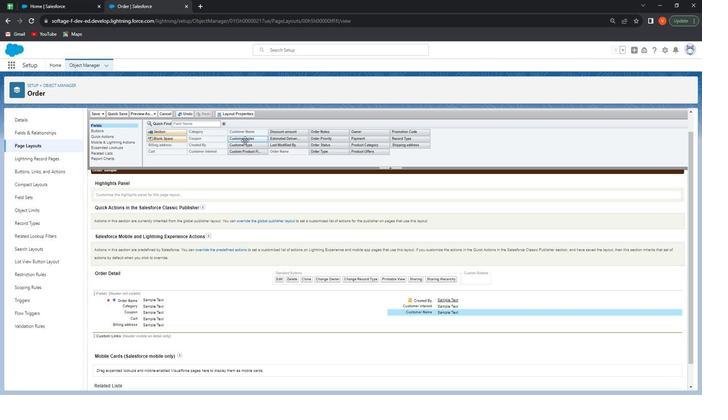 
Action: Mouse pressed left at (240, 170)
Screenshot: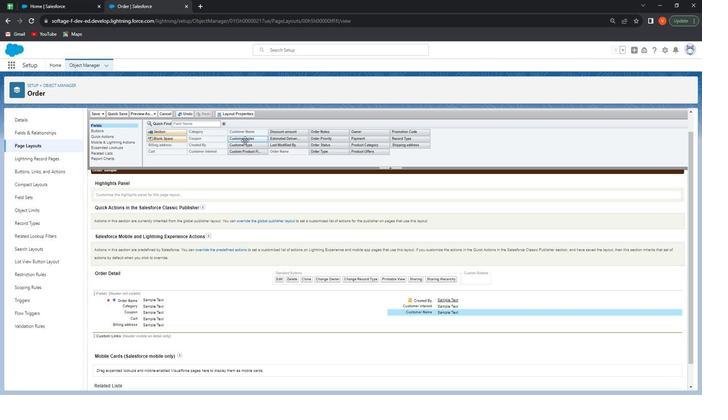 
Action: Mouse moved to (244, 175)
Screenshot: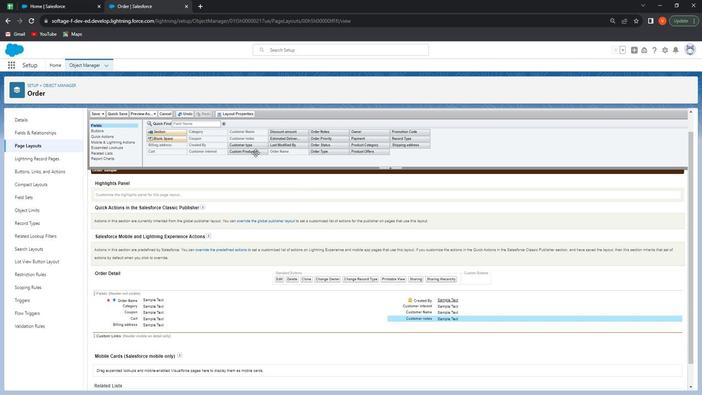 
Action: Mouse pressed left at (244, 175)
Screenshot: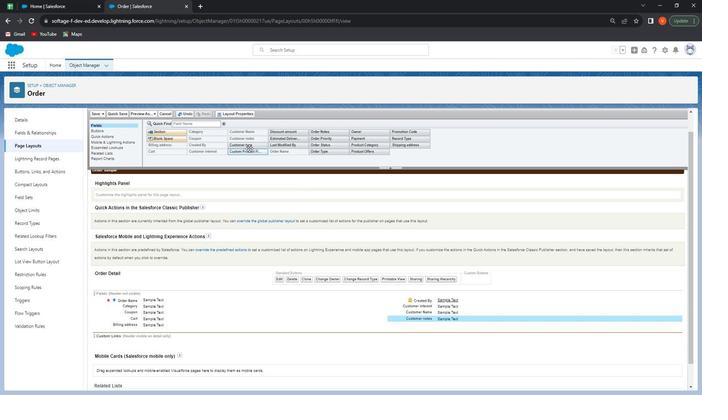 
Action: Mouse moved to (245, 175)
Screenshot: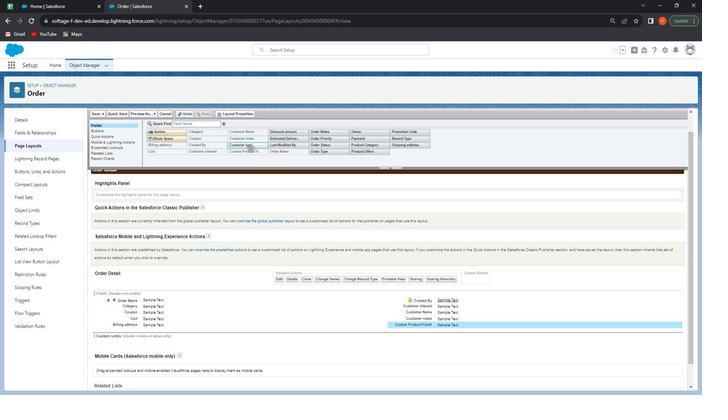 
Action: Mouse pressed left at (245, 175)
Screenshot: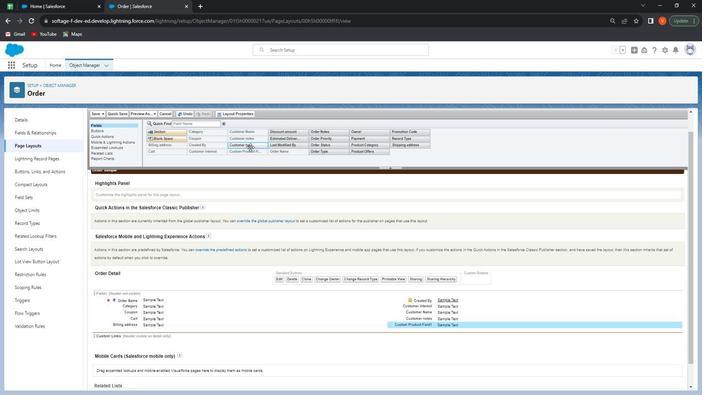 
Action: Mouse moved to (166, 163)
Screenshot: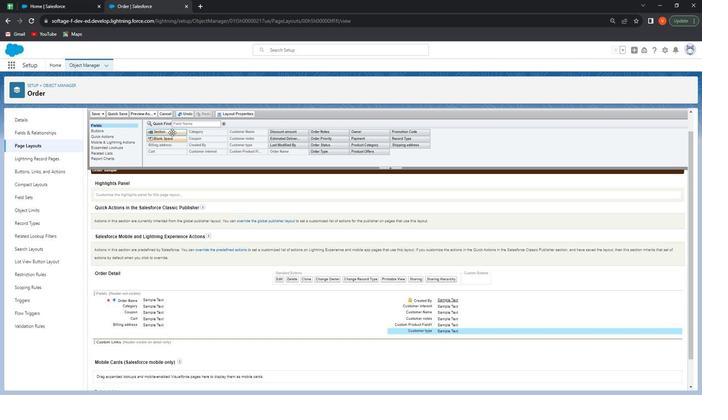 
Action: Mouse pressed left at (166, 163)
Screenshot: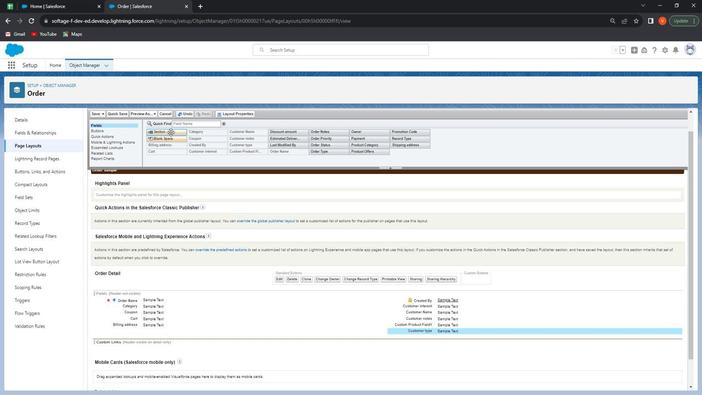 
Action: Mouse moved to (375, 288)
Screenshot: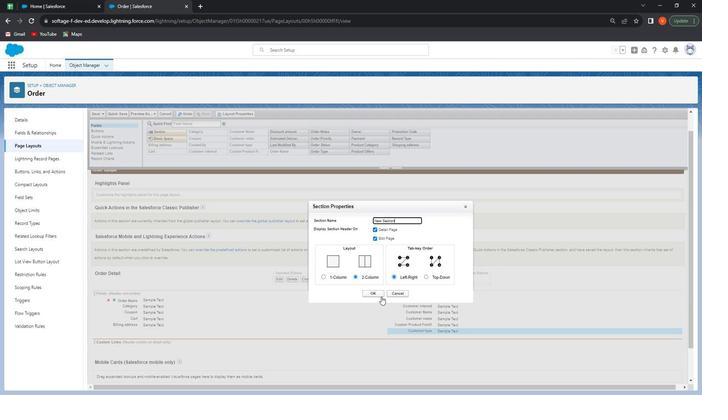
Action: Mouse pressed left at (375, 288)
Screenshot: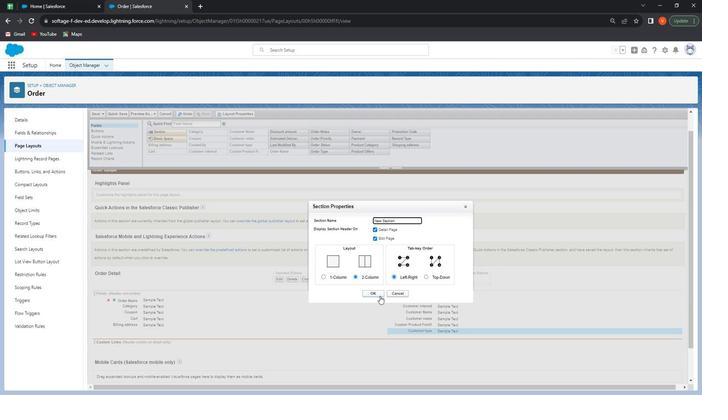 
Action: Mouse moved to (285, 164)
Screenshot: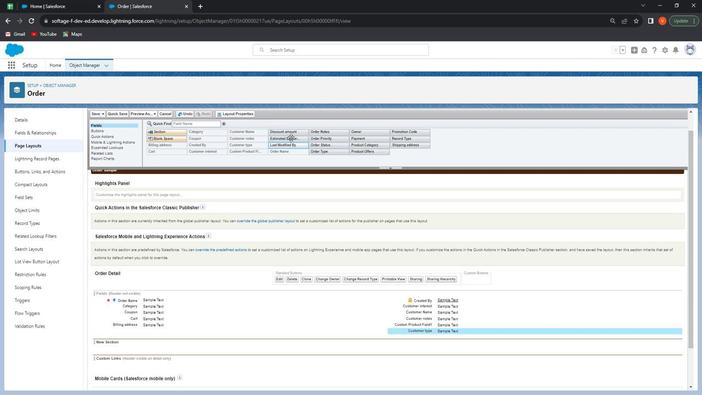 
Action: Mouse pressed left at (285, 164)
Screenshot: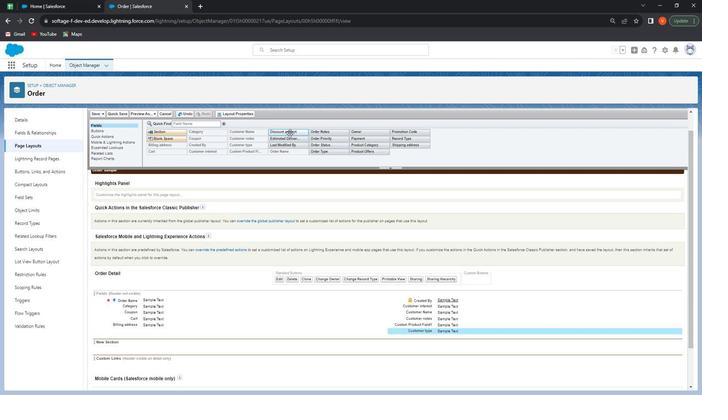 
Action: Mouse moved to (282, 168)
Screenshot: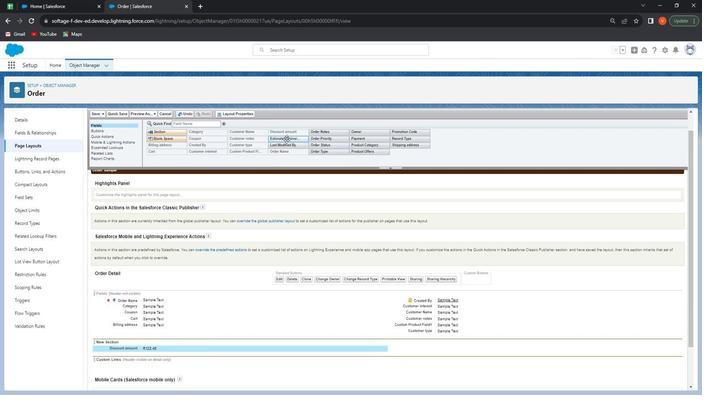 
Action: Mouse pressed left at (282, 168)
Screenshot: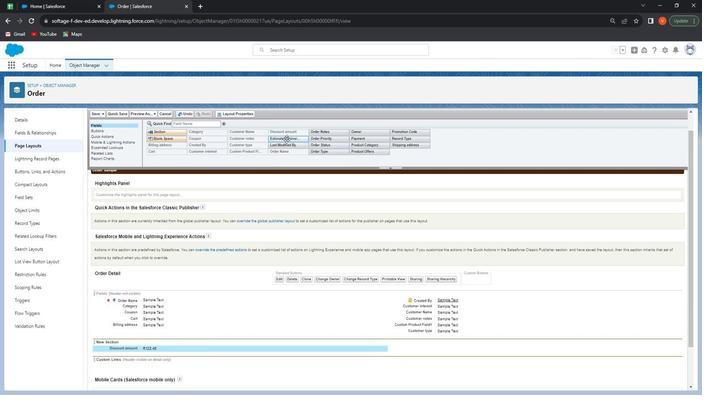 
Action: Mouse moved to (285, 170)
Screenshot: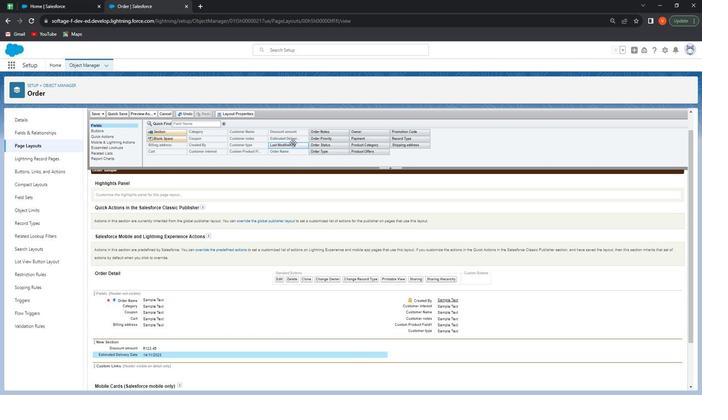 
Action: Mouse pressed left at (285, 170)
Screenshot: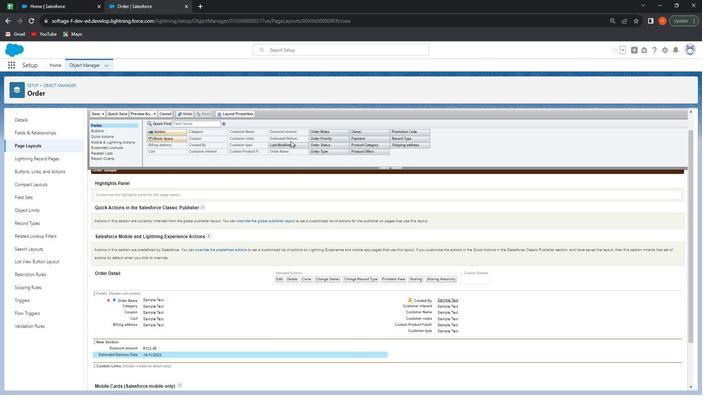 
Action: Mouse moved to (294, 172)
Screenshot: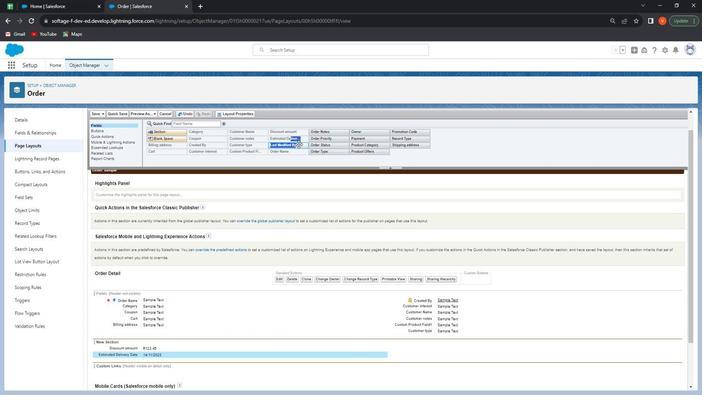 
Action: Mouse pressed left at (294, 172)
Screenshot: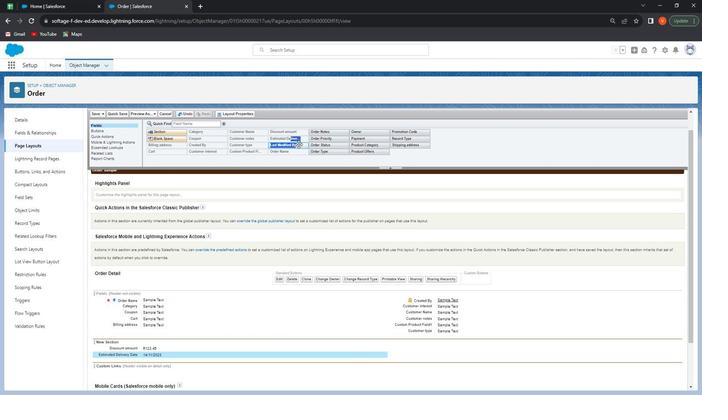 
Action: Mouse moved to (278, 164)
Screenshot: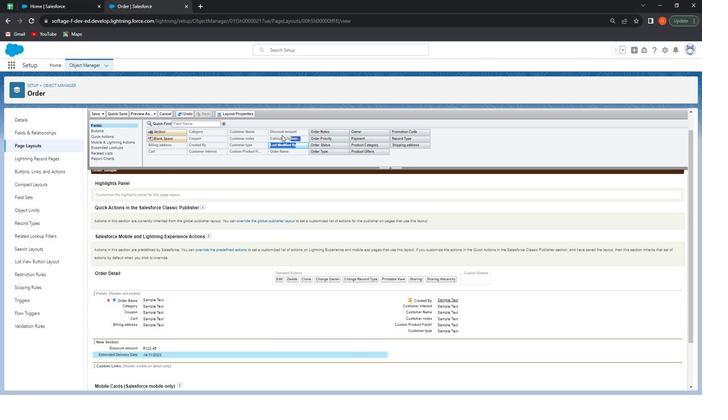
Action: Mouse pressed left at (278, 164)
Screenshot: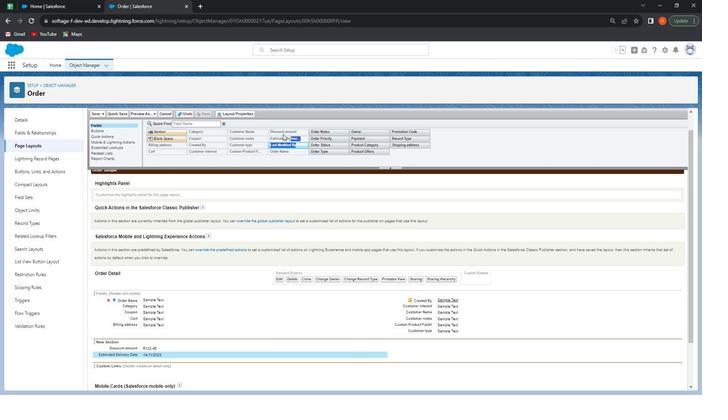 
Action: Mouse moved to (282, 172)
Screenshot: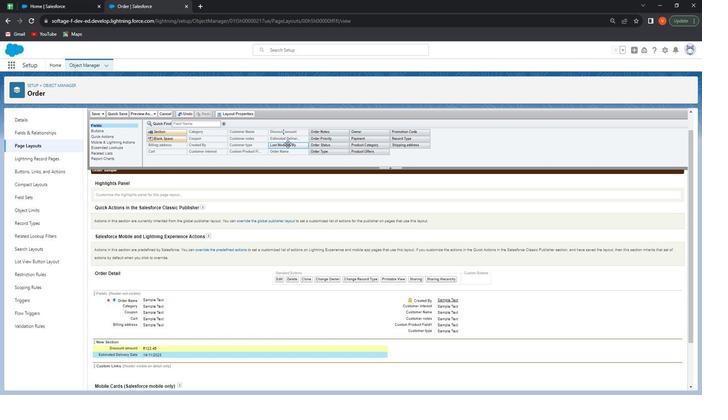 
Action: Mouse pressed left at (282, 172)
Screenshot: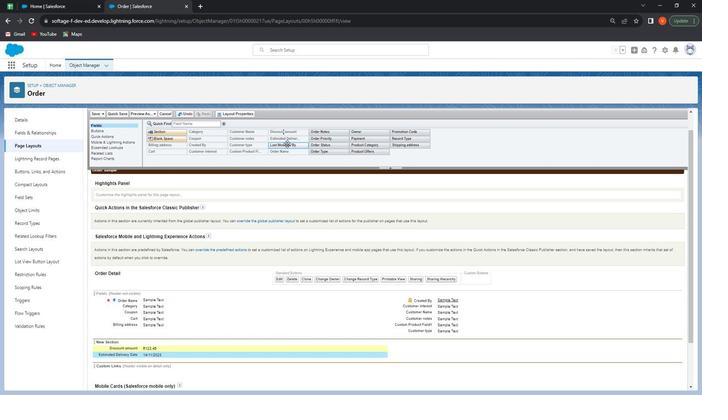 
Action: Mouse moved to (325, 162)
Screenshot: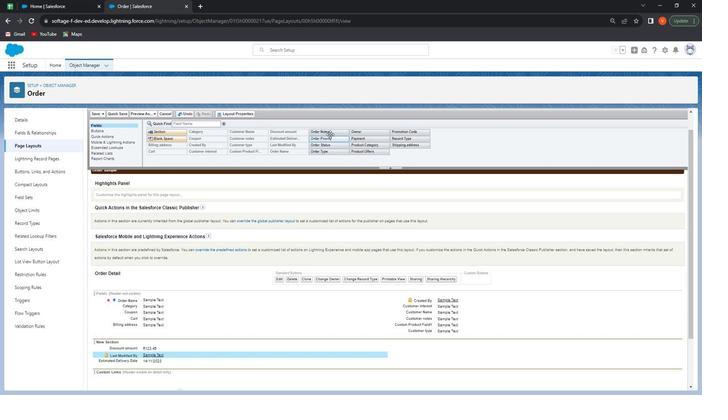 
Action: Mouse pressed left at (325, 162)
Screenshot: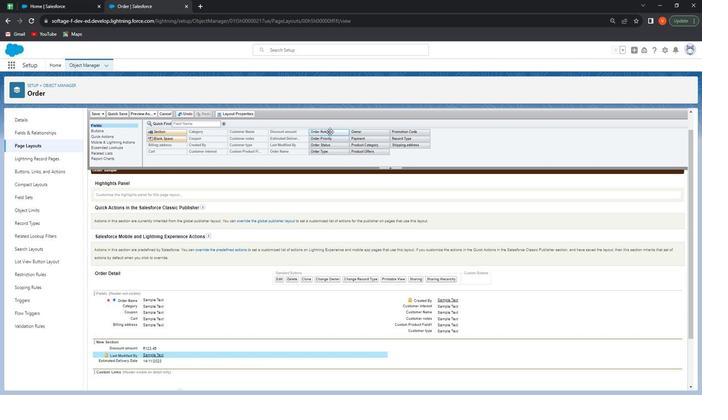 
Action: Mouse moved to (390, 264)
Screenshot: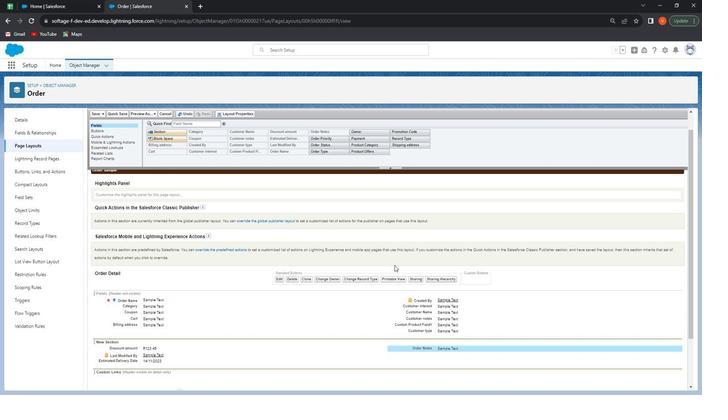 
Action: Mouse scrolled (390, 263) with delta (0, 0)
Screenshot: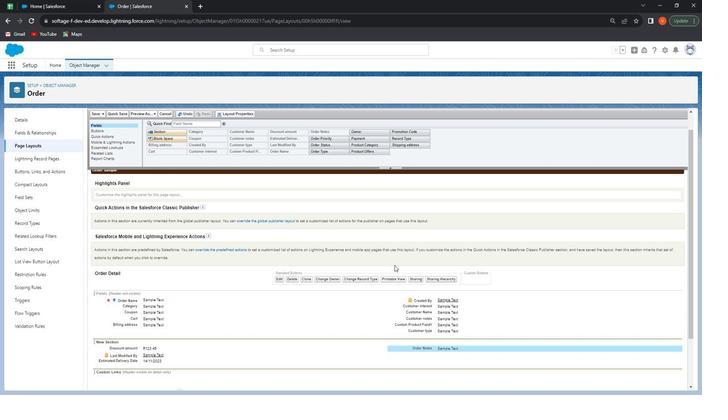 
Action: Mouse scrolled (390, 263) with delta (0, 0)
Screenshot: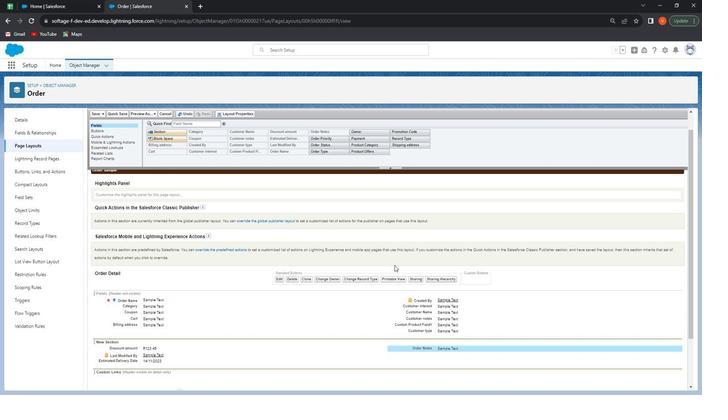 
Action: Mouse moved to (390, 264)
Screenshot: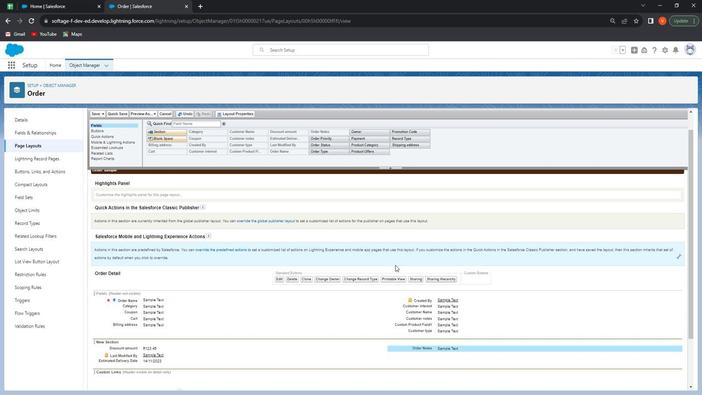 
Action: Mouse scrolled (390, 263) with delta (0, 0)
Screenshot: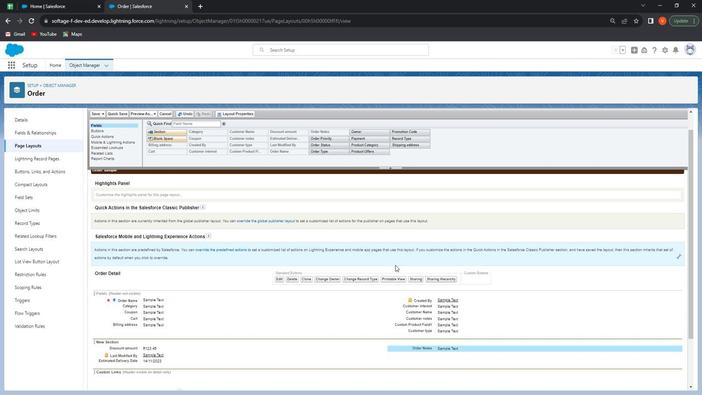 
Action: Mouse moved to (391, 264)
Screenshot: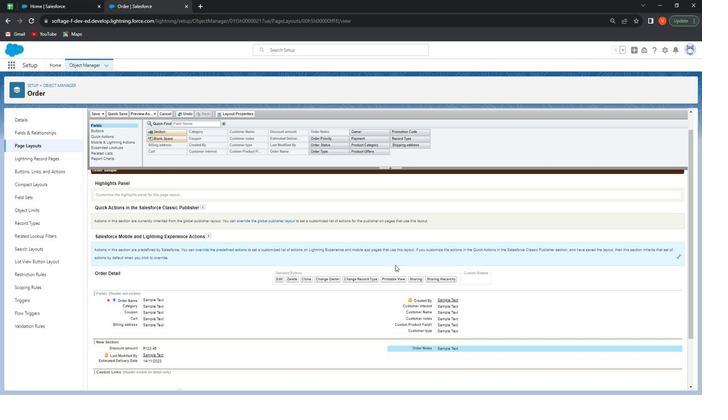 
Action: Mouse scrolled (391, 263) with delta (0, 0)
